 Task: Find connections with filter location Monzón with filter topic #careerswith filter profile language German with filter current company Godrej & Boyce Mfg. Co. Ltd. with filter school REVA UNIVERSITY, BANGALORE with filter industry IT System Data Services with filter service category Illustration with filter keywords title Machinery Operator
Action: Mouse moved to (273, 332)
Screenshot: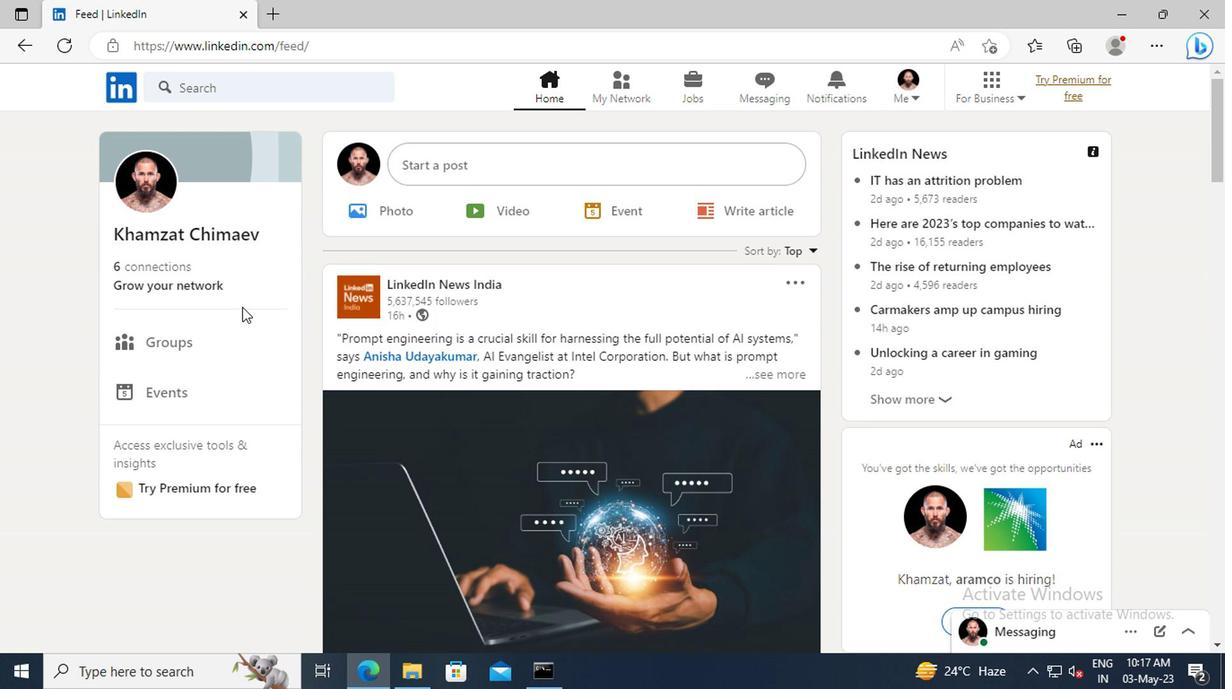 
Action: Mouse pressed left at (273, 332)
Screenshot: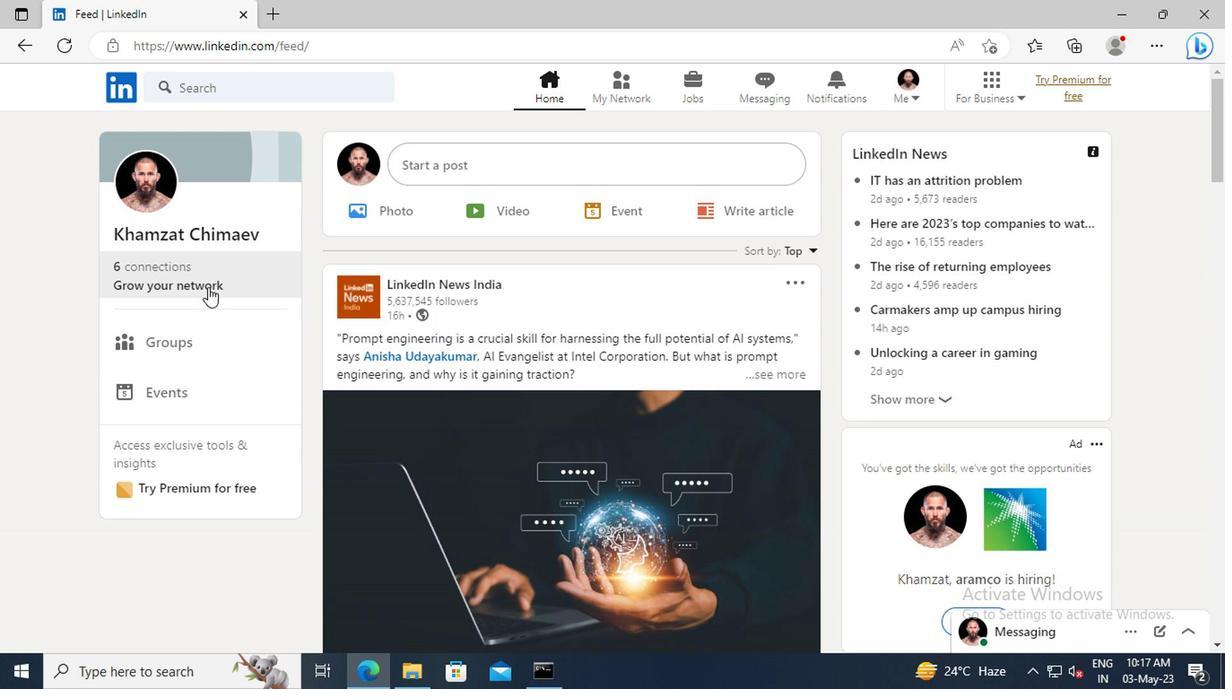 
Action: Mouse moved to (266, 264)
Screenshot: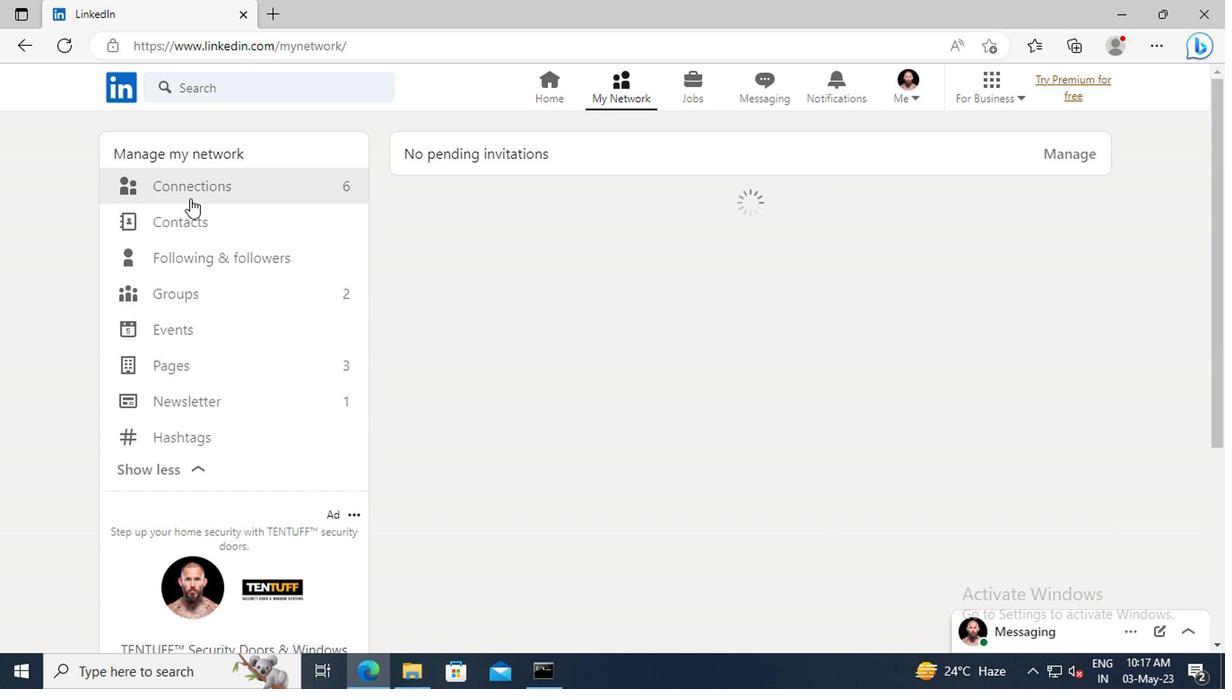 
Action: Mouse pressed left at (266, 264)
Screenshot: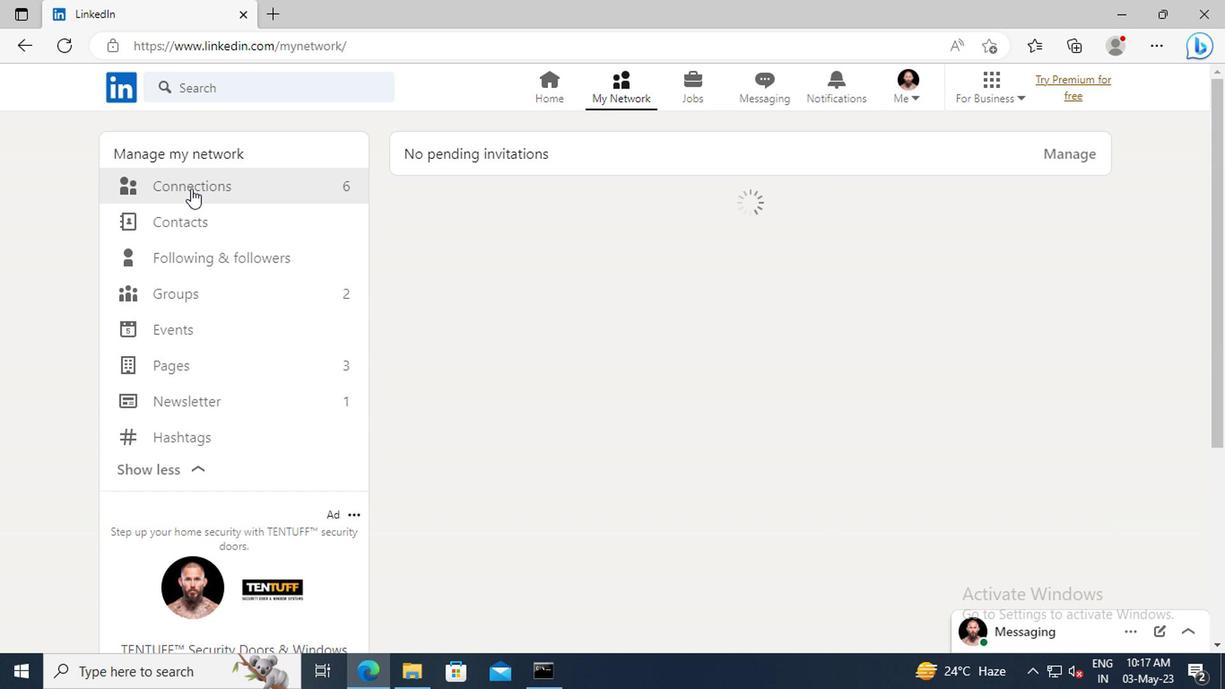 
Action: Mouse moved to (648, 266)
Screenshot: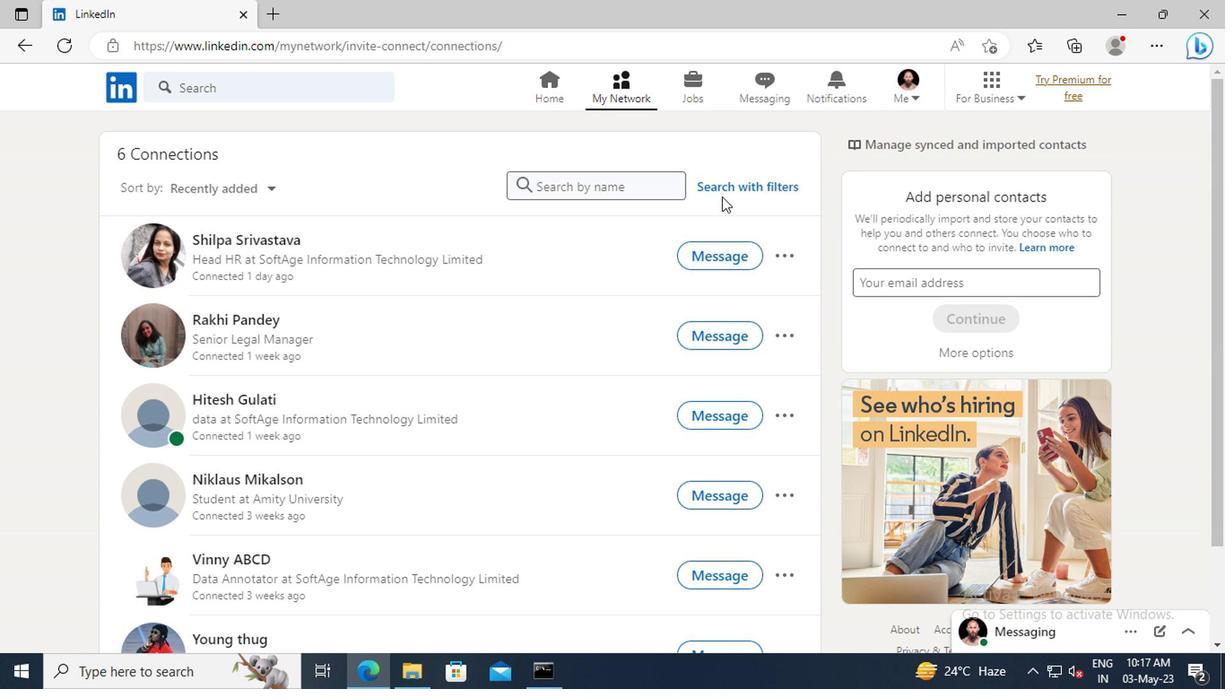 
Action: Mouse pressed left at (648, 266)
Screenshot: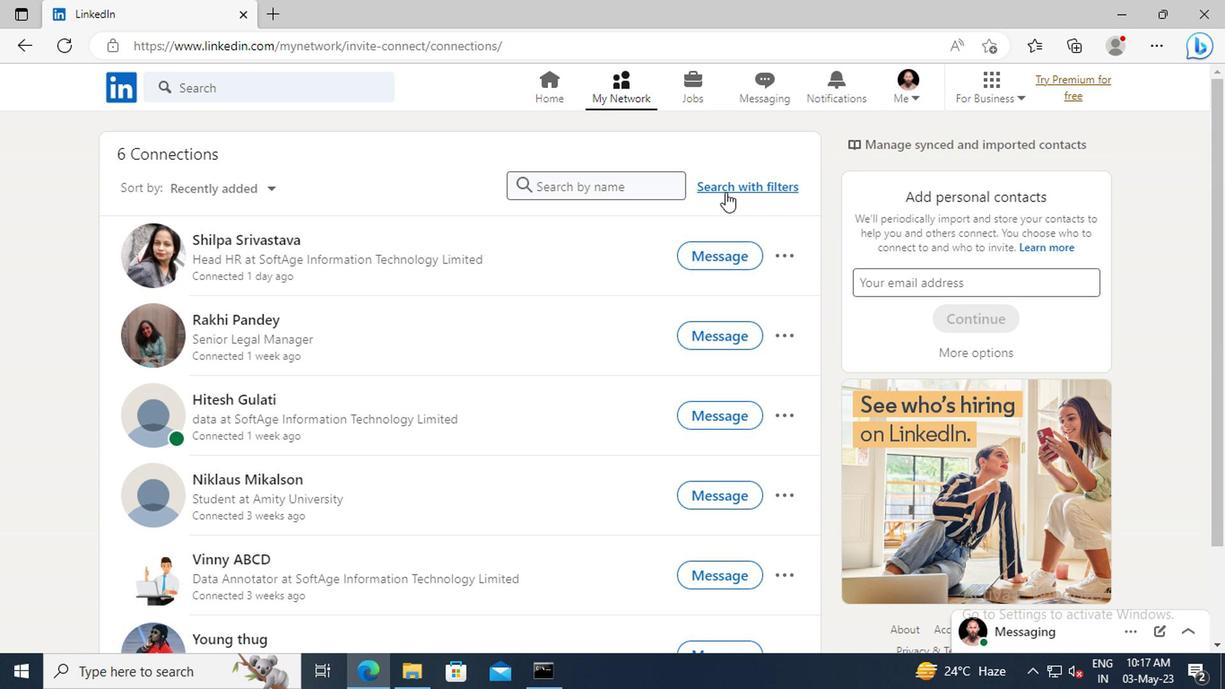 
Action: Mouse moved to (620, 230)
Screenshot: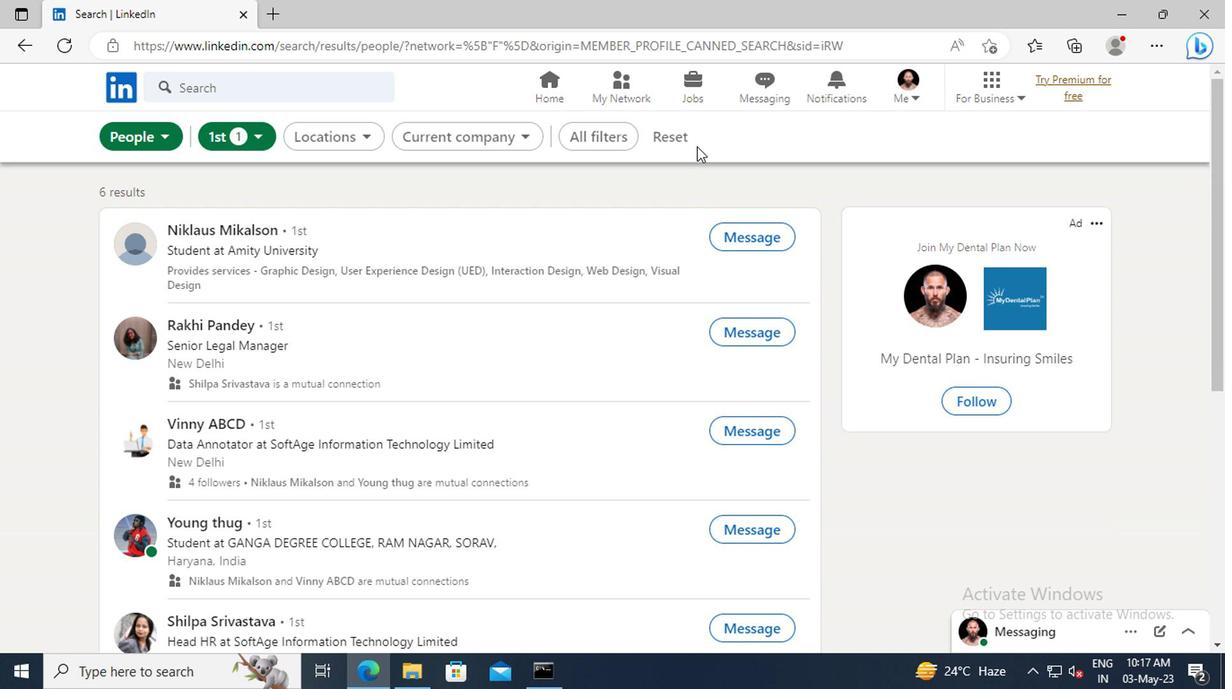 
Action: Mouse pressed left at (620, 230)
Screenshot: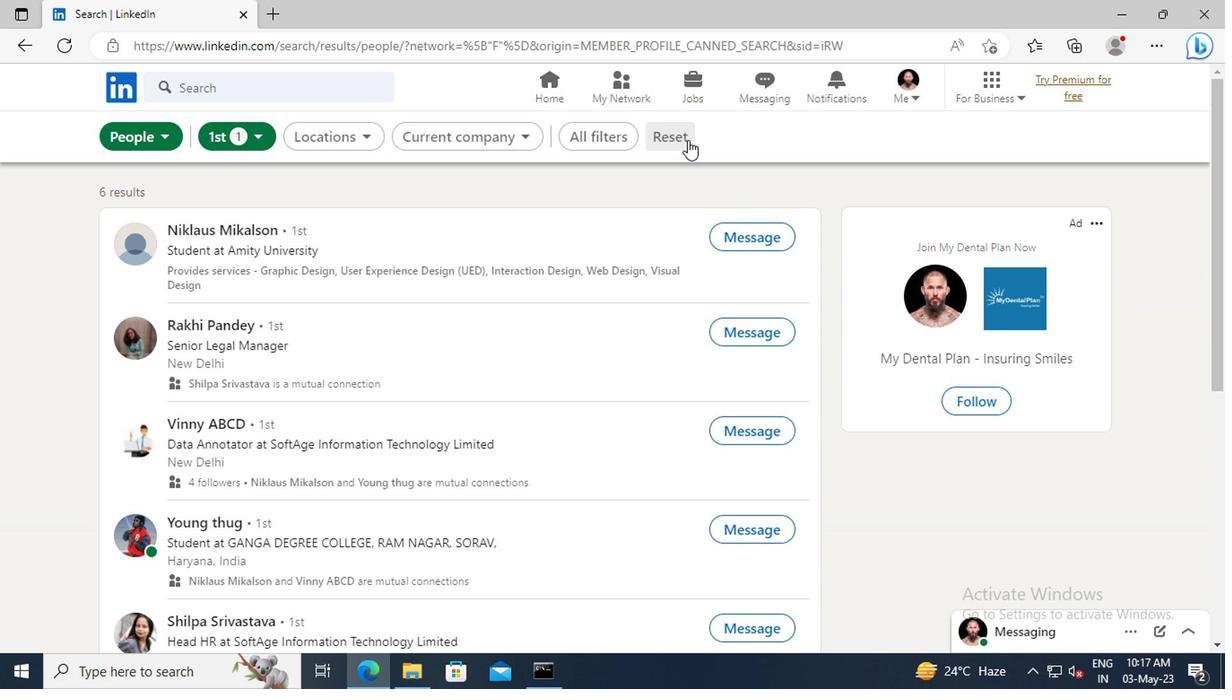 
Action: Mouse moved to (602, 227)
Screenshot: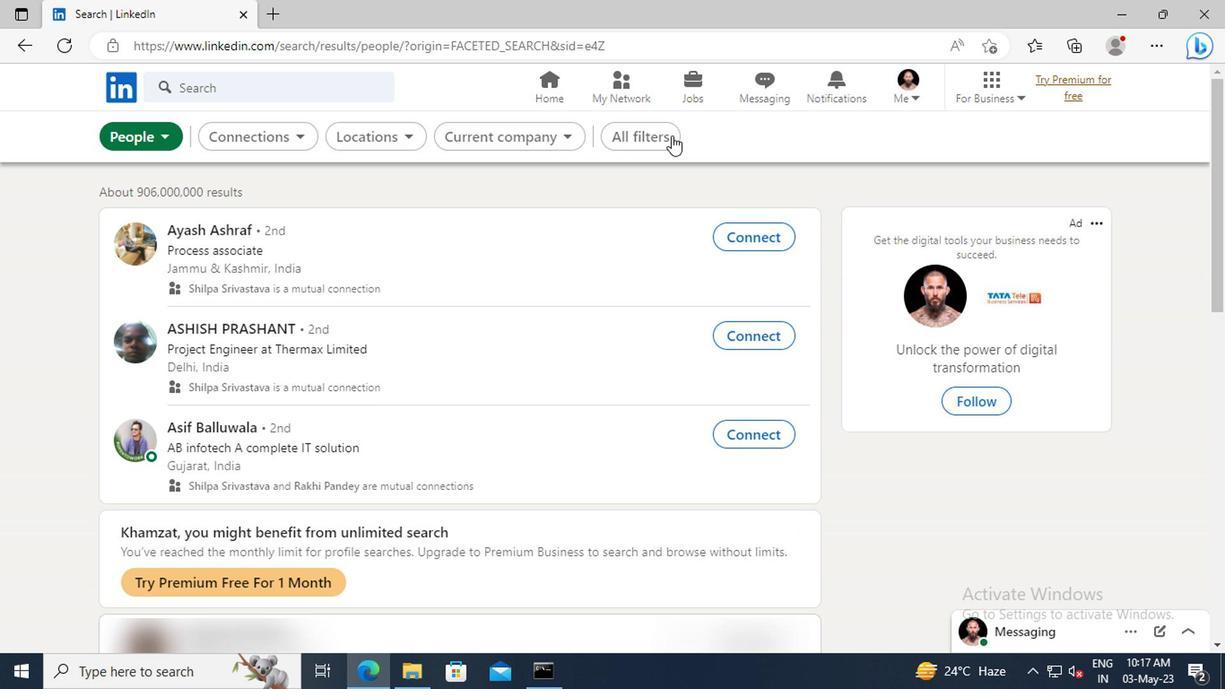 
Action: Mouse pressed left at (602, 227)
Screenshot: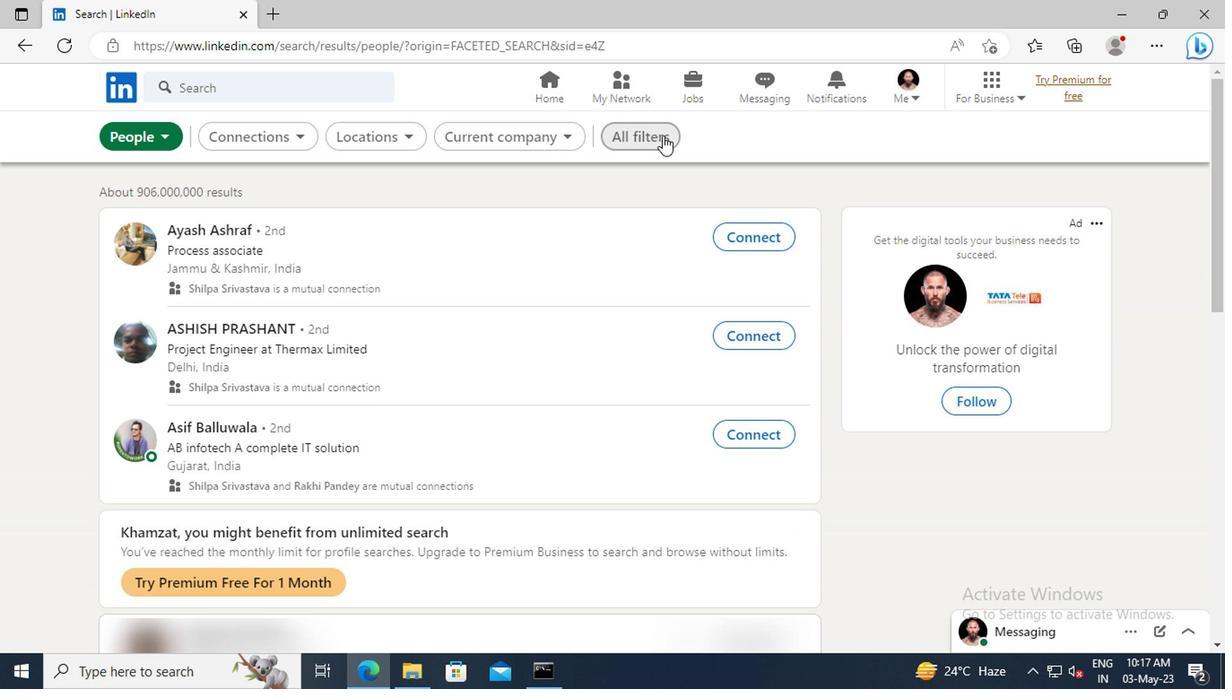 
Action: Mouse moved to (872, 361)
Screenshot: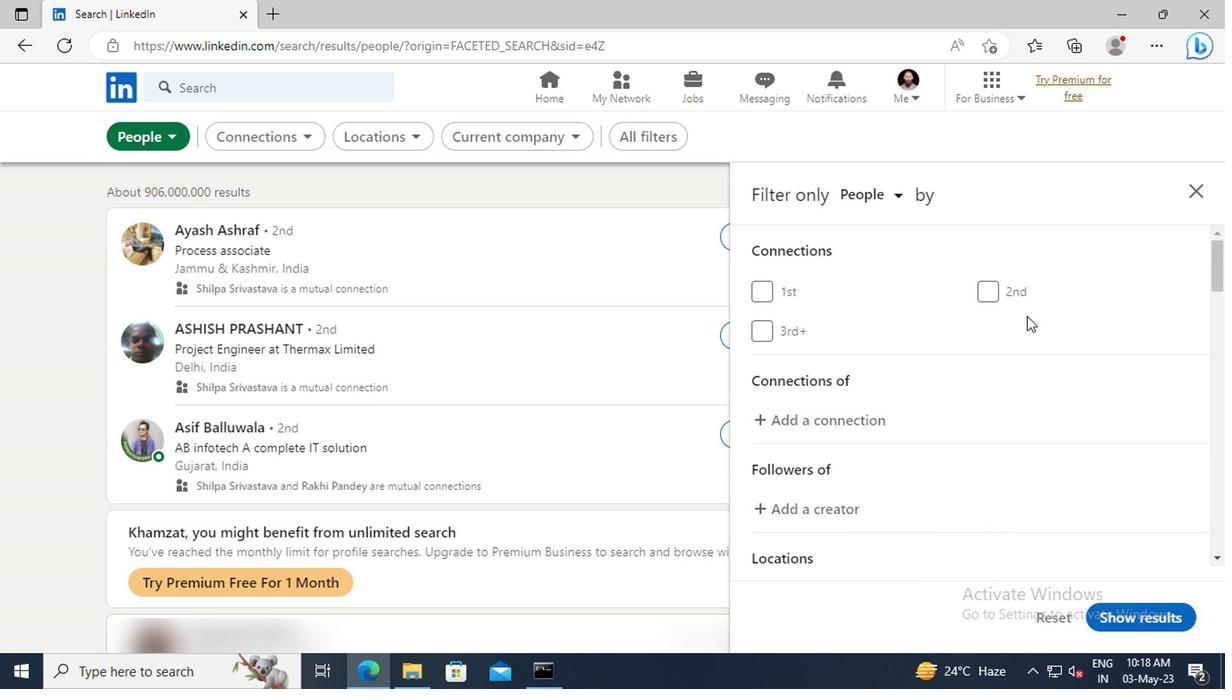 
Action: Mouse scrolled (872, 361) with delta (0, 0)
Screenshot: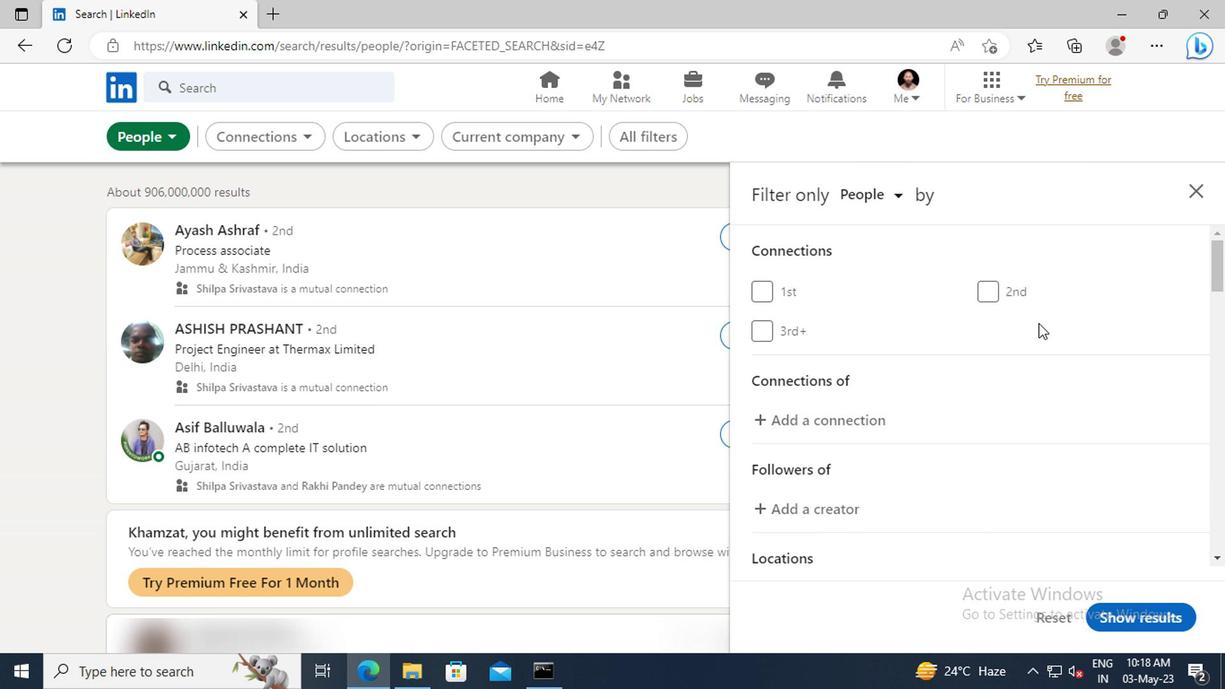 
Action: Mouse moved to (873, 364)
Screenshot: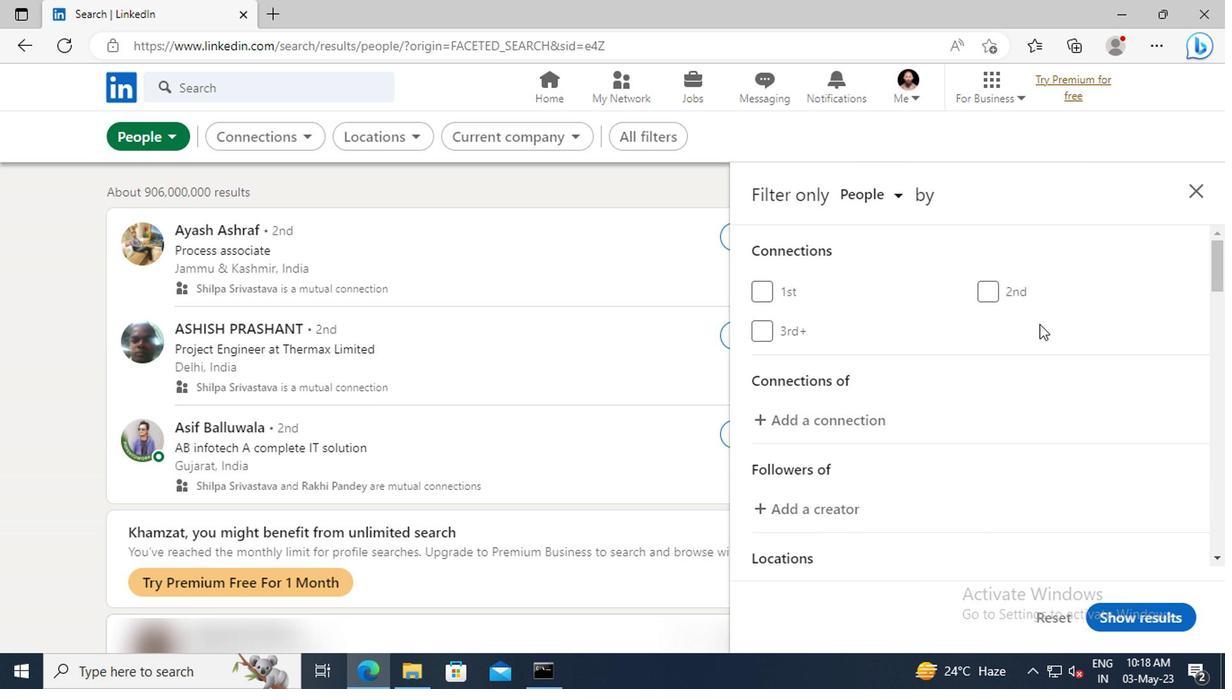 
Action: Mouse scrolled (873, 363) with delta (0, 0)
Screenshot: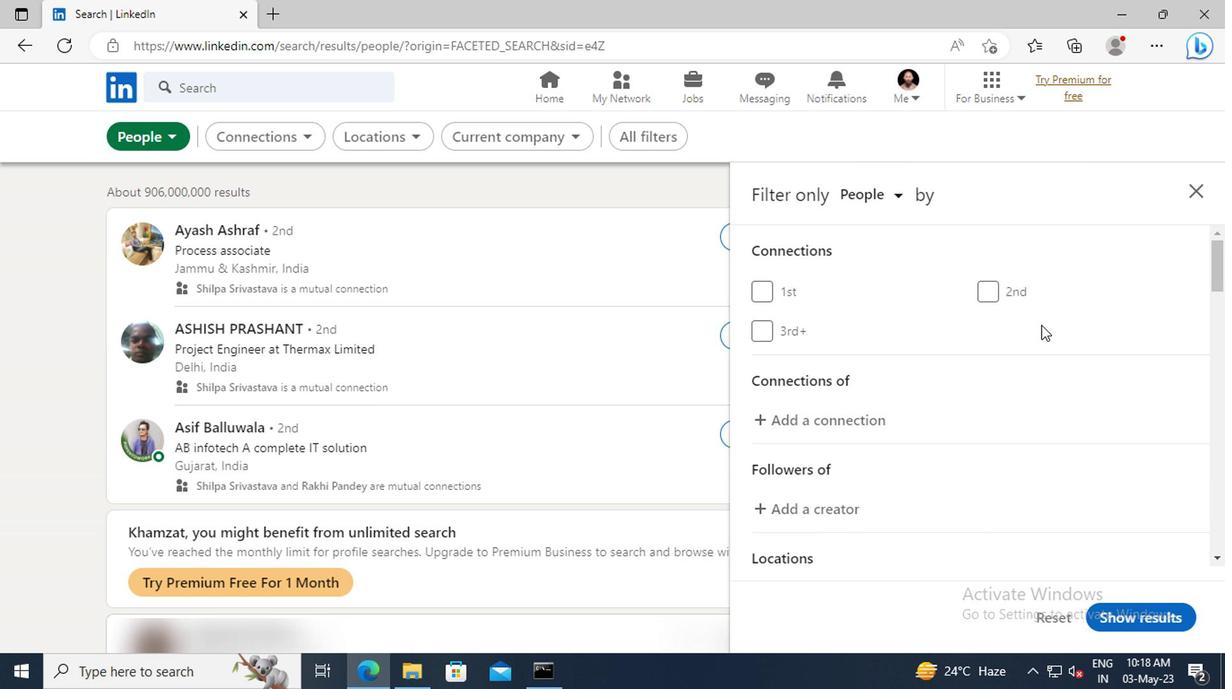 
Action: Mouse scrolled (873, 363) with delta (0, 0)
Screenshot: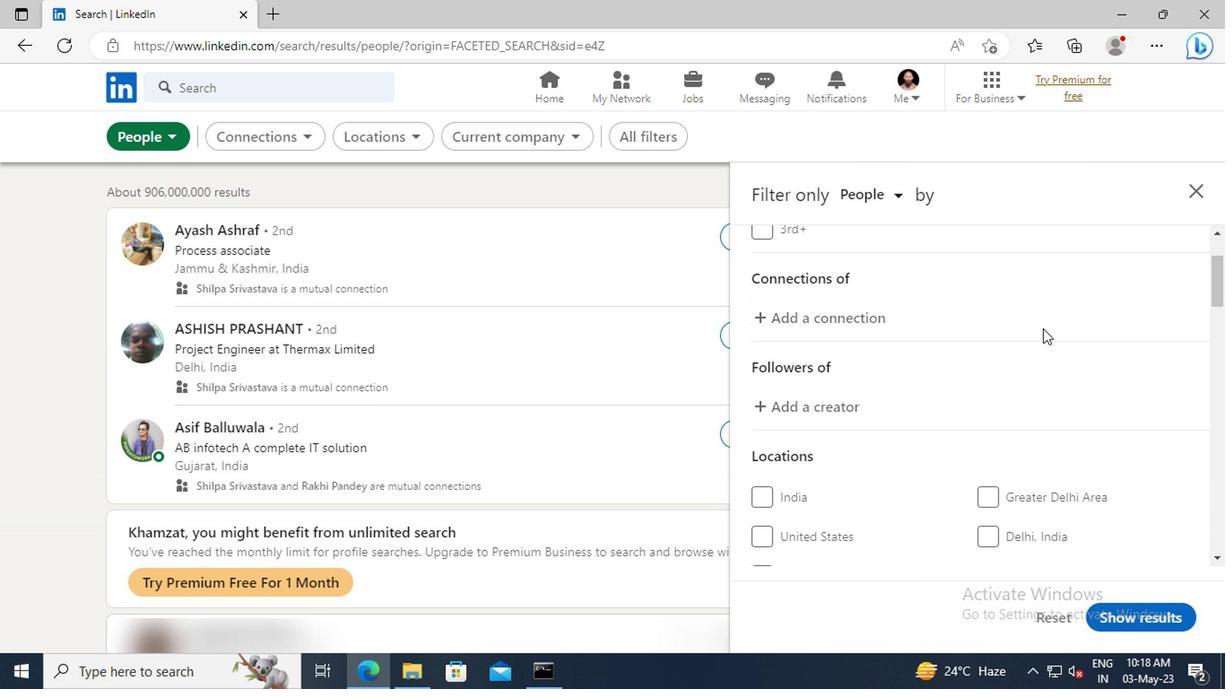 
Action: Mouse scrolled (873, 363) with delta (0, 0)
Screenshot: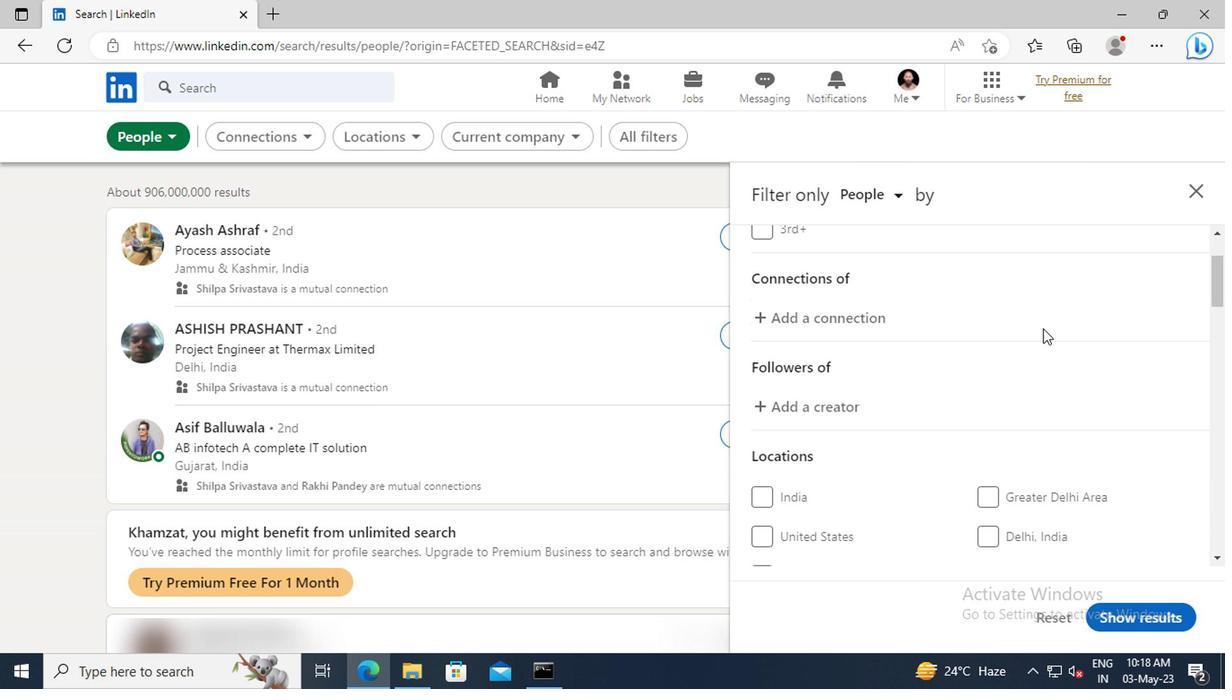 
Action: Mouse scrolled (873, 363) with delta (0, 0)
Screenshot: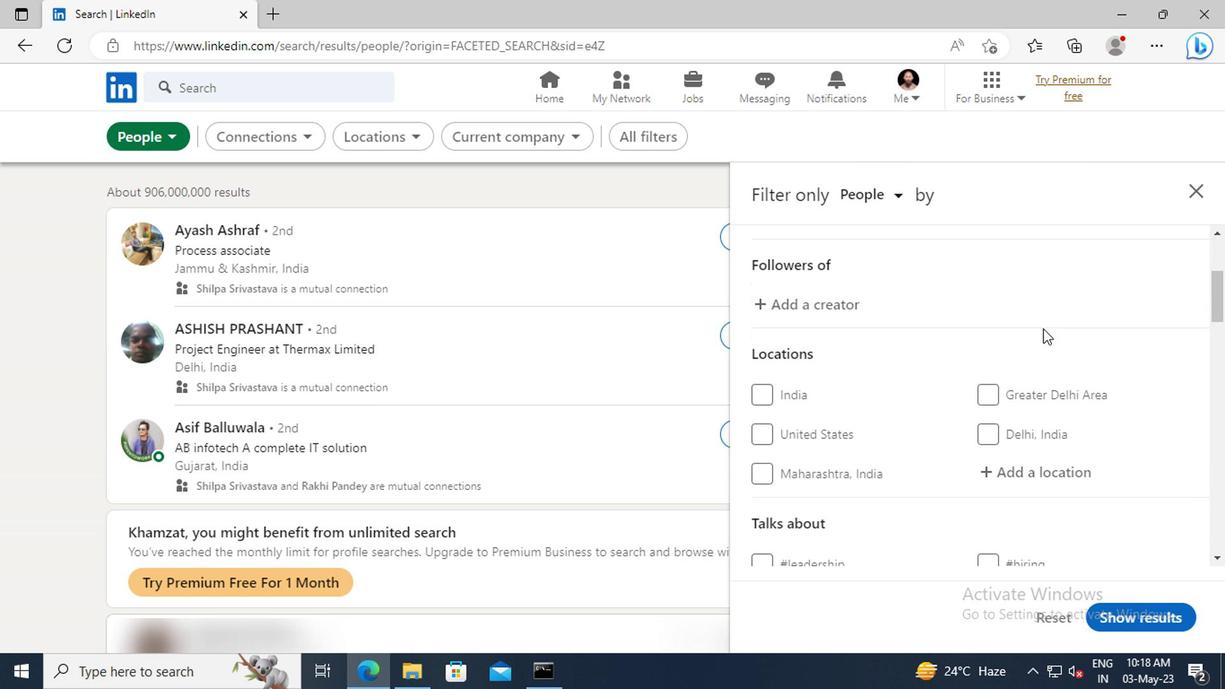 
Action: Mouse scrolled (873, 363) with delta (0, 0)
Screenshot: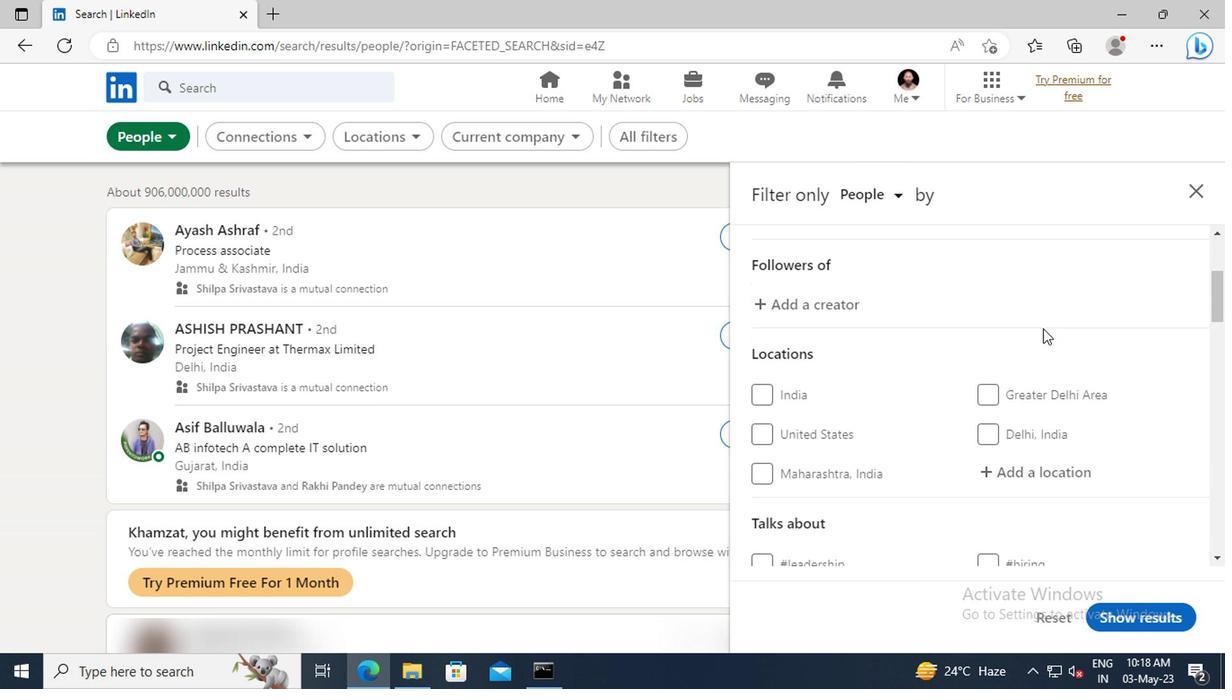 
Action: Mouse moved to (870, 393)
Screenshot: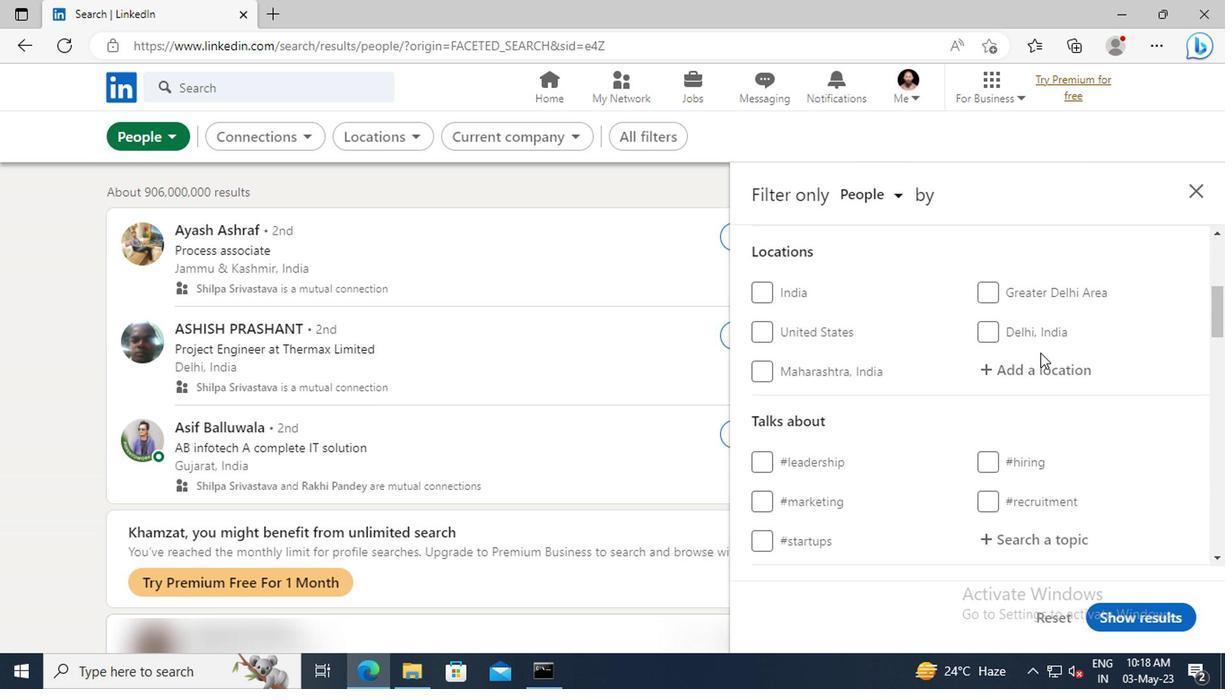 
Action: Mouse pressed left at (870, 393)
Screenshot: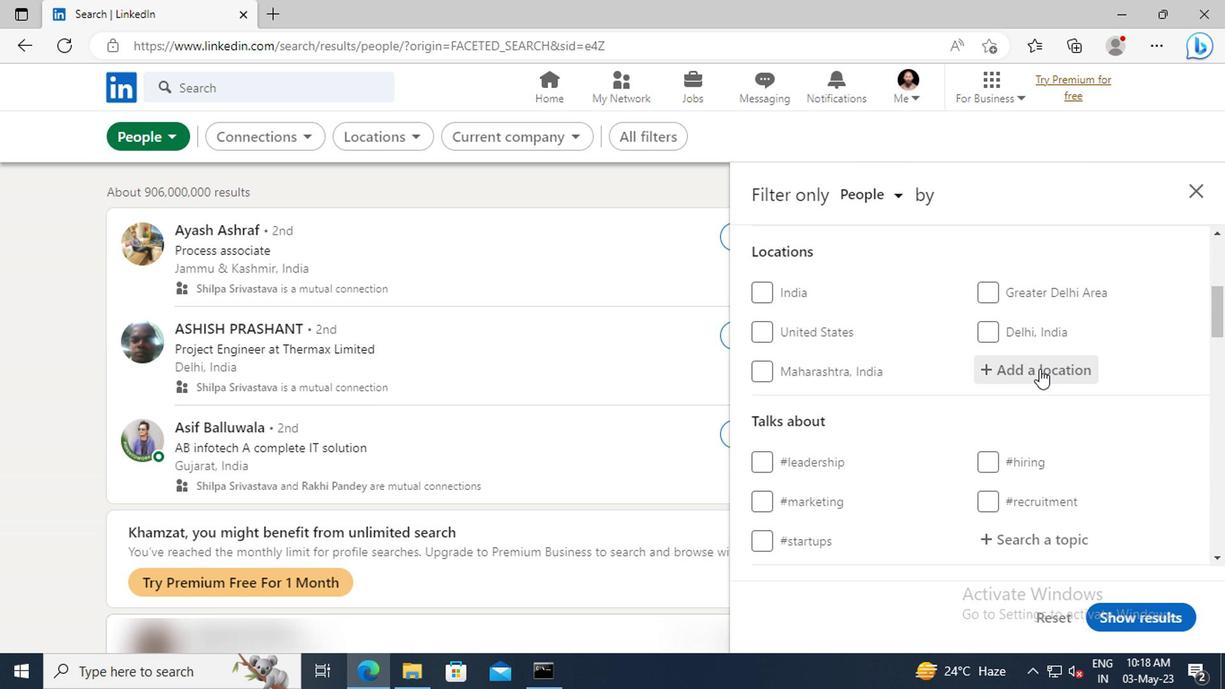 
Action: Key pressed <Key.shift>MONZON
Screenshot: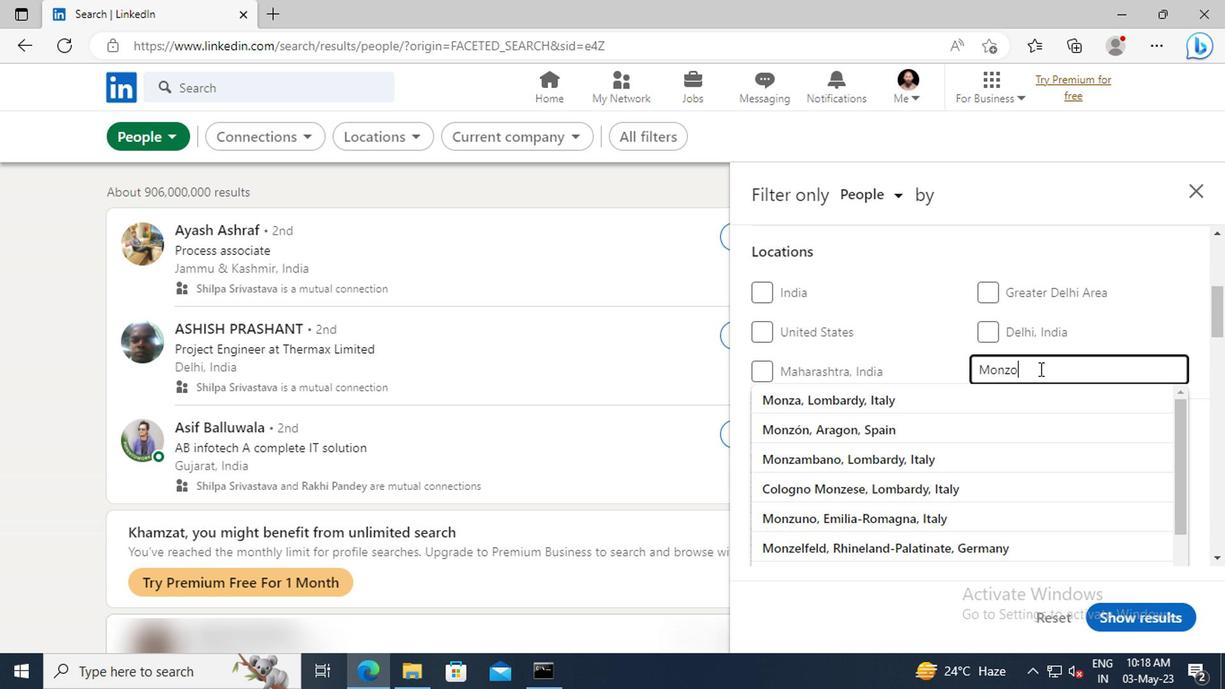 
Action: Mouse moved to (864, 411)
Screenshot: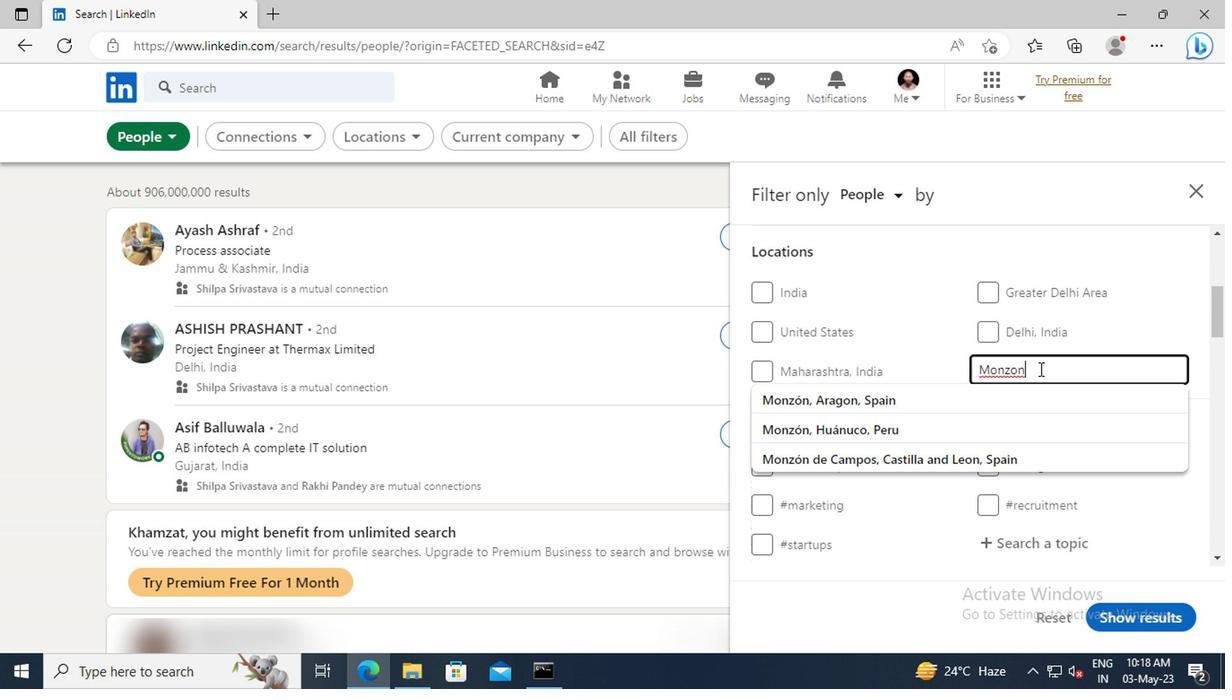 
Action: Mouse pressed left at (864, 411)
Screenshot: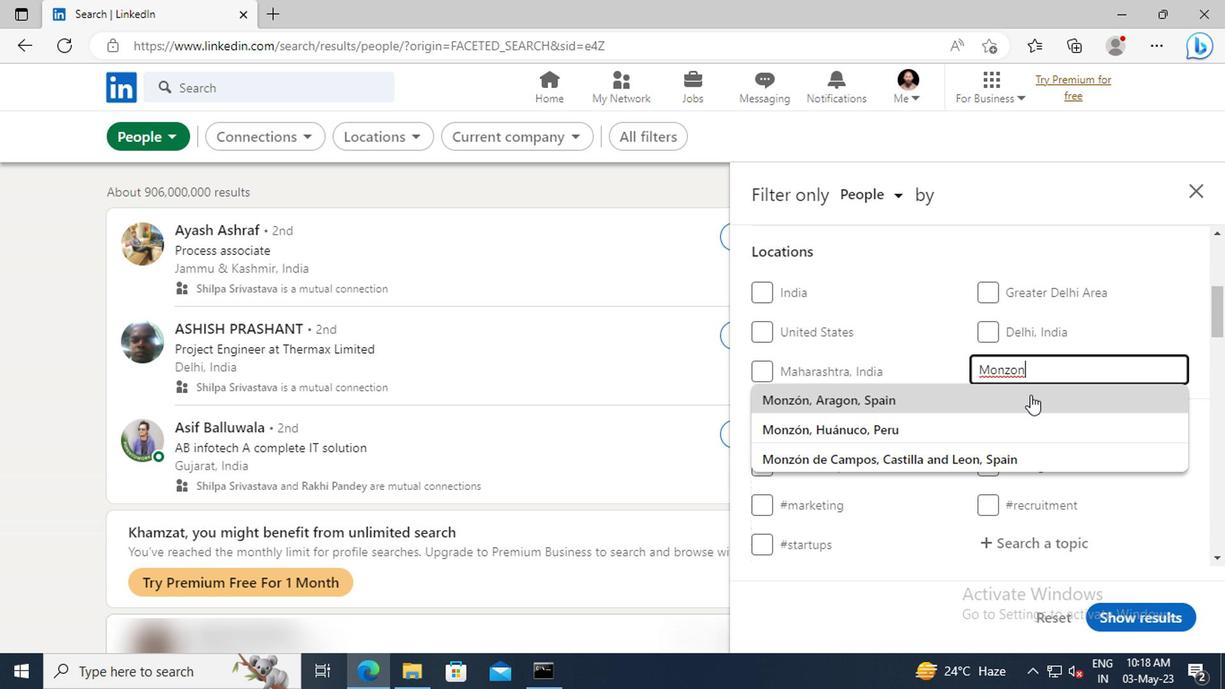 
Action: Mouse moved to (863, 412)
Screenshot: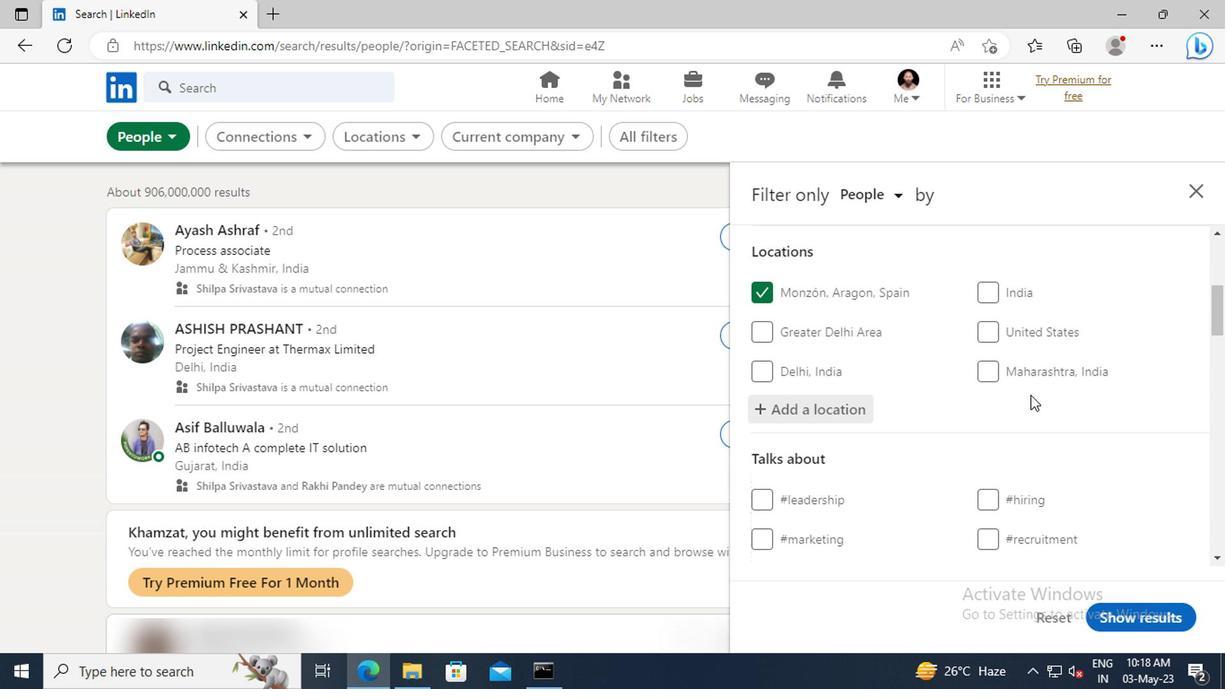 
Action: Mouse scrolled (863, 411) with delta (0, 0)
Screenshot: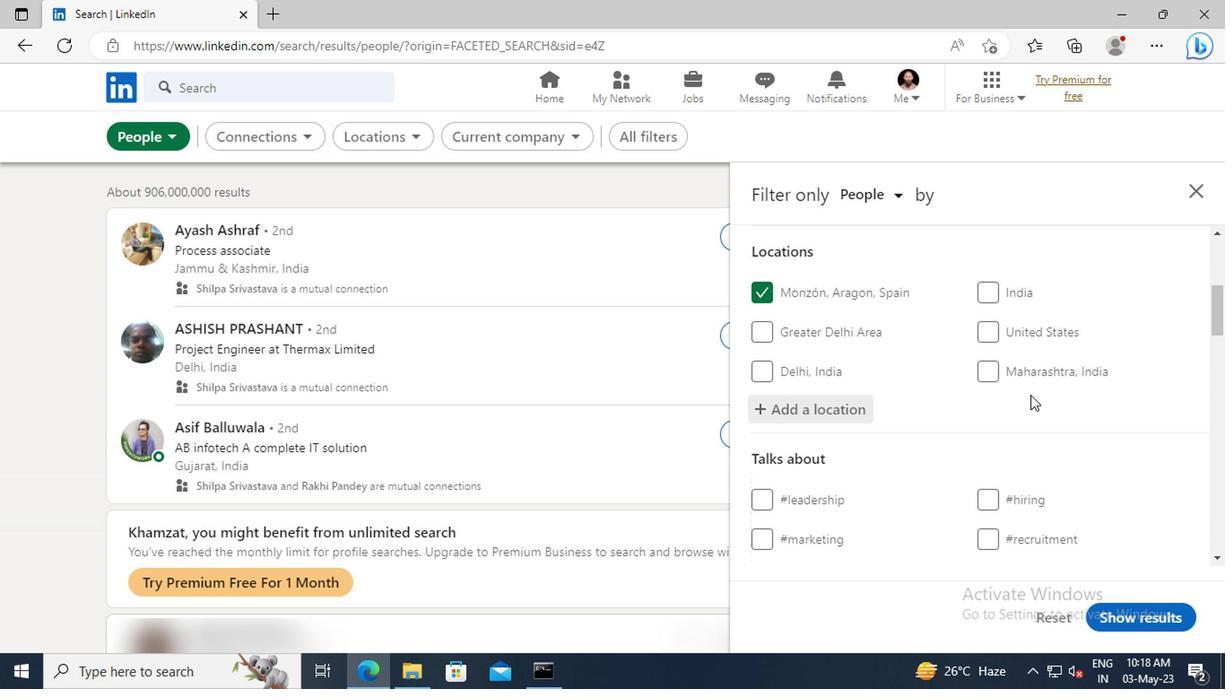 
Action: Mouse scrolled (863, 411) with delta (0, 0)
Screenshot: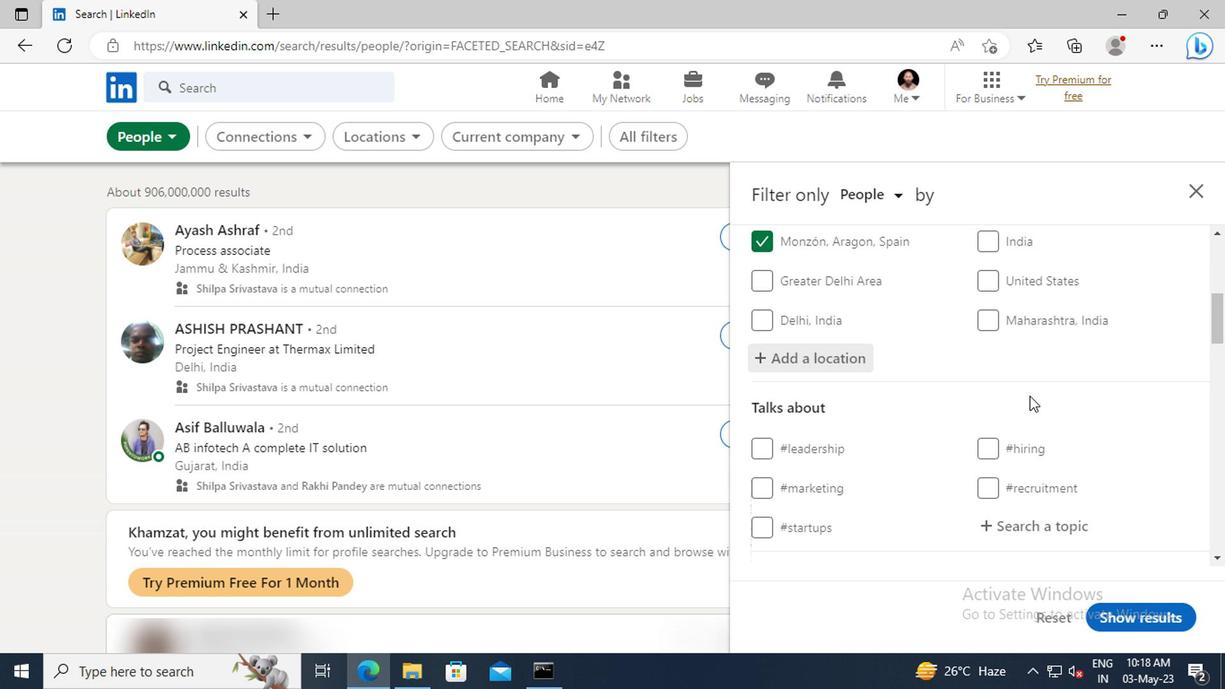 
Action: Mouse scrolled (863, 411) with delta (0, 0)
Screenshot: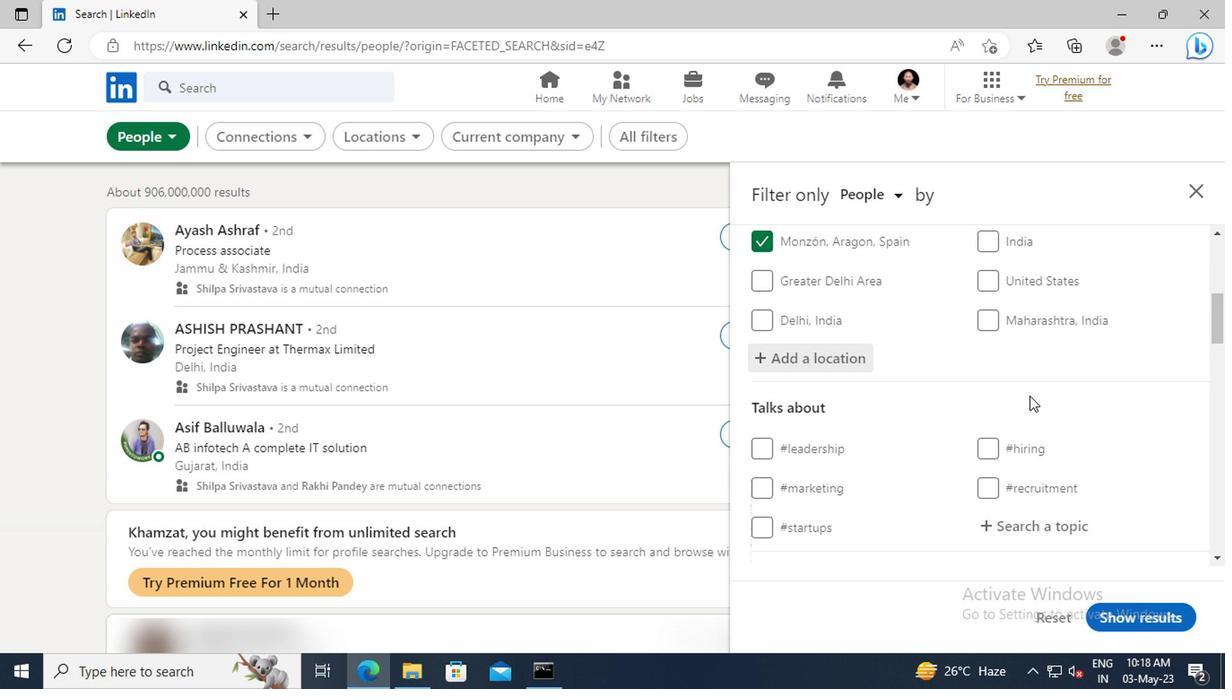 
Action: Mouse moved to (865, 429)
Screenshot: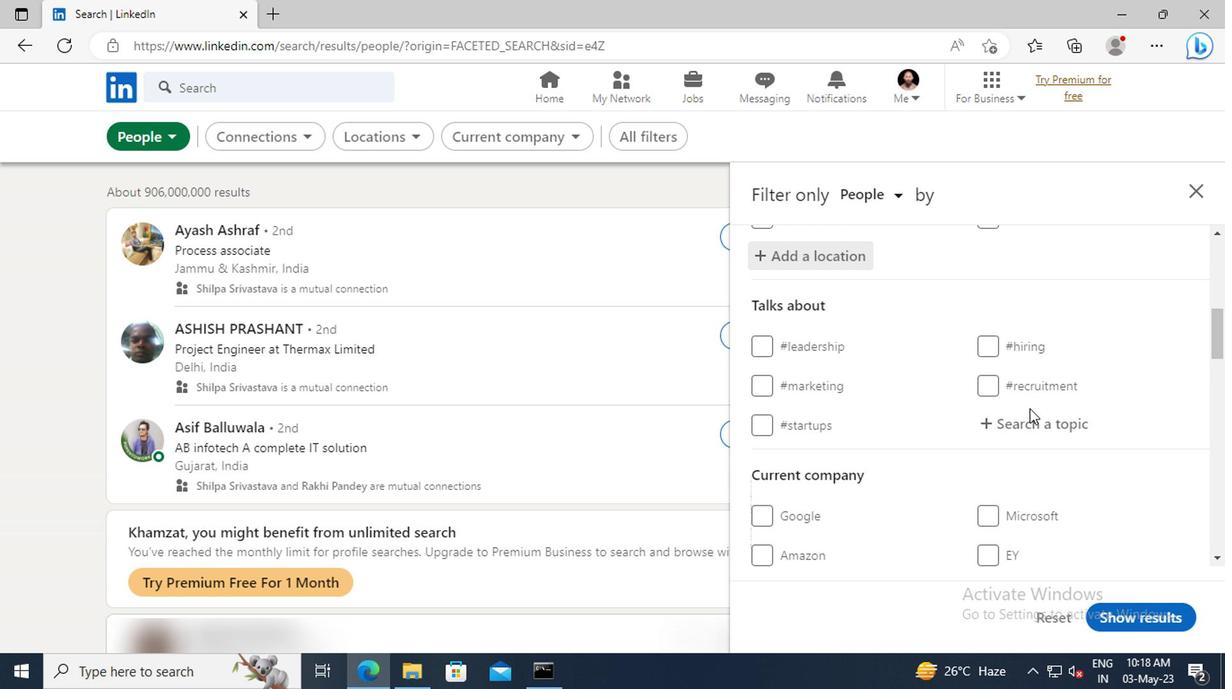 
Action: Mouse pressed left at (865, 429)
Screenshot: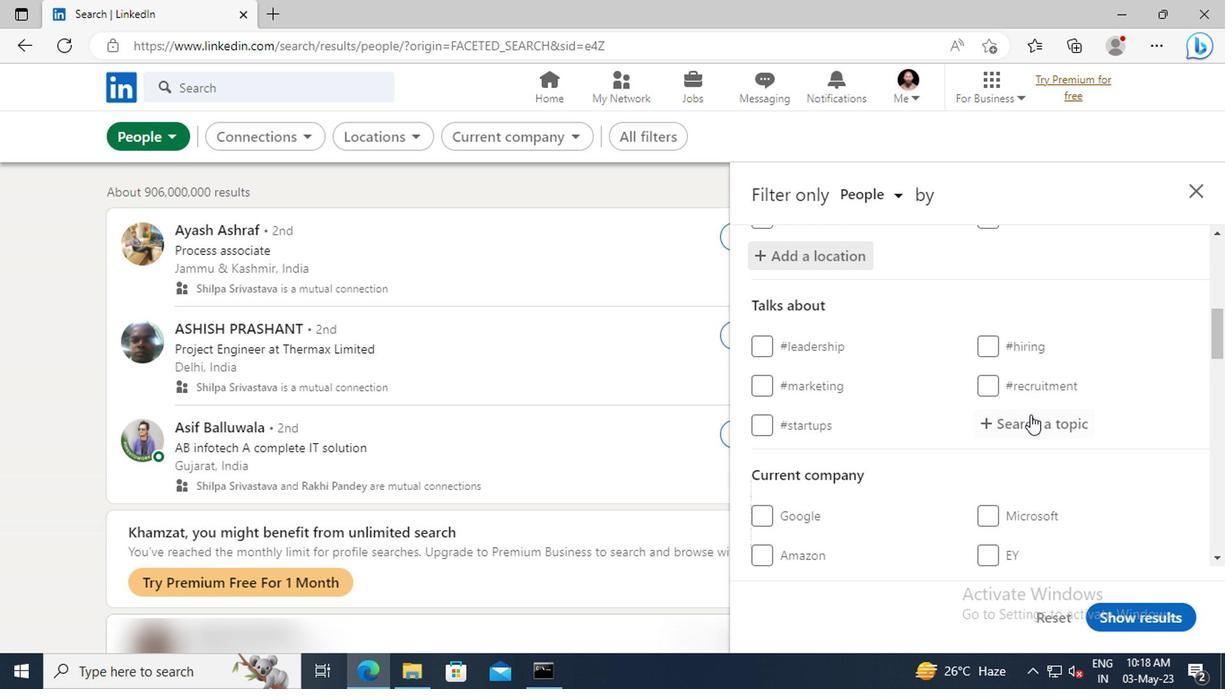 
Action: Key pressed CAREERS
Screenshot: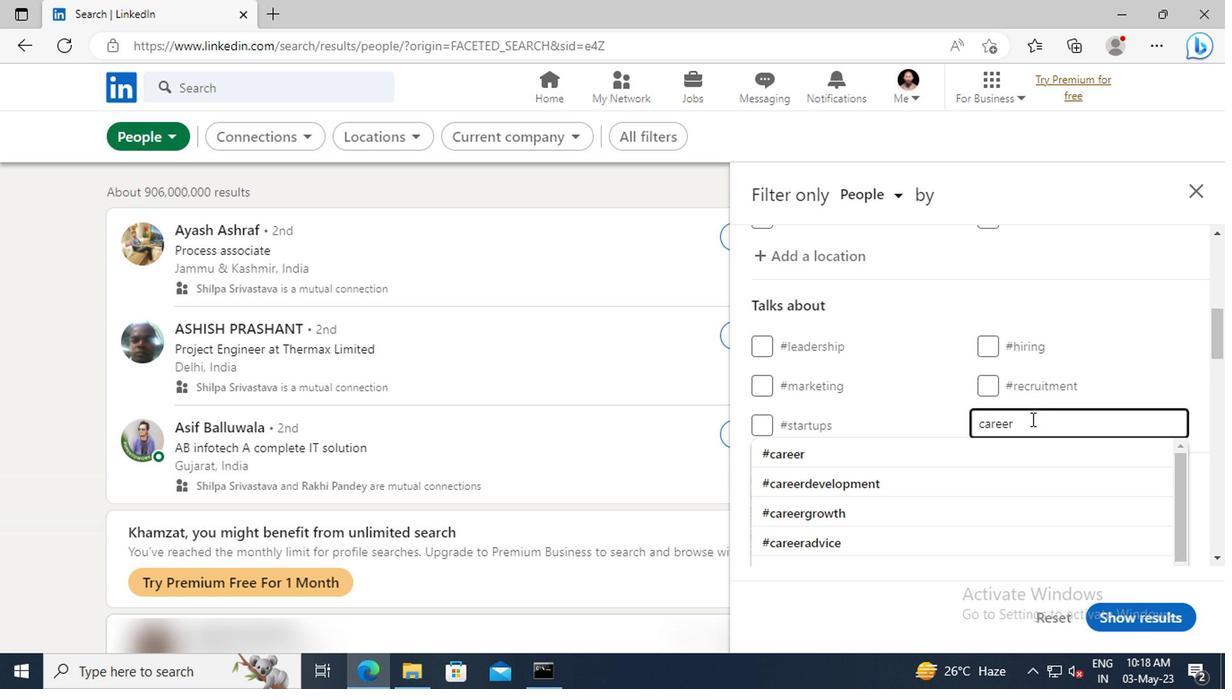 
Action: Mouse moved to (866, 449)
Screenshot: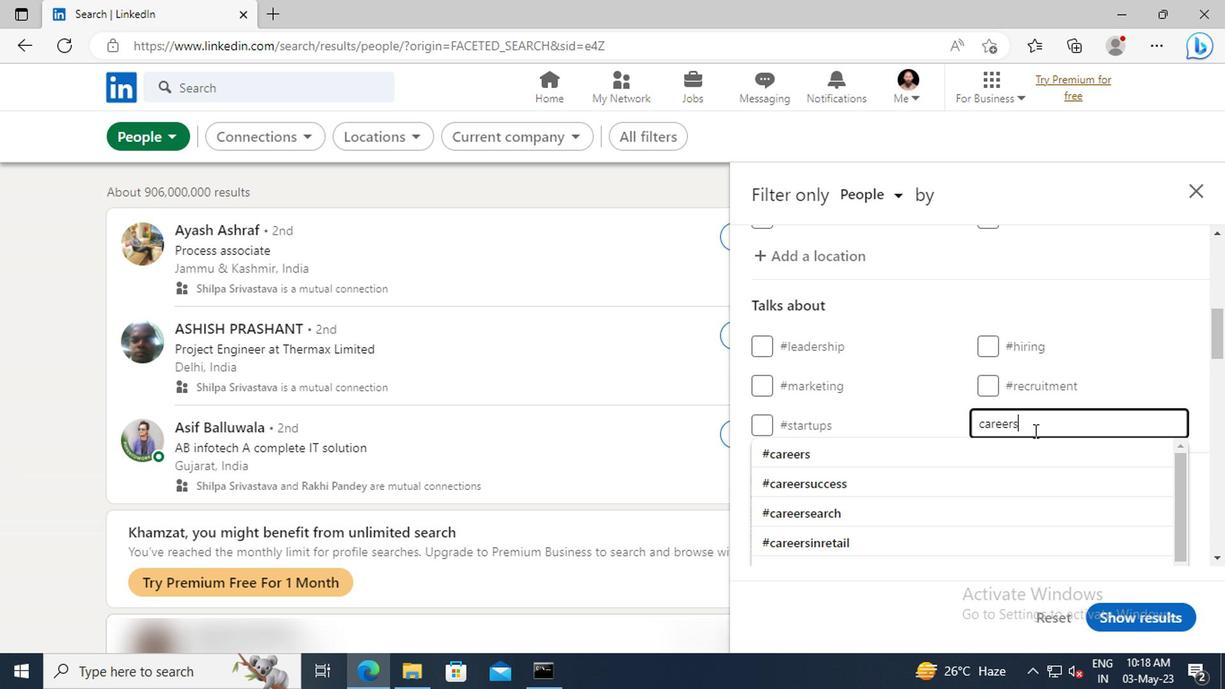 
Action: Mouse pressed left at (866, 449)
Screenshot: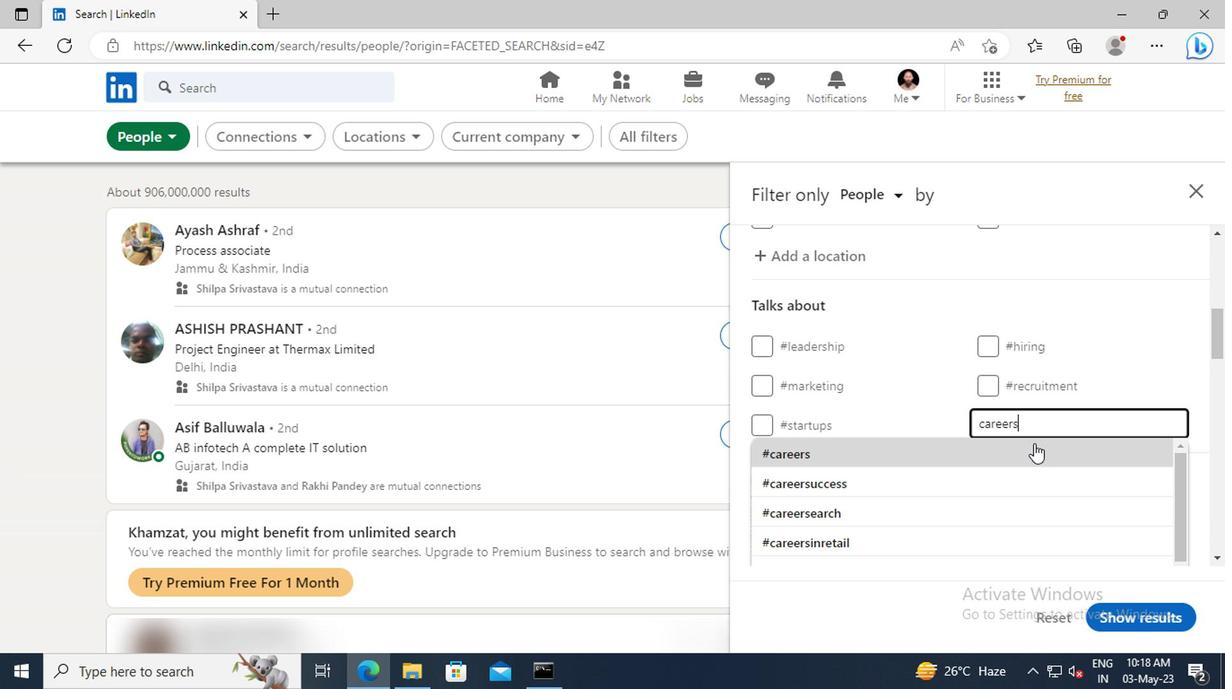 
Action: Mouse scrolled (866, 448) with delta (0, 0)
Screenshot: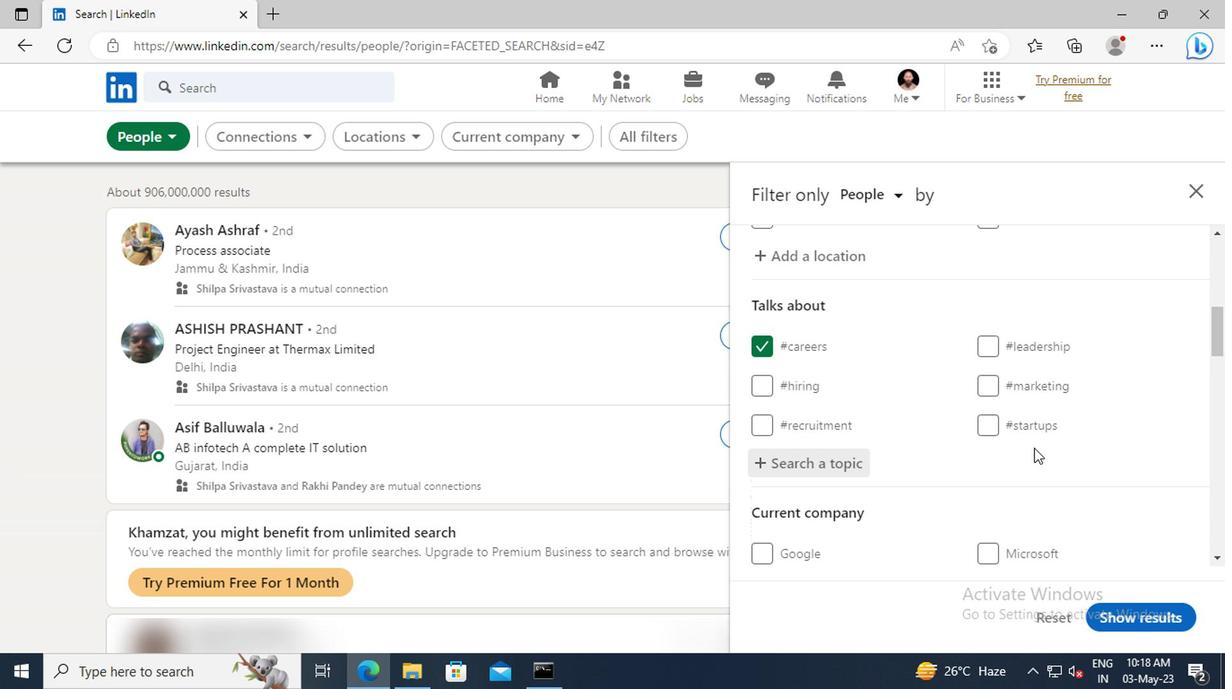 
Action: Mouse moved to (863, 440)
Screenshot: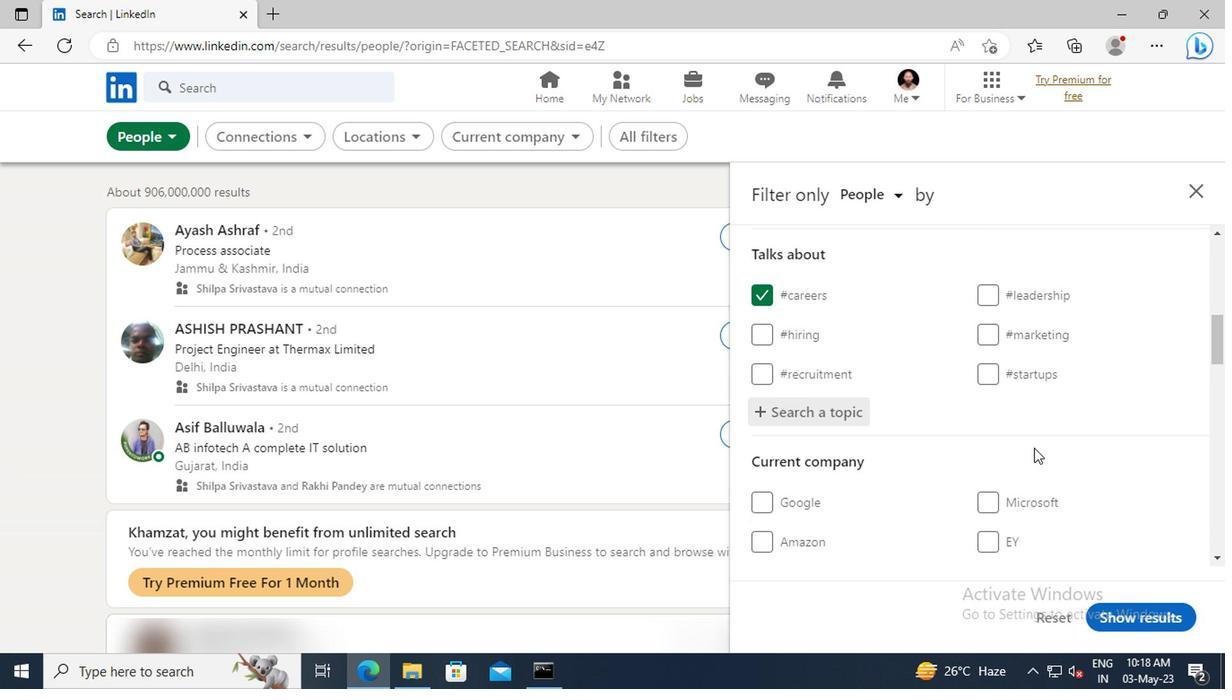 
Action: Mouse scrolled (863, 439) with delta (0, 0)
Screenshot: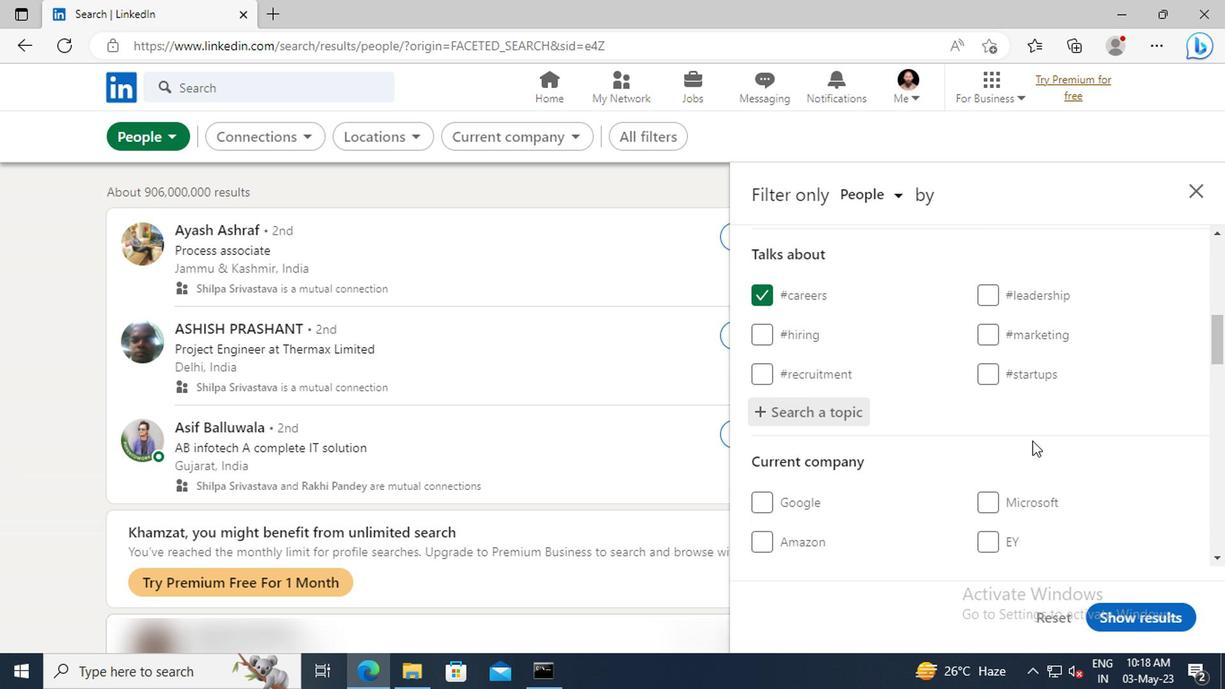 
Action: Mouse scrolled (863, 439) with delta (0, 0)
Screenshot: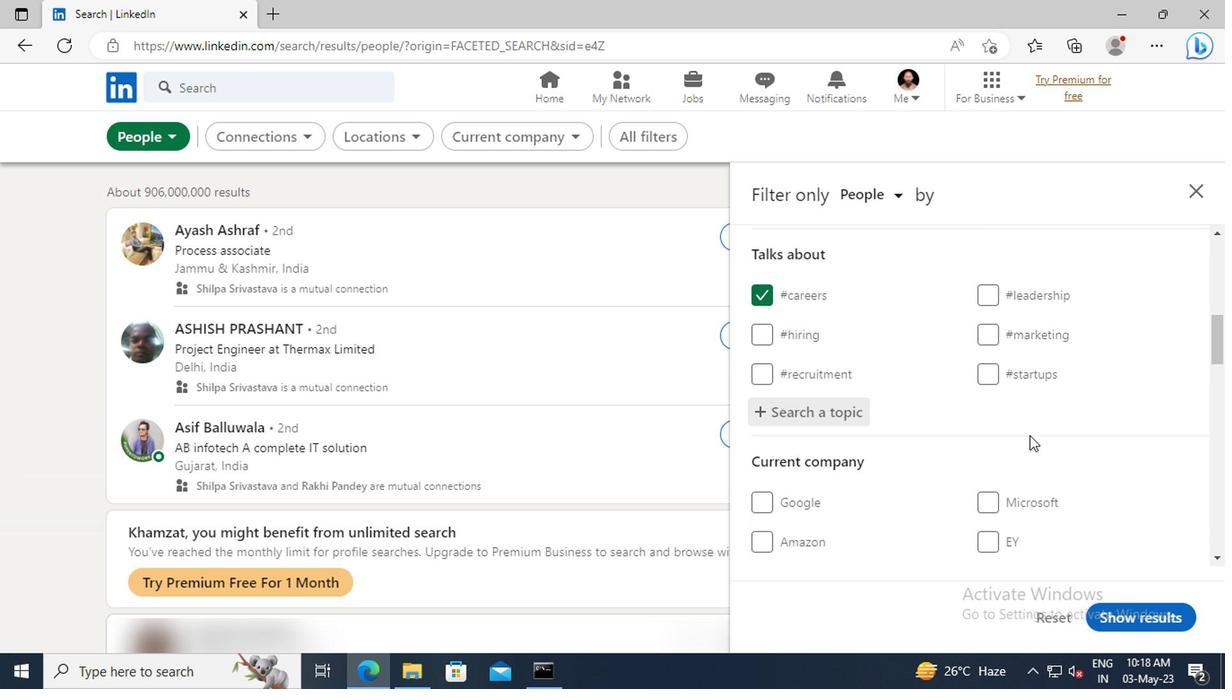 
Action: Mouse scrolled (863, 439) with delta (0, 0)
Screenshot: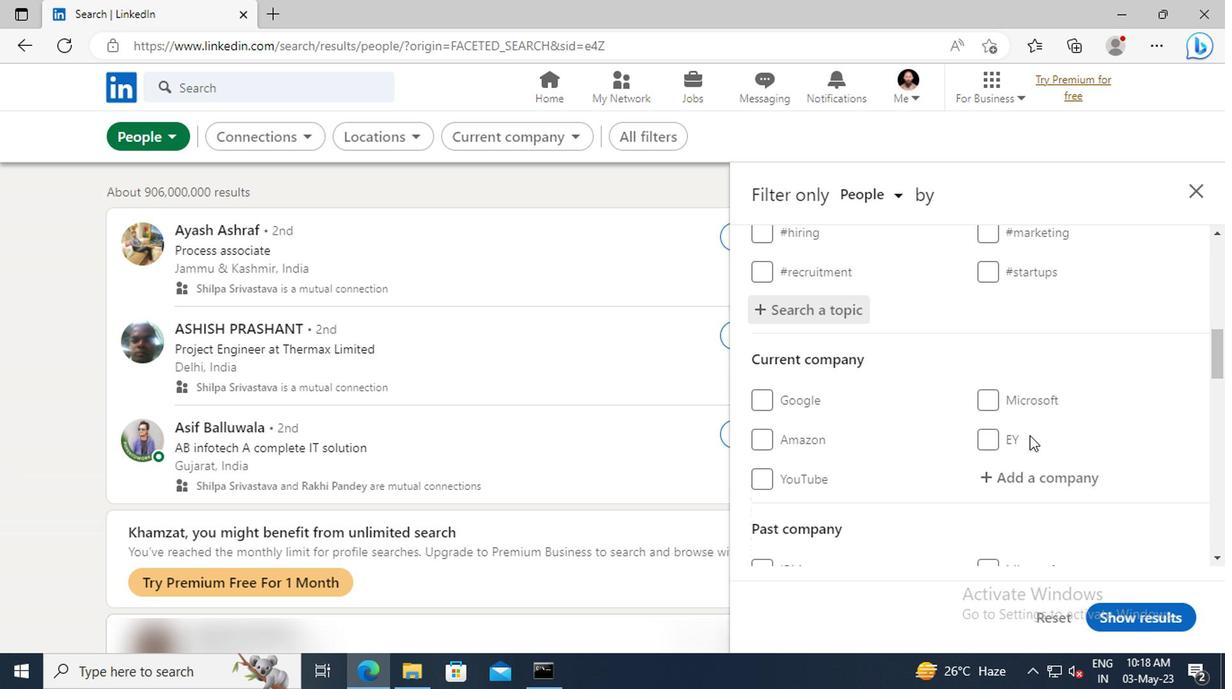 
Action: Mouse scrolled (863, 439) with delta (0, 0)
Screenshot: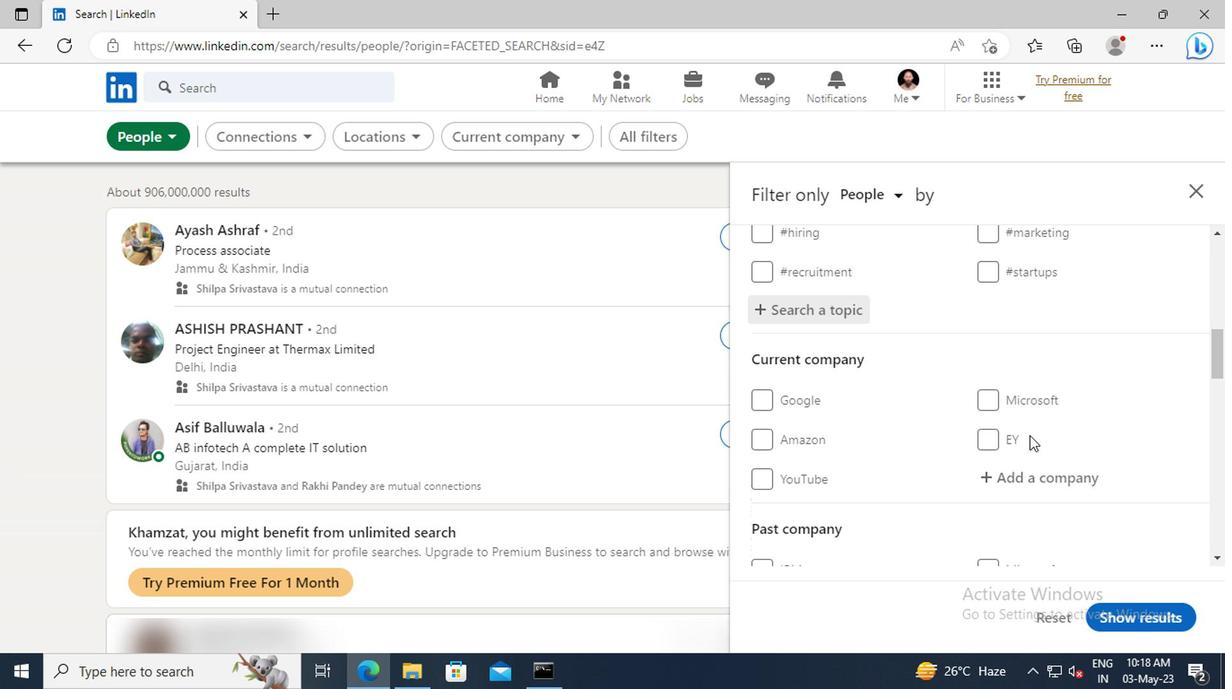 
Action: Mouse scrolled (863, 439) with delta (0, 0)
Screenshot: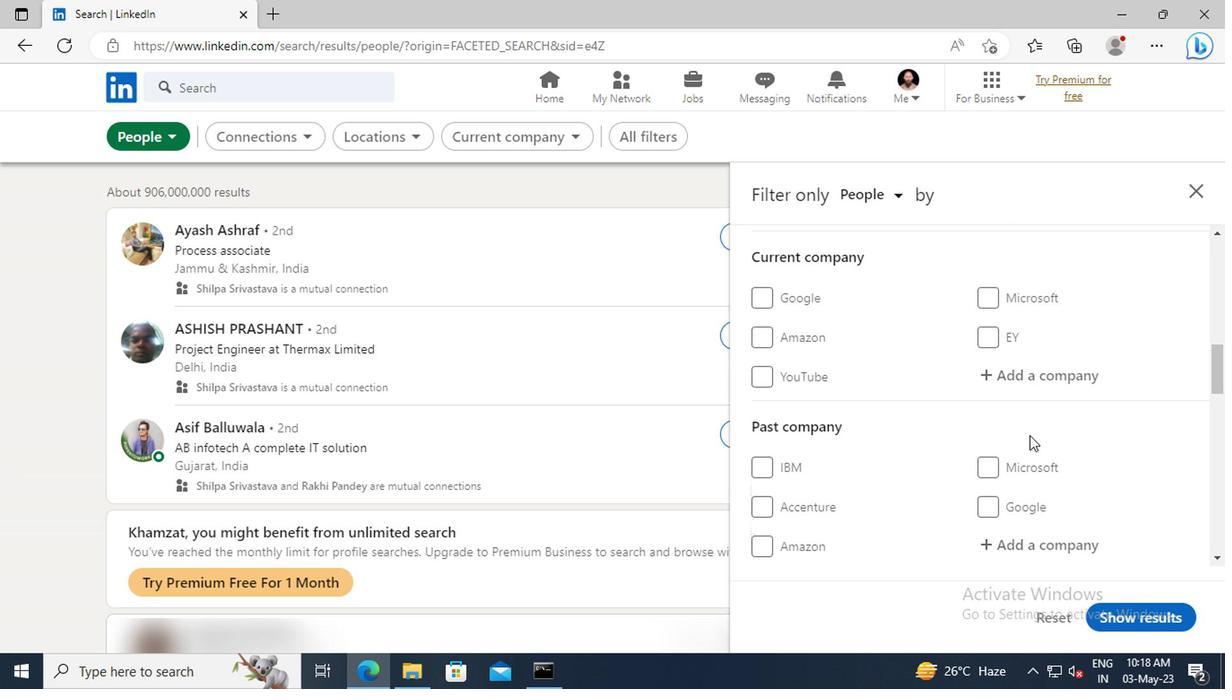 
Action: Mouse scrolled (863, 439) with delta (0, 0)
Screenshot: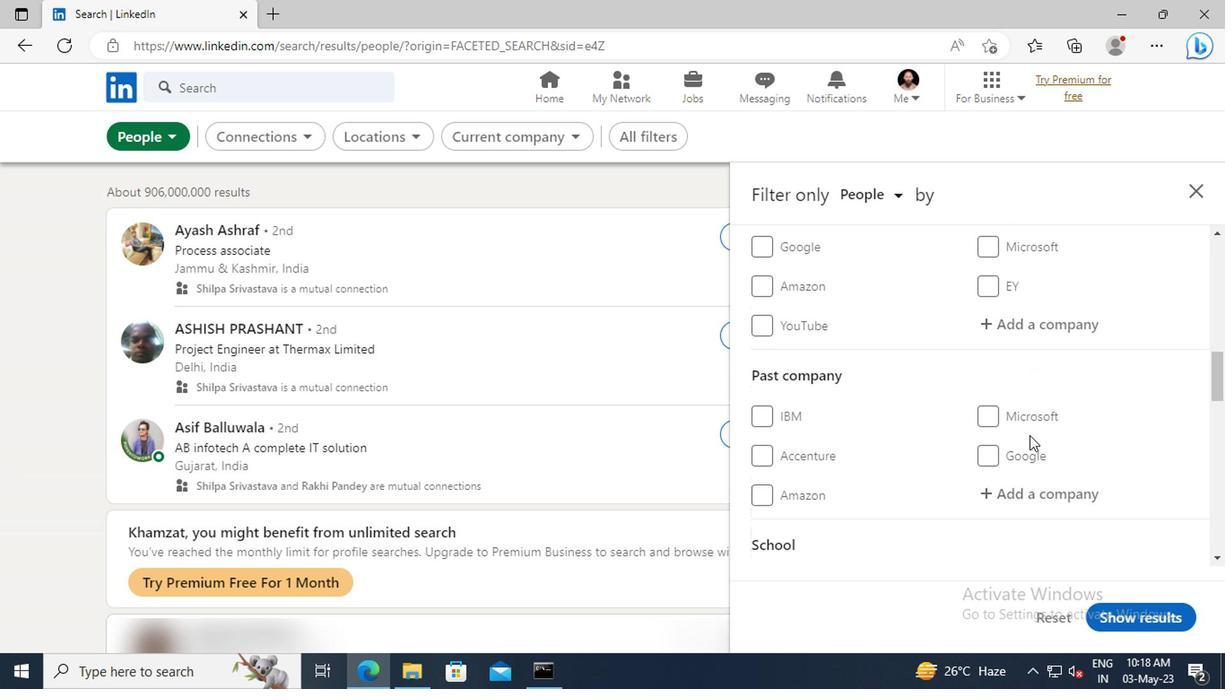 
Action: Mouse scrolled (863, 439) with delta (0, 0)
Screenshot: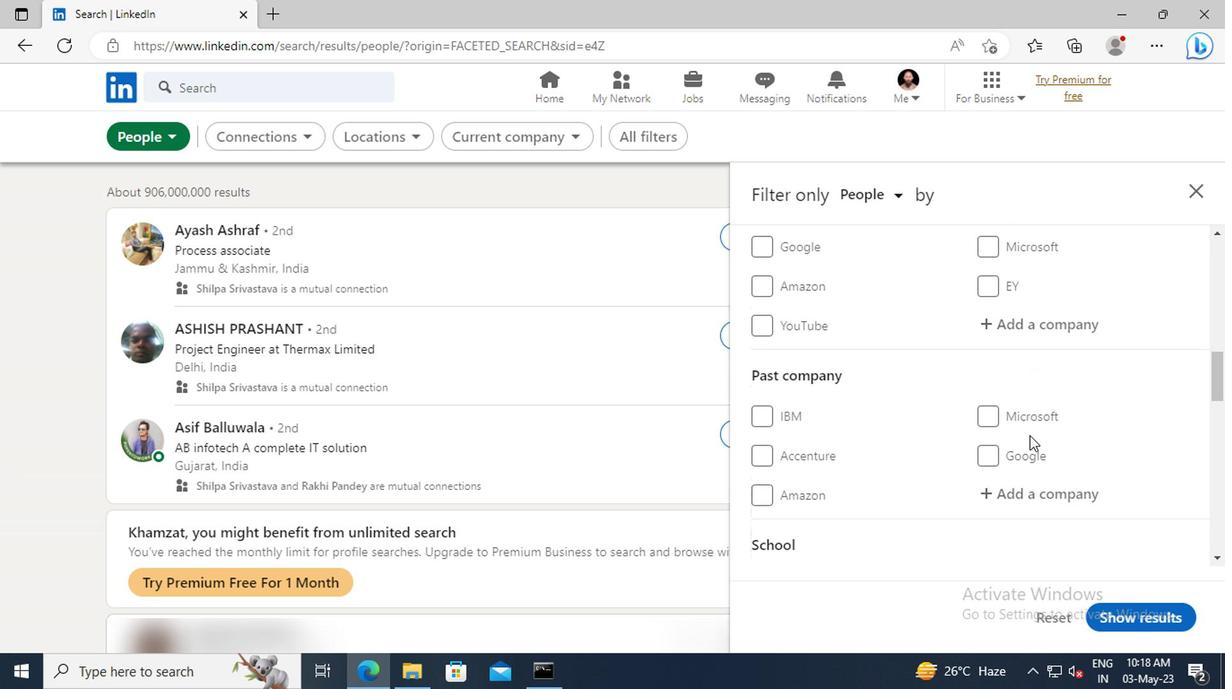 
Action: Mouse scrolled (863, 439) with delta (0, 0)
Screenshot: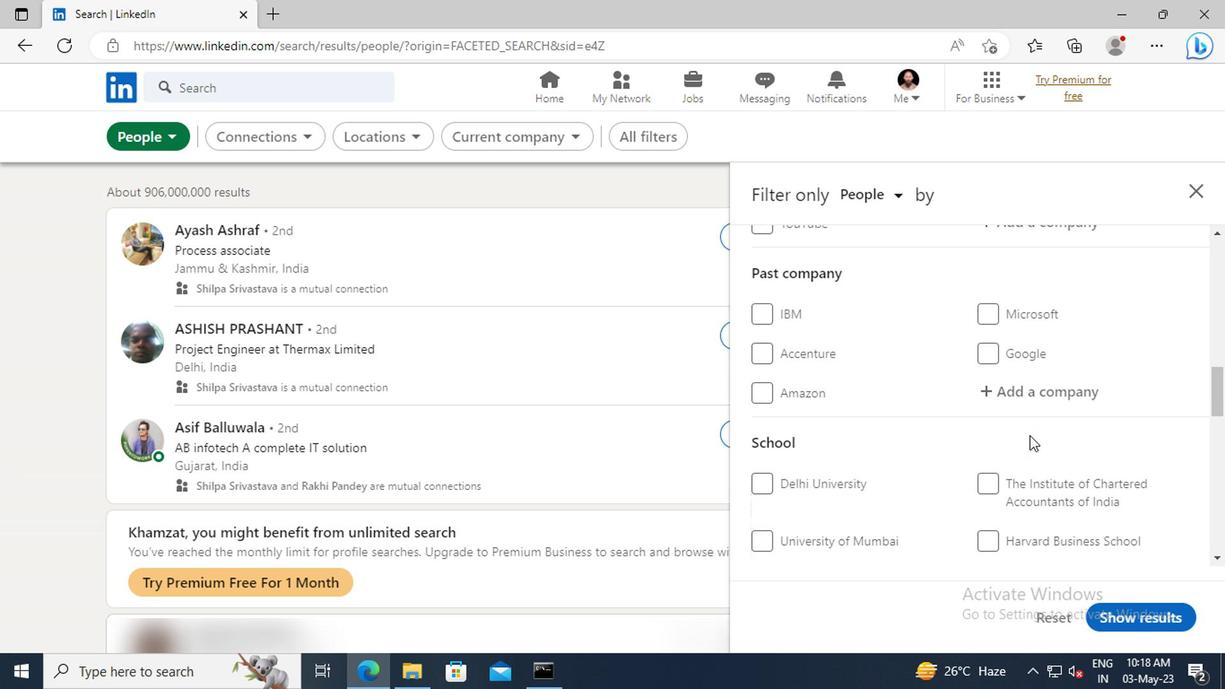 
Action: Mouse scrolled (863, 439) with delta (0, 0)
Screenshot: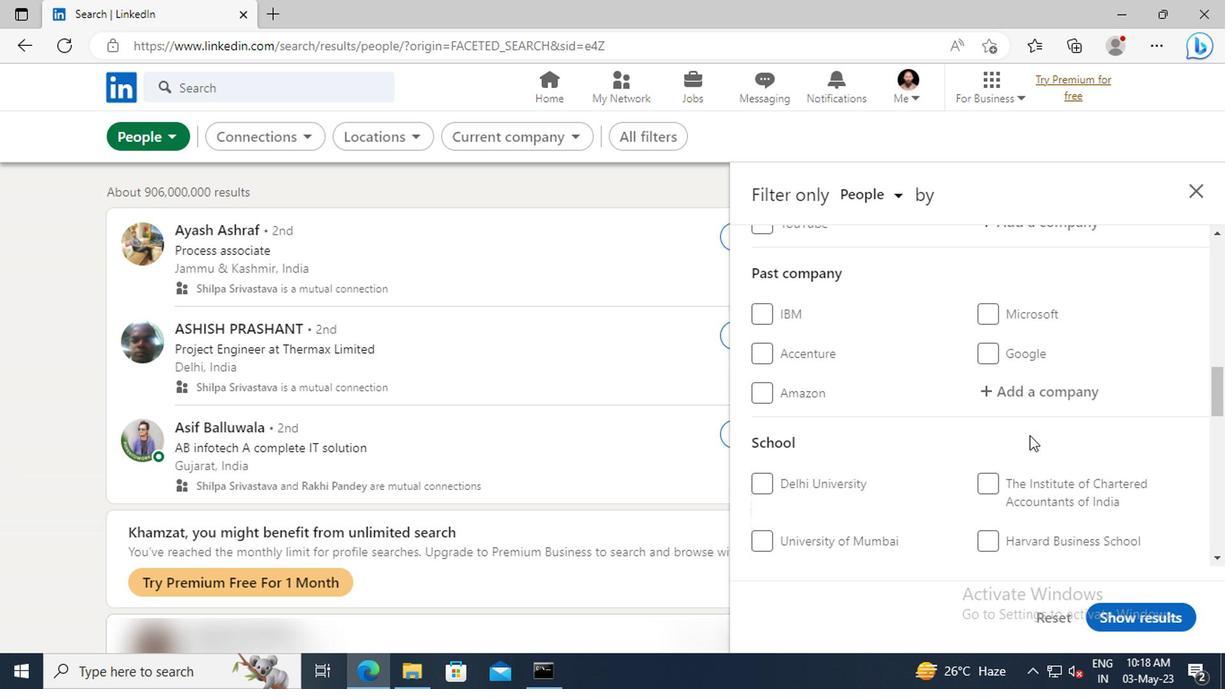
Action: Mouse scrolled (863, 439) with delta (0, 0)
Screenshot: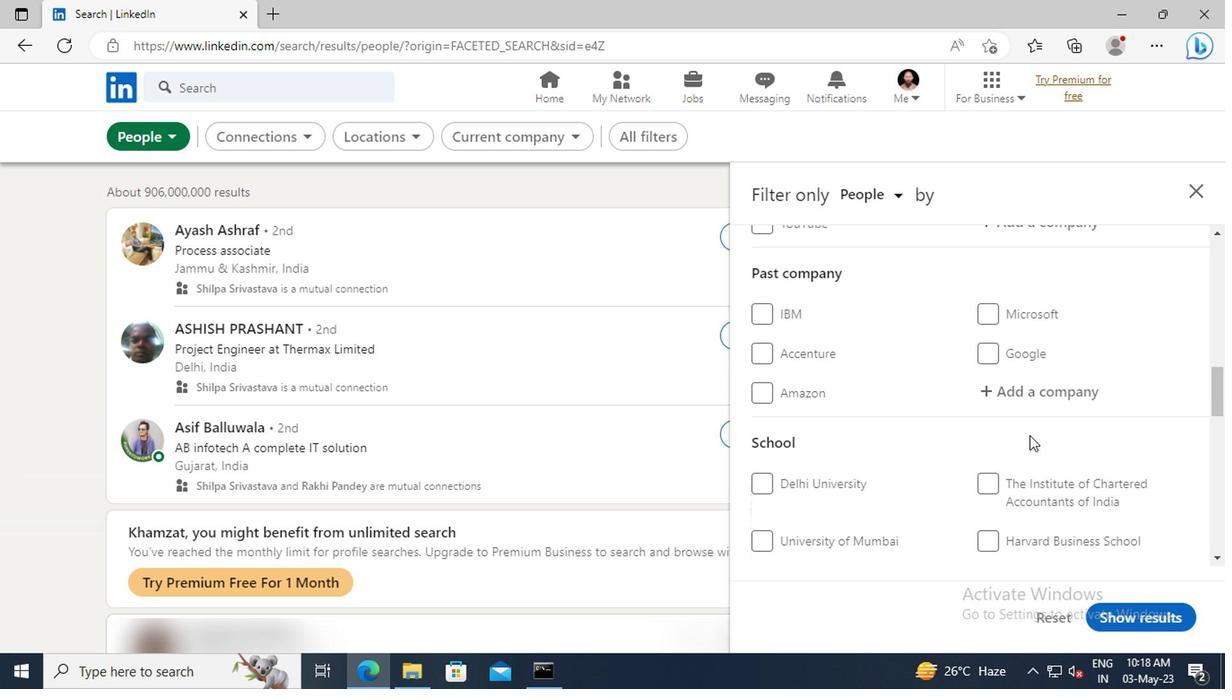 
Action: Mouse scrolled (863, 439) with delta (0, 0)
Screenshot: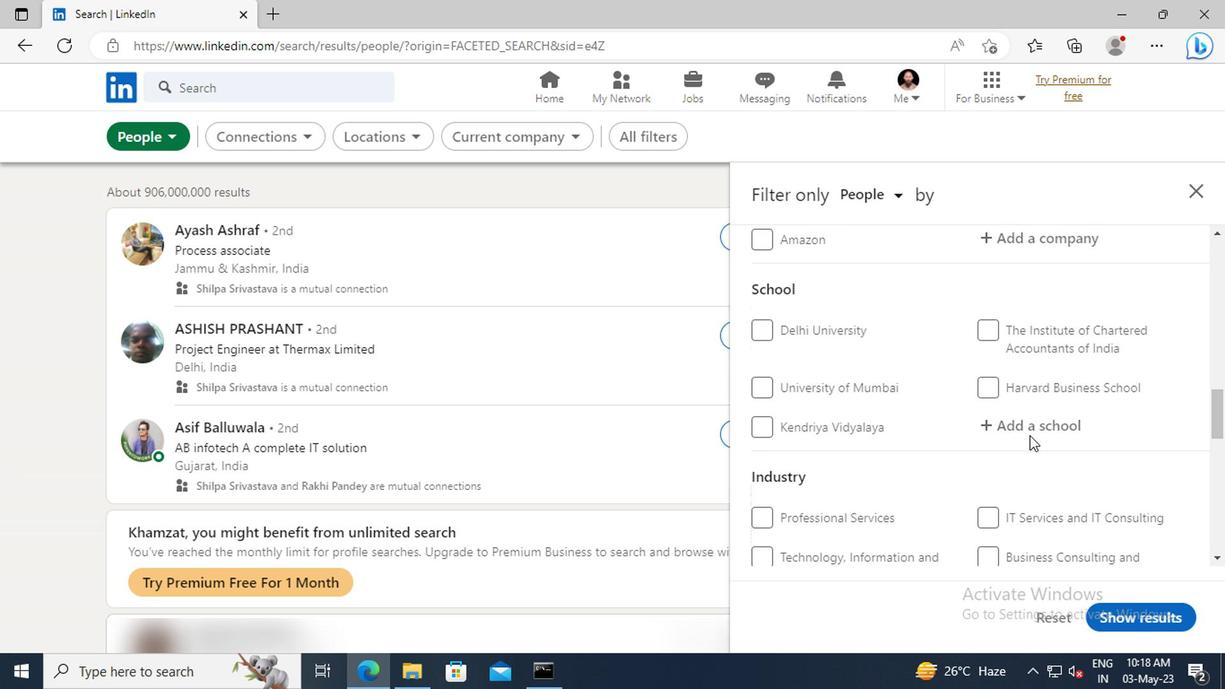 
Action: Mouse scrolled (863, 439) with delta (0, 0)
Screenshot: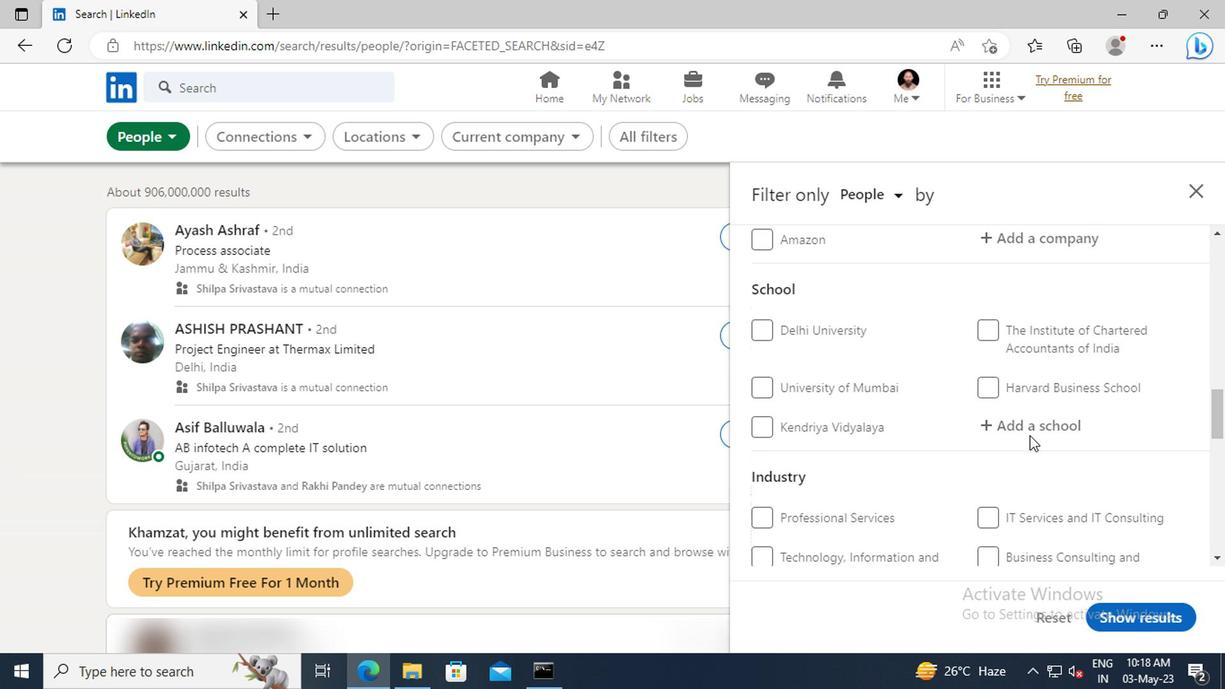 
Action: Mouse scrolled (863, 439) with delta (0, 0)
Screenshot: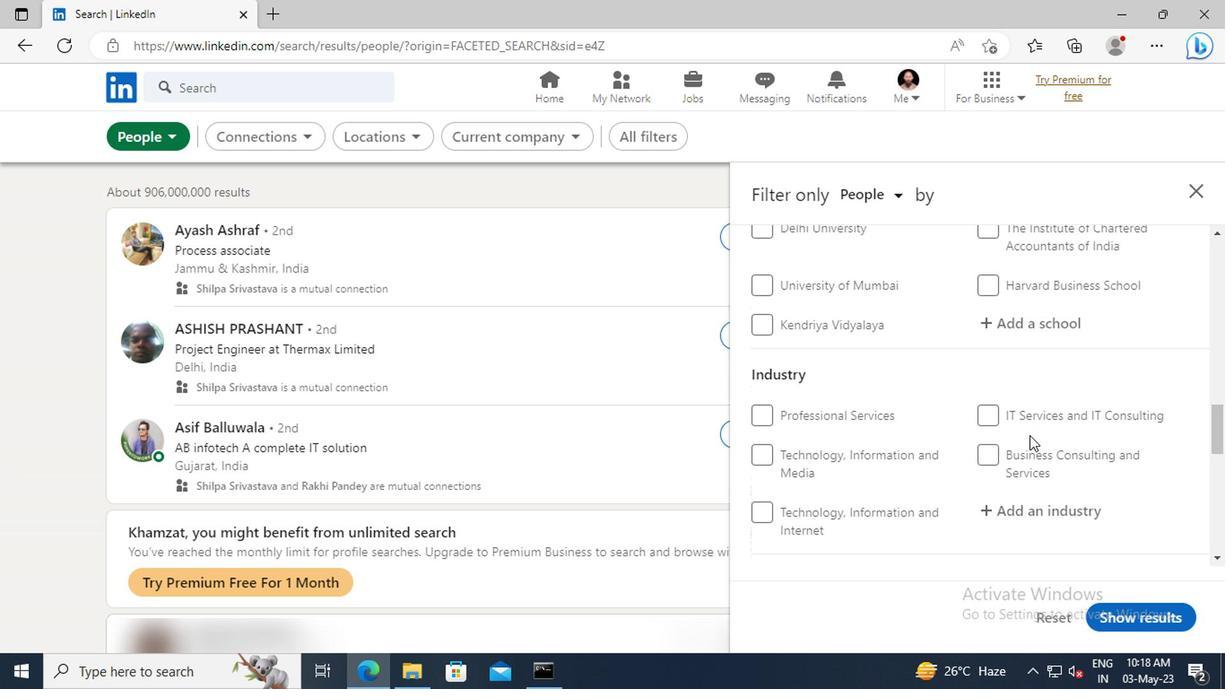 
Action: Mouse scrolled (863, 439) with delta (0, 0)
Screenshot: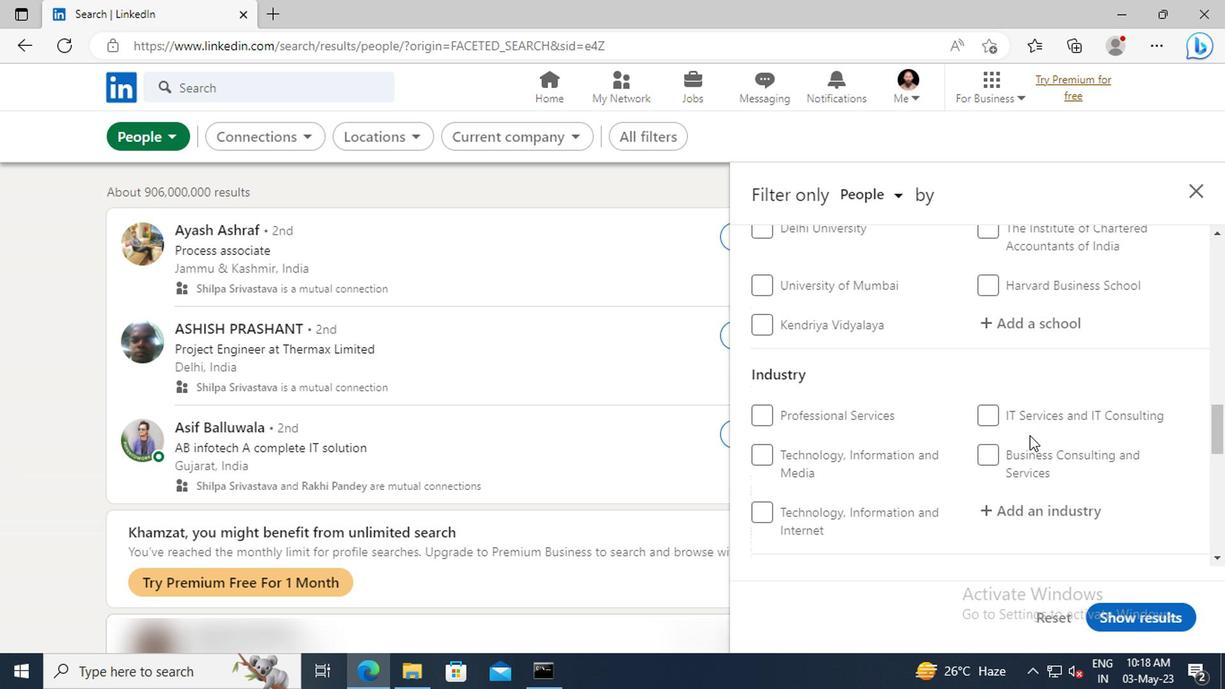 
Action: Mouse scrolled (863, 439) with delta (0, 0)
Screenshot: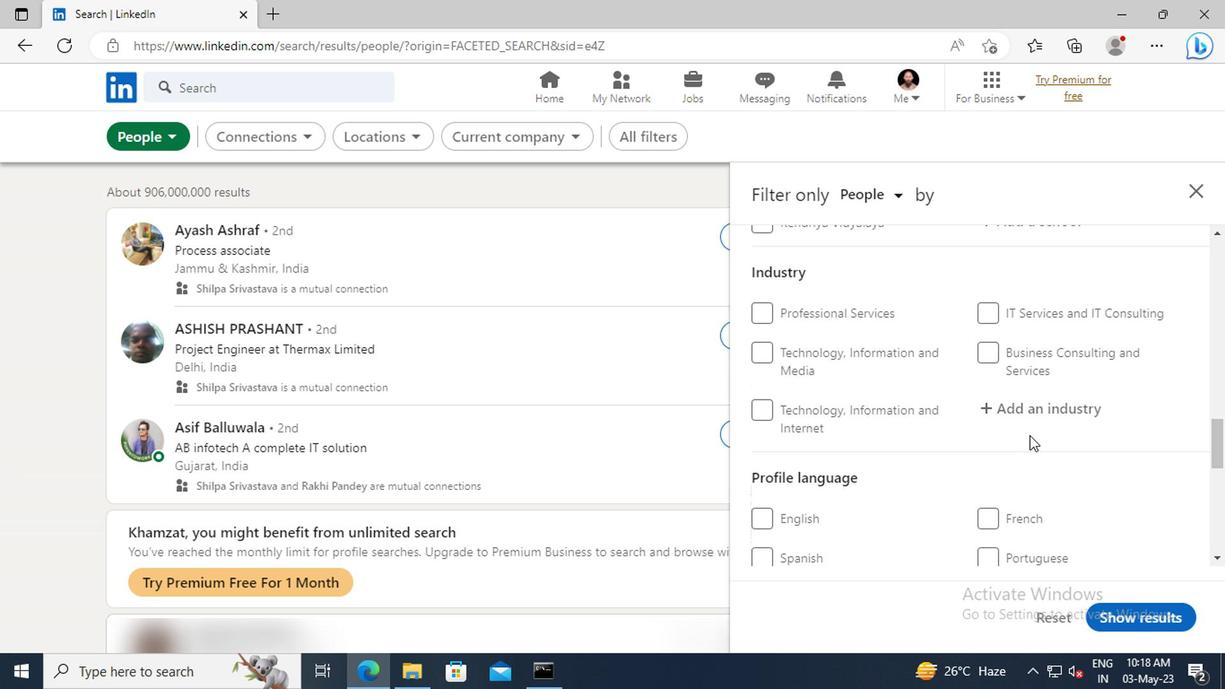 
Action: Mouse scrolled (863, 439) with delta (0, 0)
Screenshot: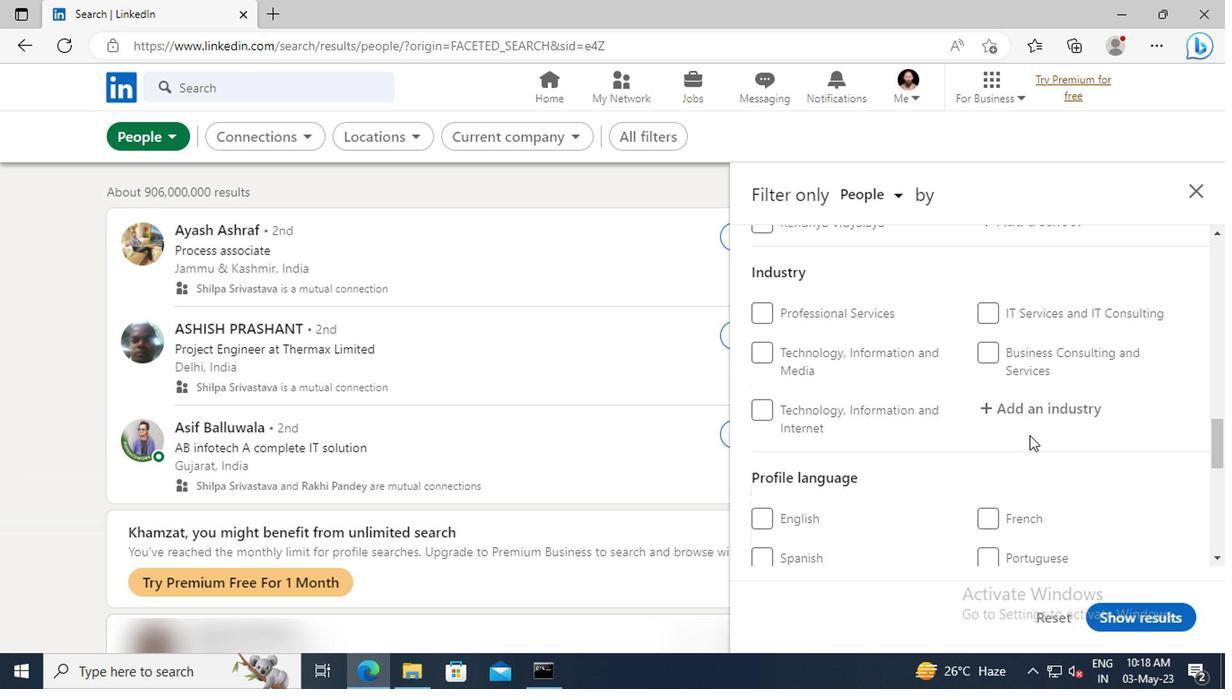 
Action: Mouse moved to (669, 485)
Screenshot: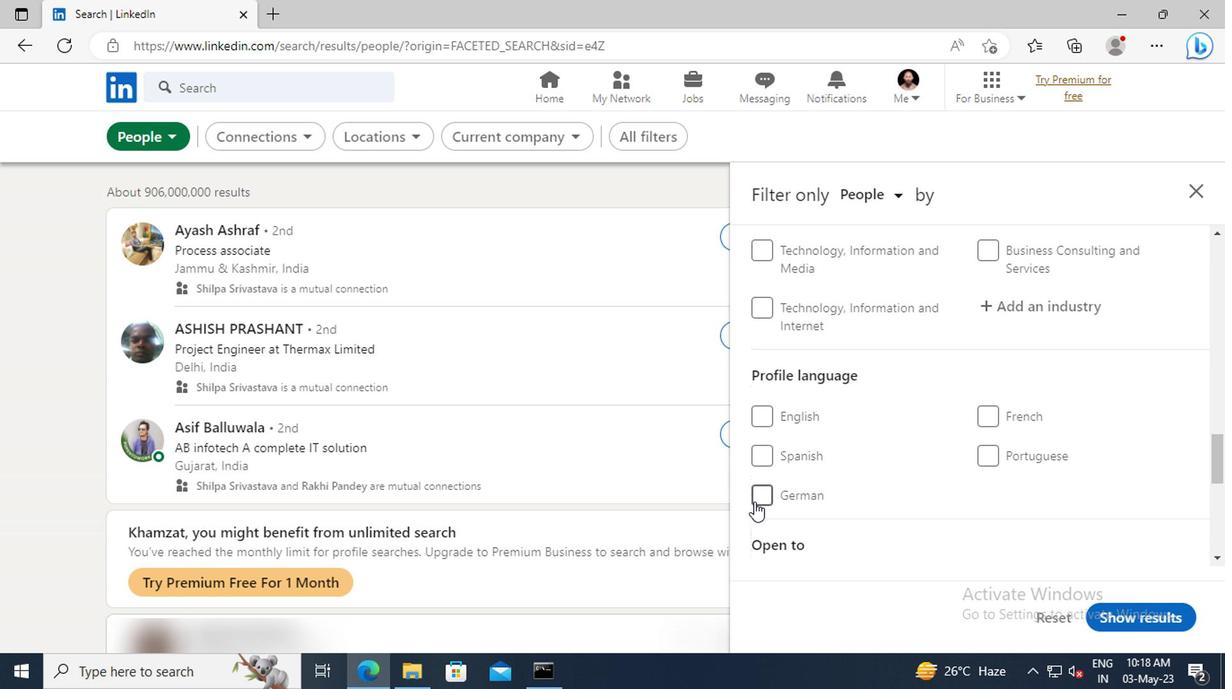 
Action: Mouse pressed left at (669, 485)
Screenshot: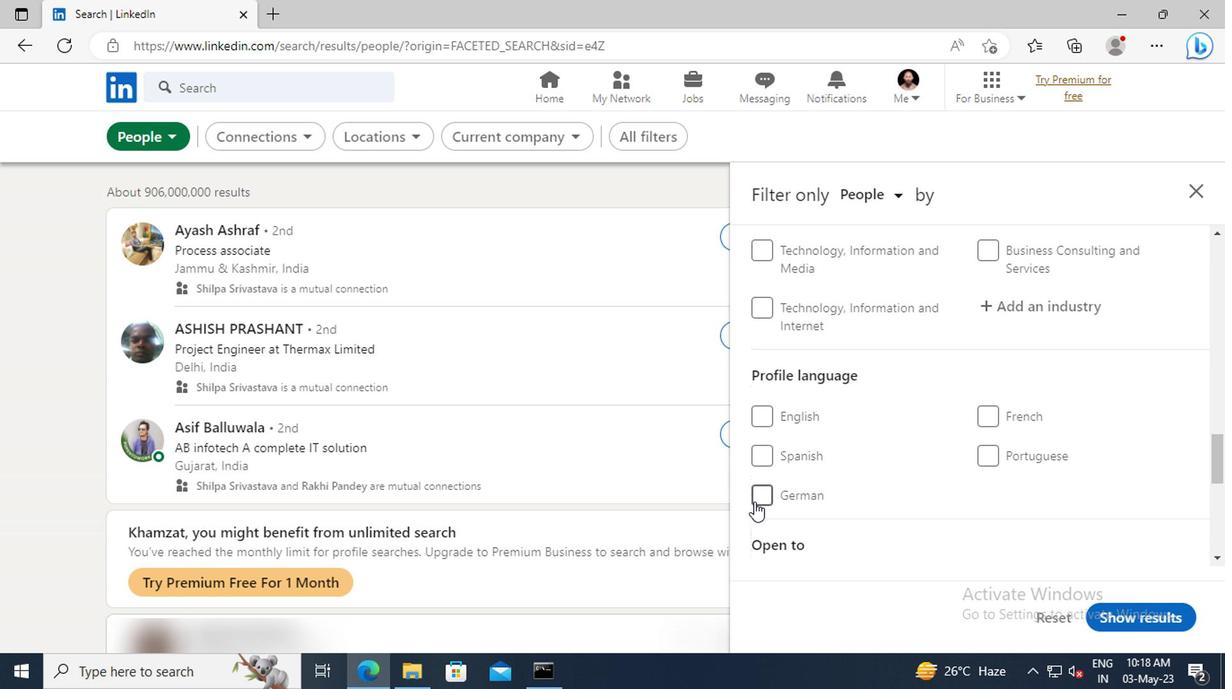 
Action: Mouse moved to (831, 465)
Screenshot: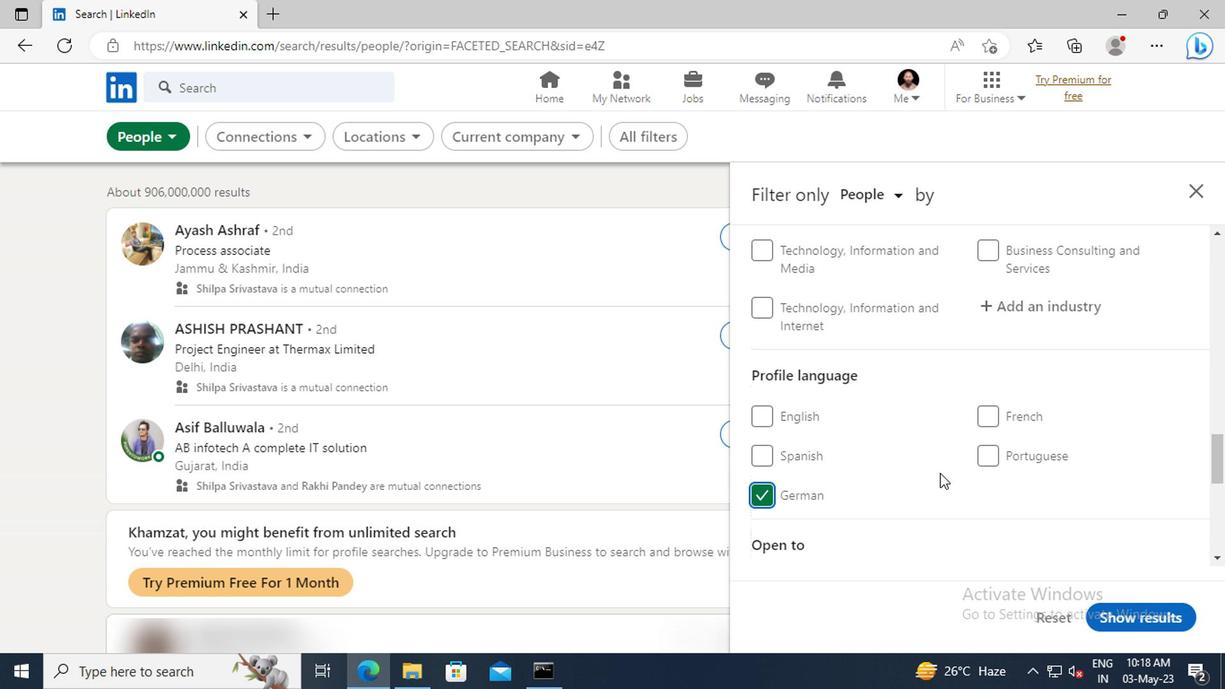 
Action: Mouse scrolled (831, 466) with delta (0, 0)
Screenshot: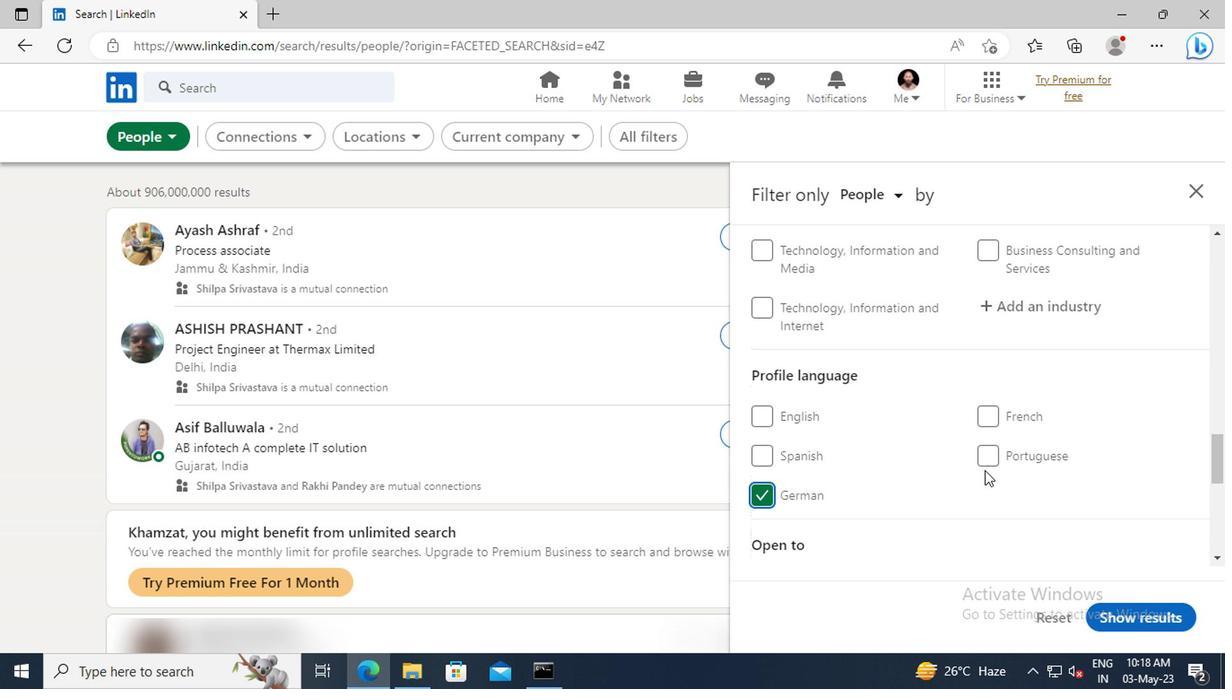 
Action: Mouse scrolled (831, 466) with delta (0, 0)
Screenshot: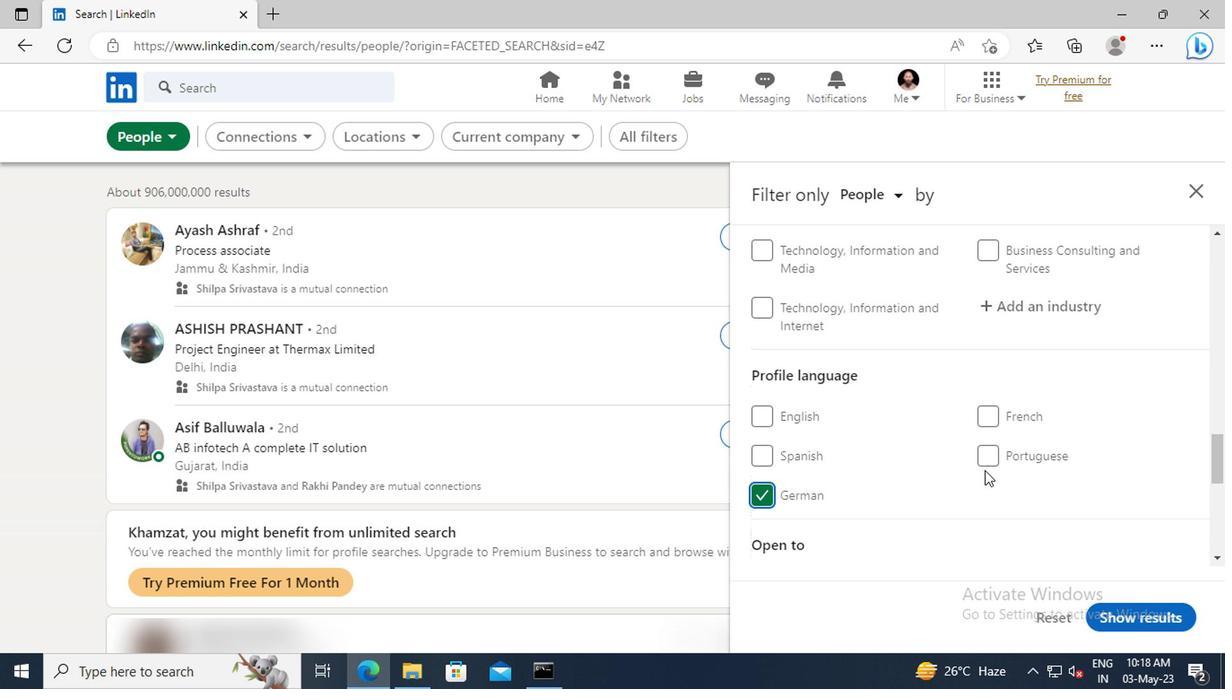 
Action: Mouse scrolled (831, 466) with delta (0, 0)
Screenshot: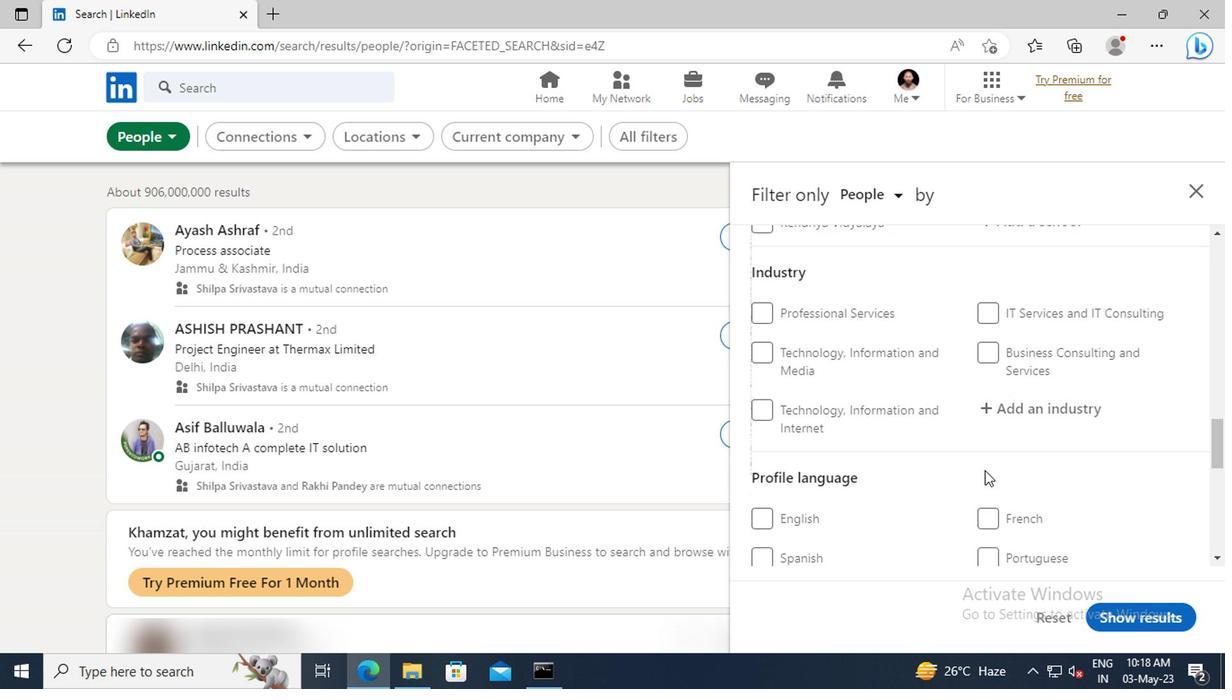 
Action: Mouse scrolled (831, 466) with delta (0, 0)
Screenshot: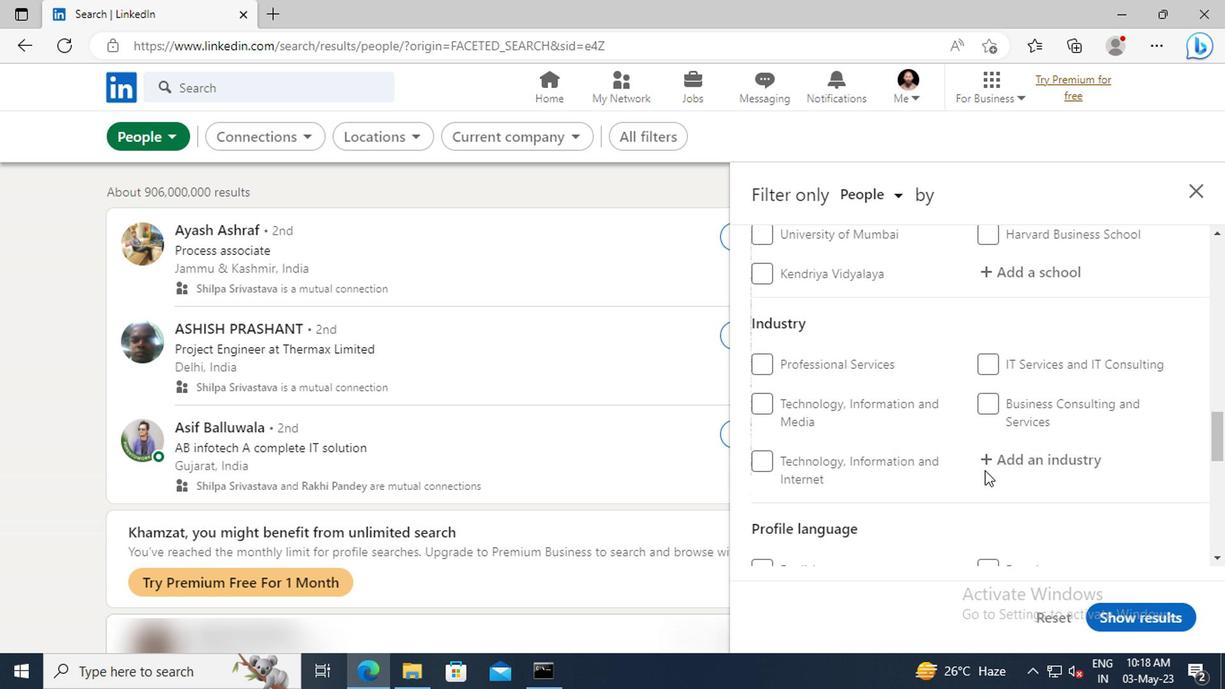 
Action: Mouse scrolled (831, 466) with delta (0, 0)
Screenshot: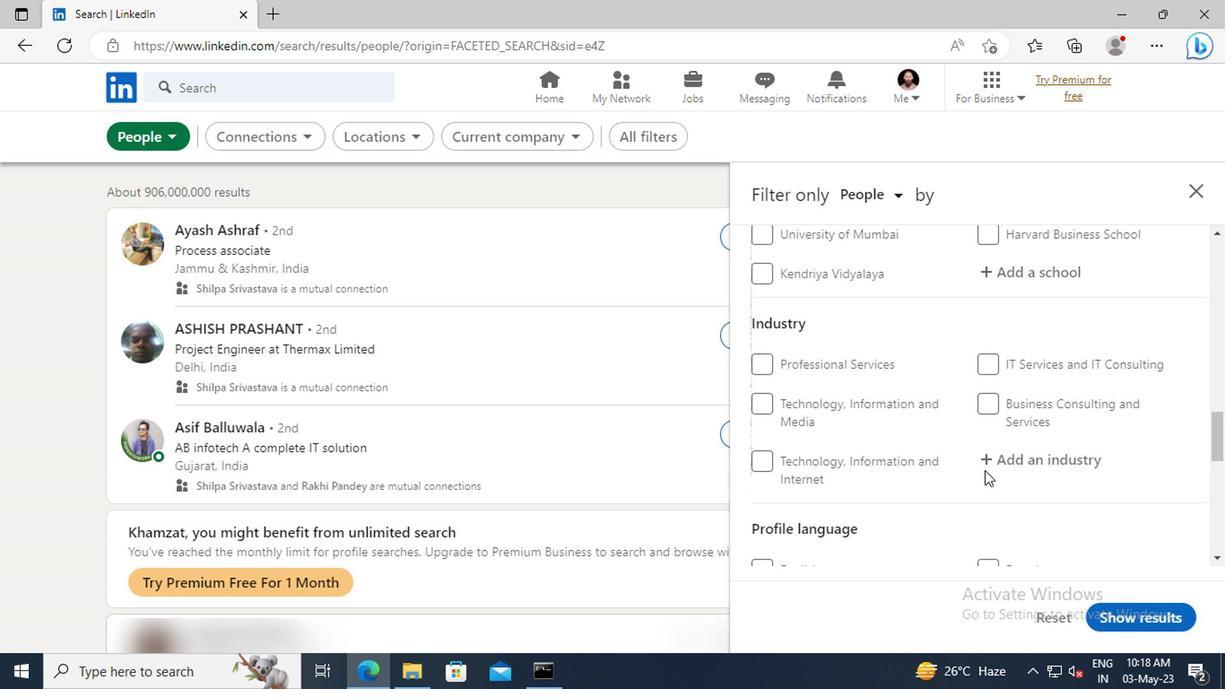 
Action: Mouse scrolled (831, 466) with delta (0, 0)
Screenshot: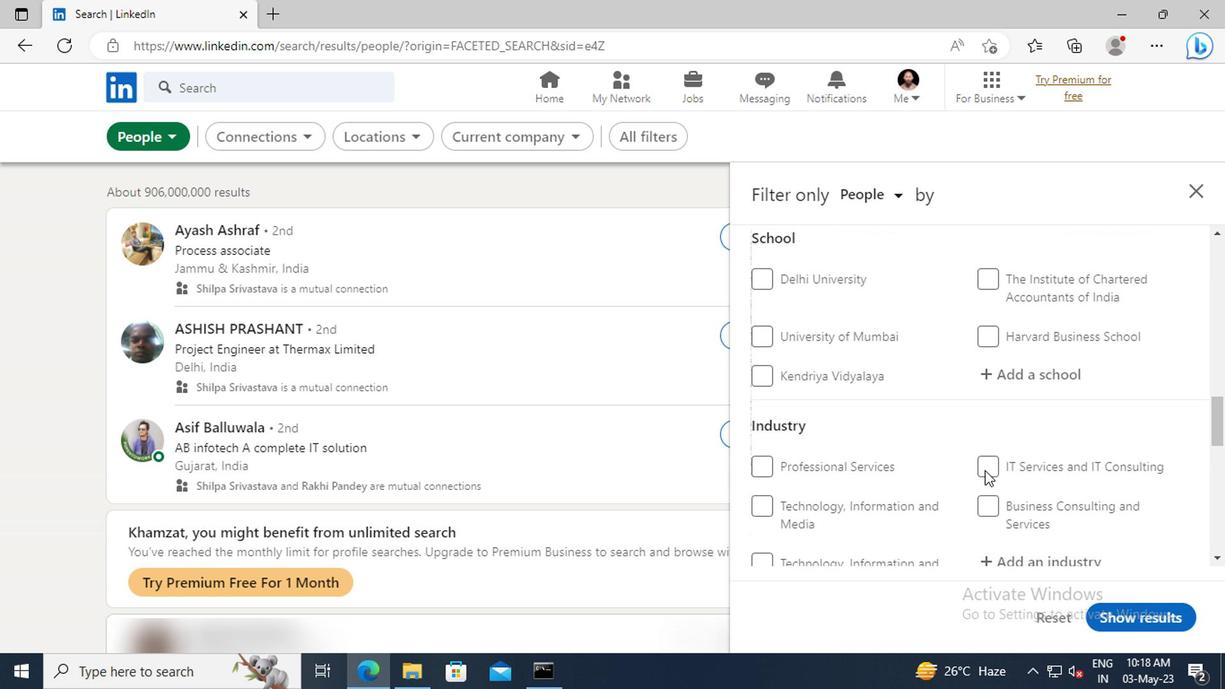 
Action: Mouse scrolled (831, 466) with delta (0, 0)
Screenshot: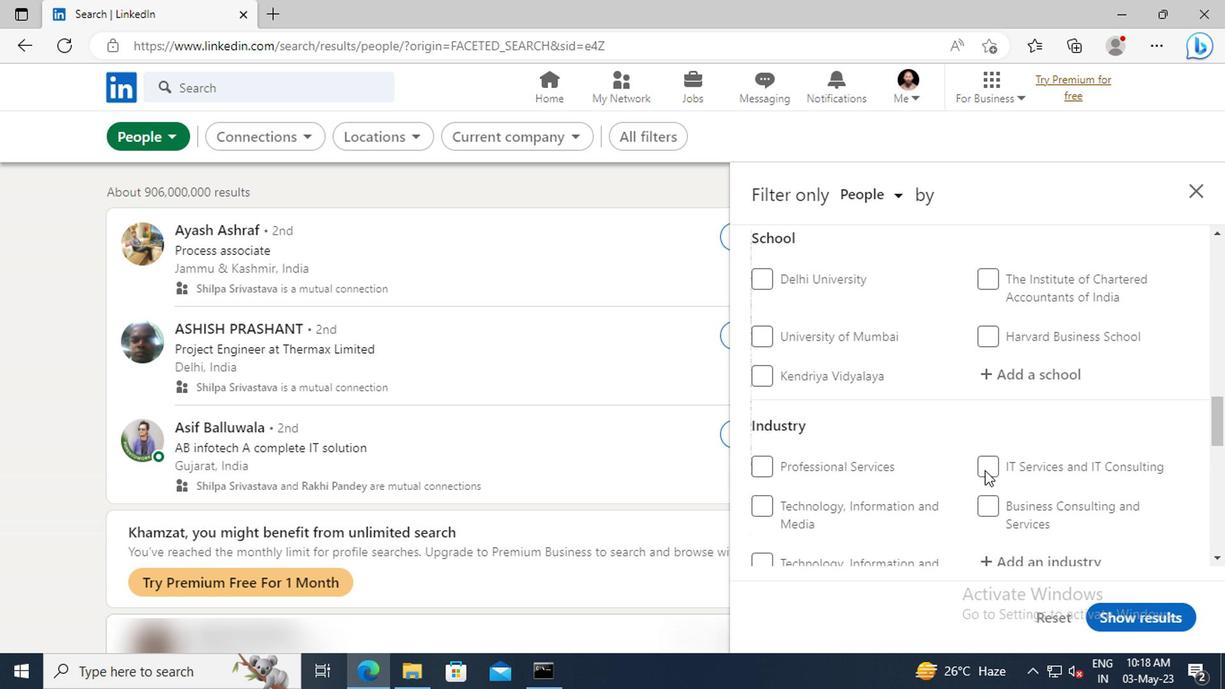 
Action: Mouse scrolled (831, 466) with delta (0, 0)
Screenshot: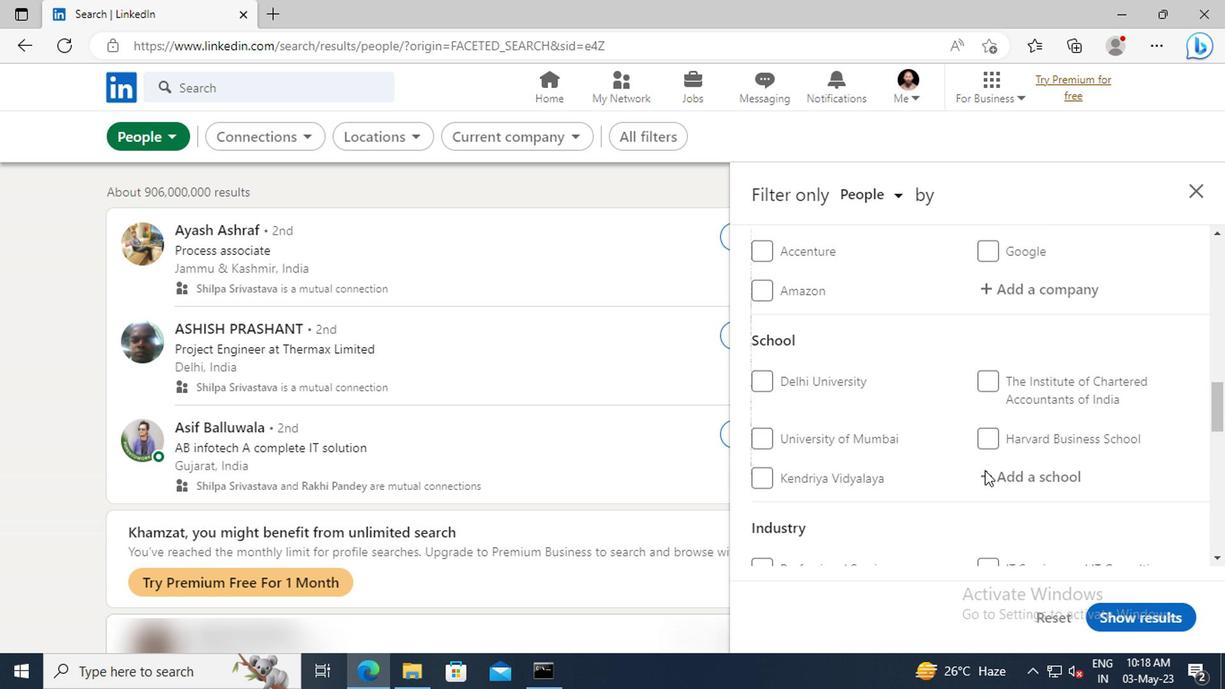 
Action: Mouse scrolled (831, 466) with delta (0, 0)
Screenshot: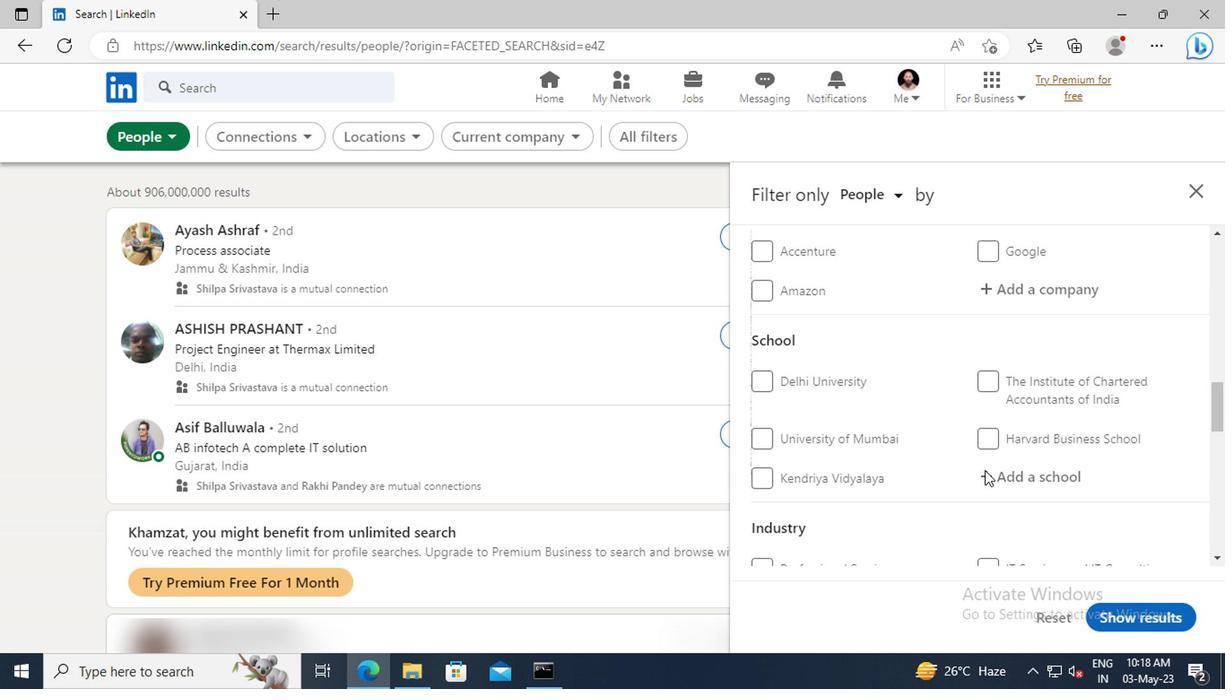 
Action: Mouse moved to (832, 464)
Screenshot: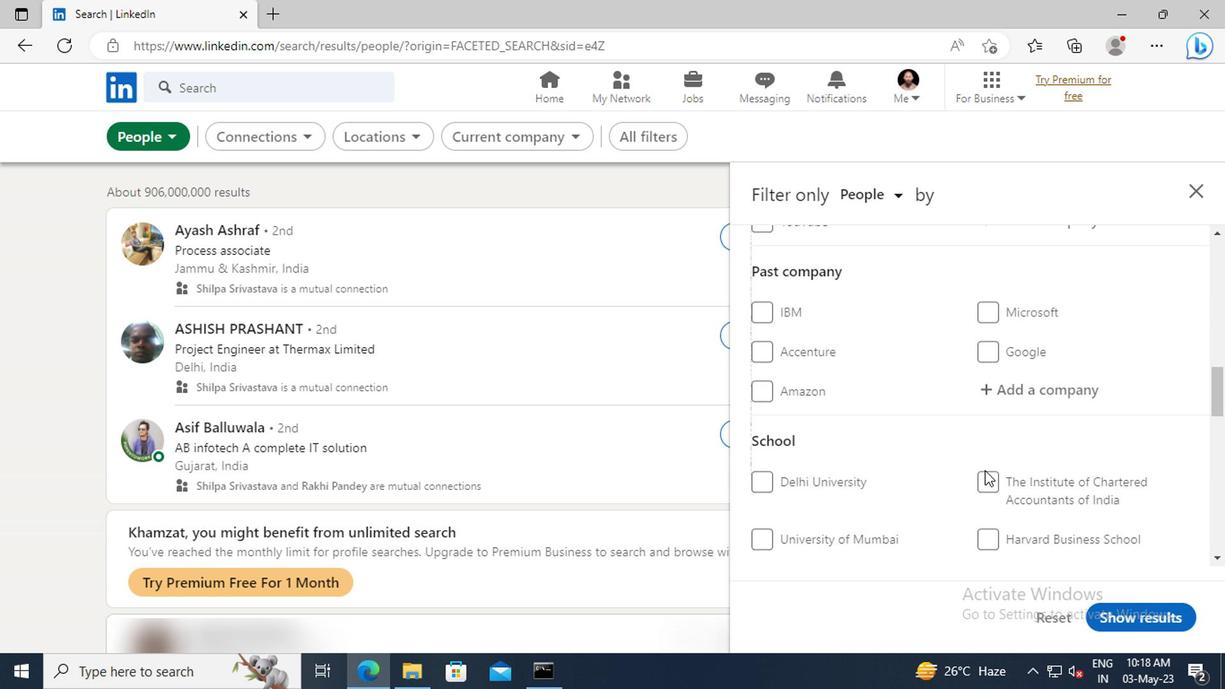
Action: Mouse scrolled (832, 465) with delta (0, 0)
Screenshot: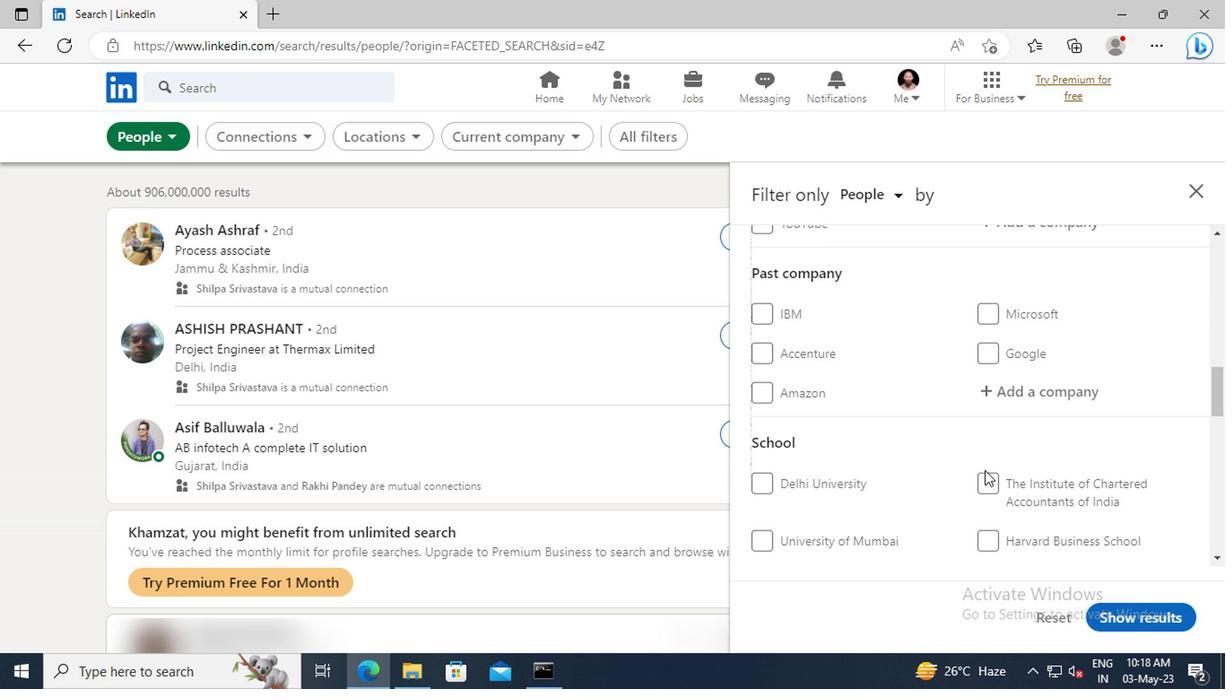 
Action: Mouse scrolled (832, 465) with delta (0, 0)
Screenshot: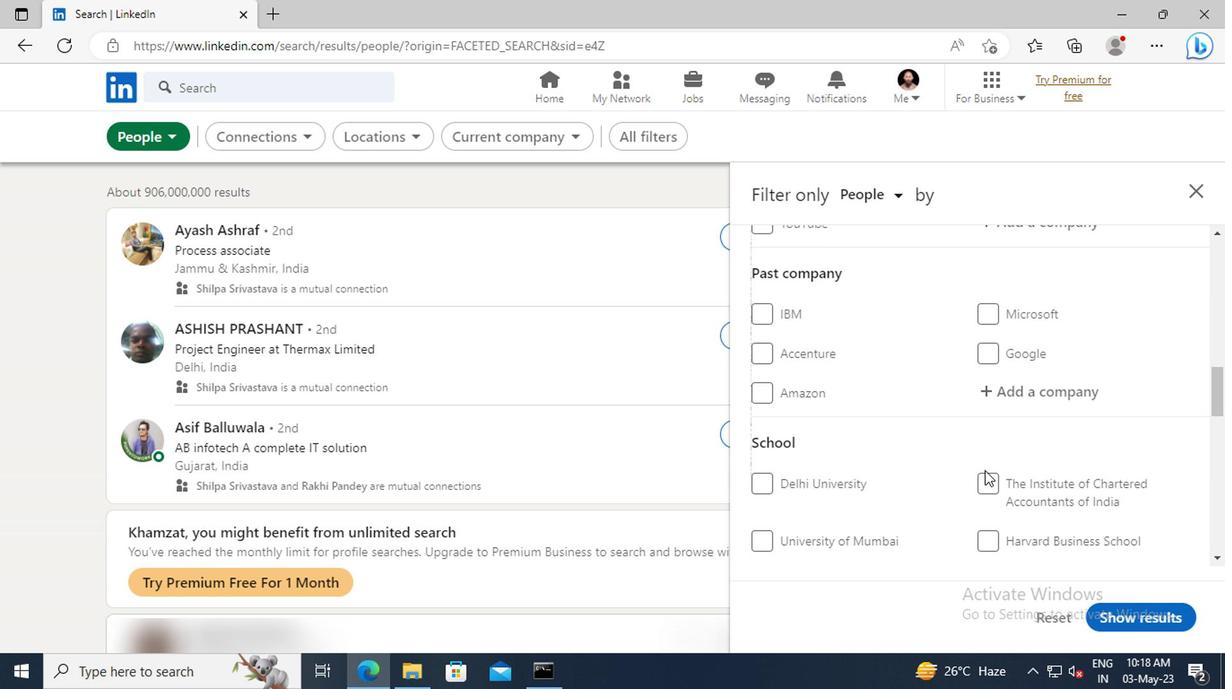 
Action: Mouse scrolled (832, 465) with delta (0, 0)
Screenshot: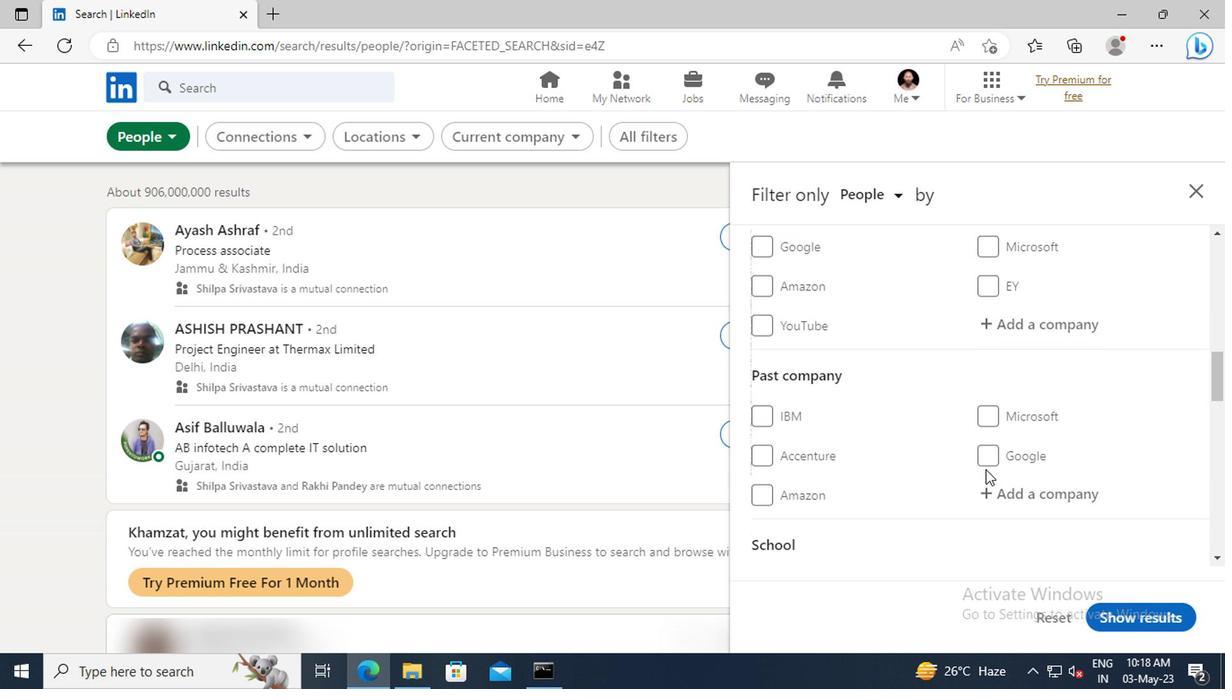 
Action: Mouse scrolled (832, 465) with delta (0, 0)
Screenshot: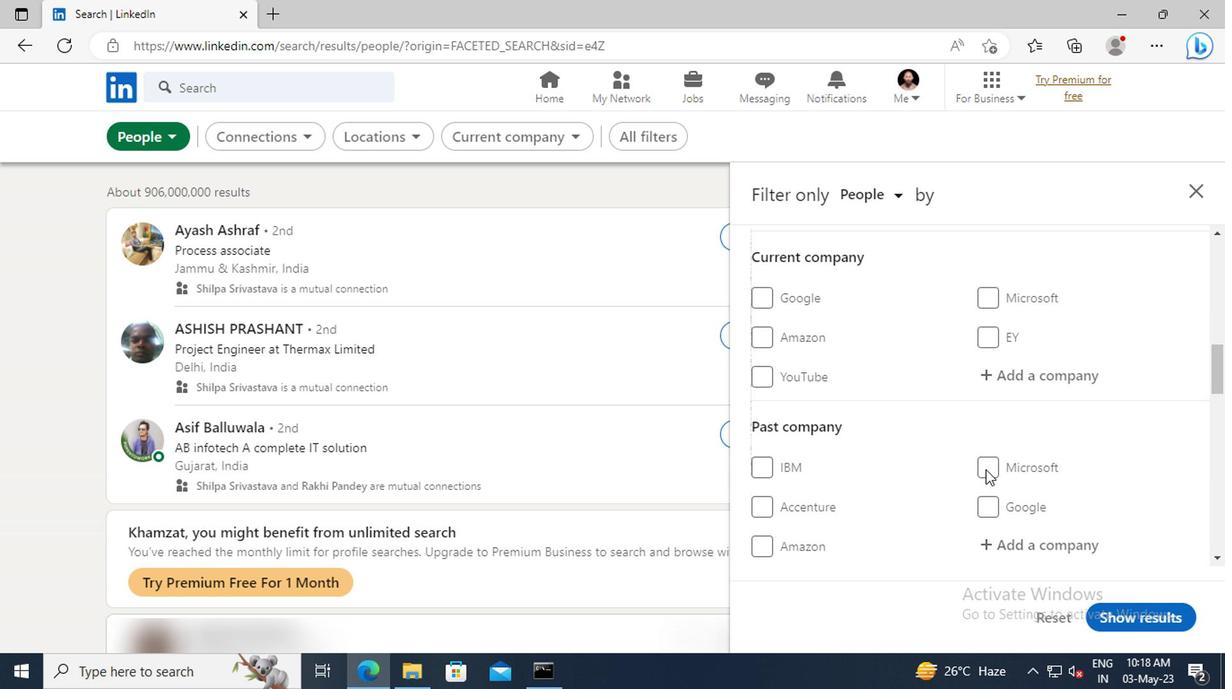 
Action: Mouse moved to (840, 437)
Screenshot: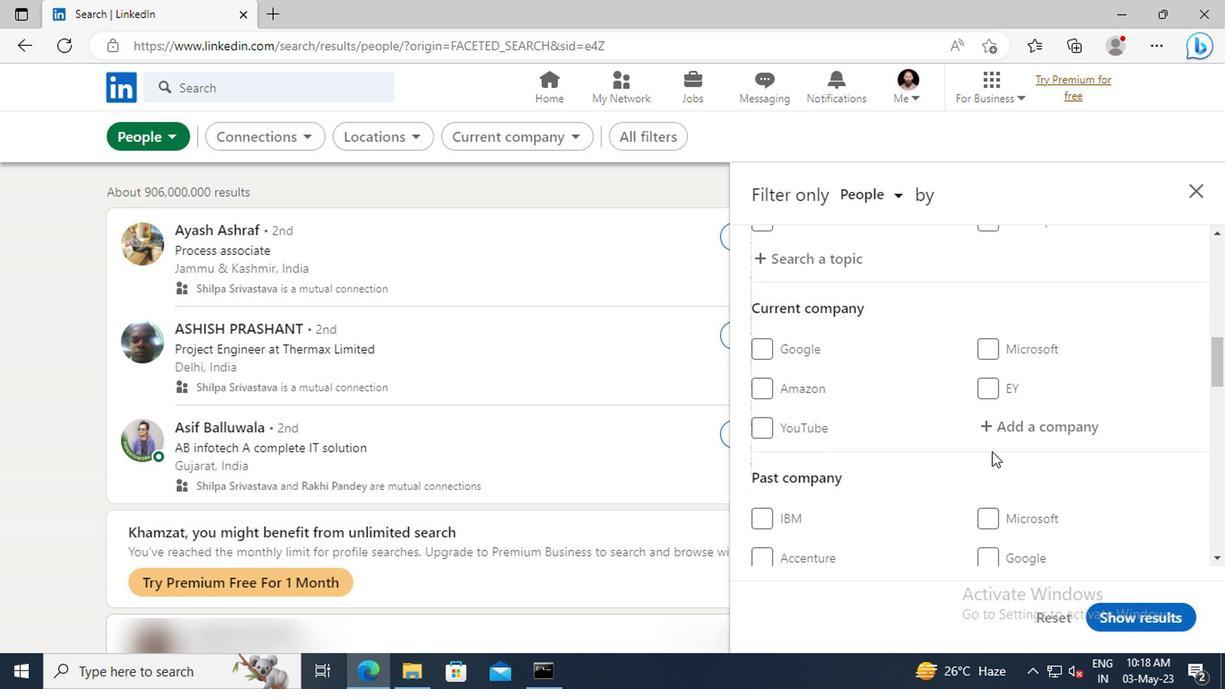 
Action: Mouse pressed left at (840, 437)
Screenshot: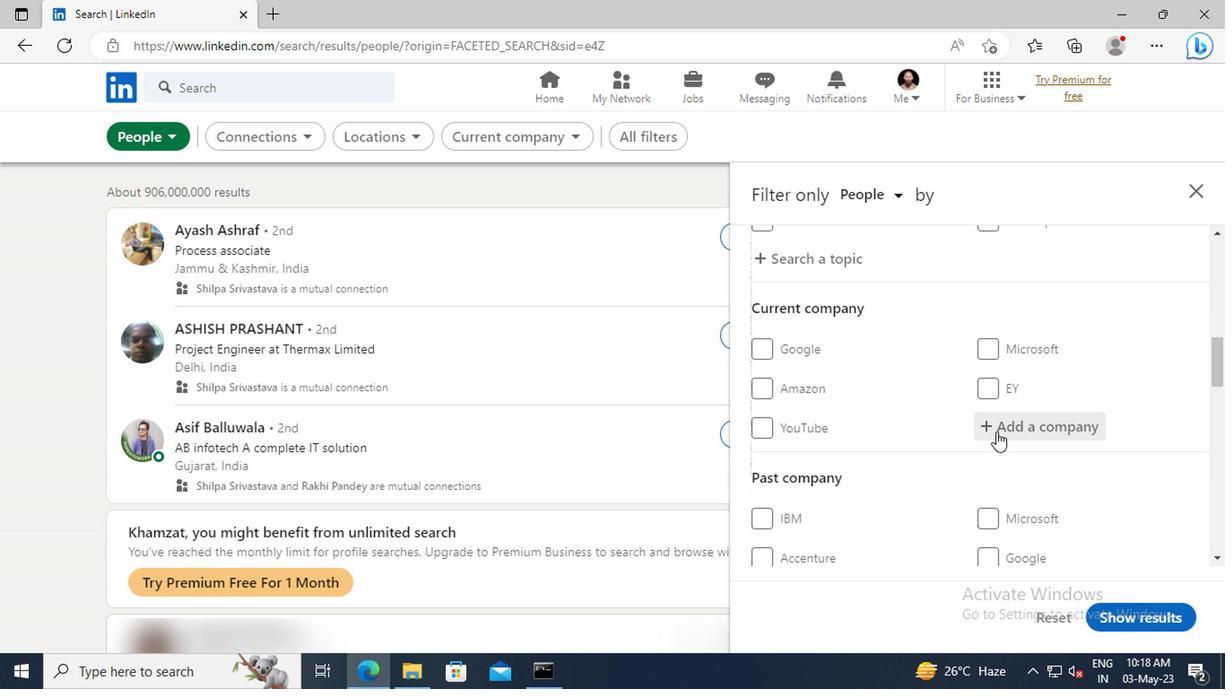 
Action: Key pressed <Key.shift>GODREJ<Key.space><Key.shift>&<Key.space><Key.shift>BOYCE
Screenshot: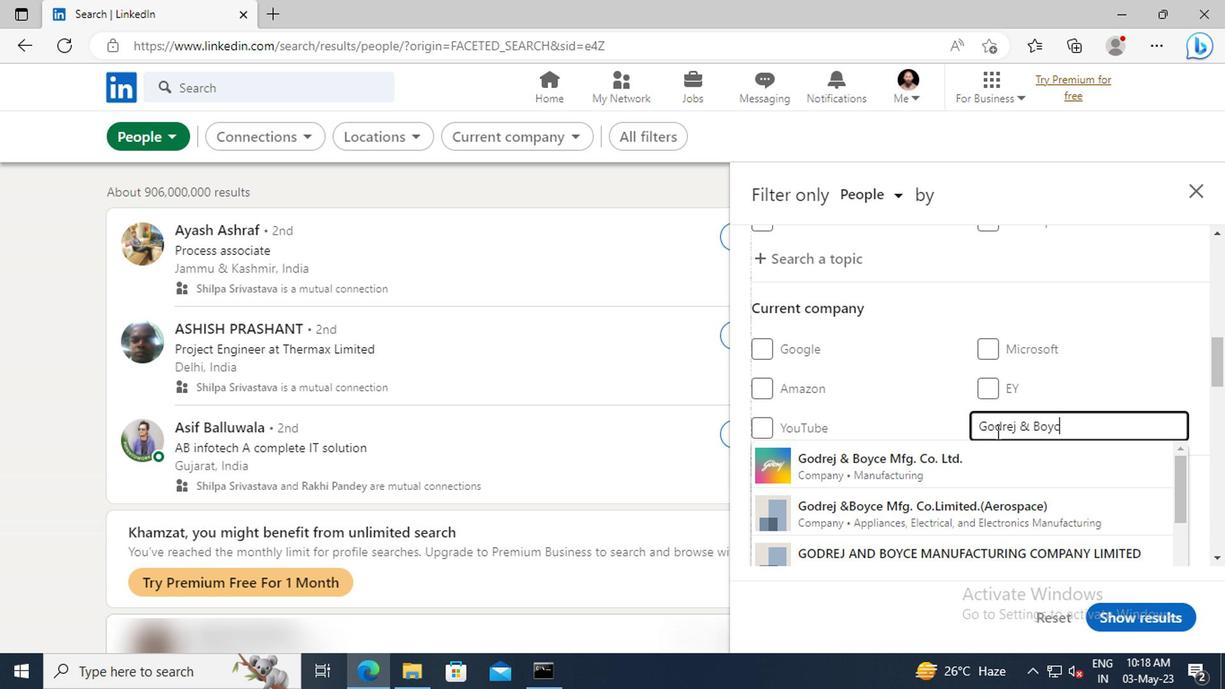 
Action: Mouse moved to (838, 454)
Screenshot: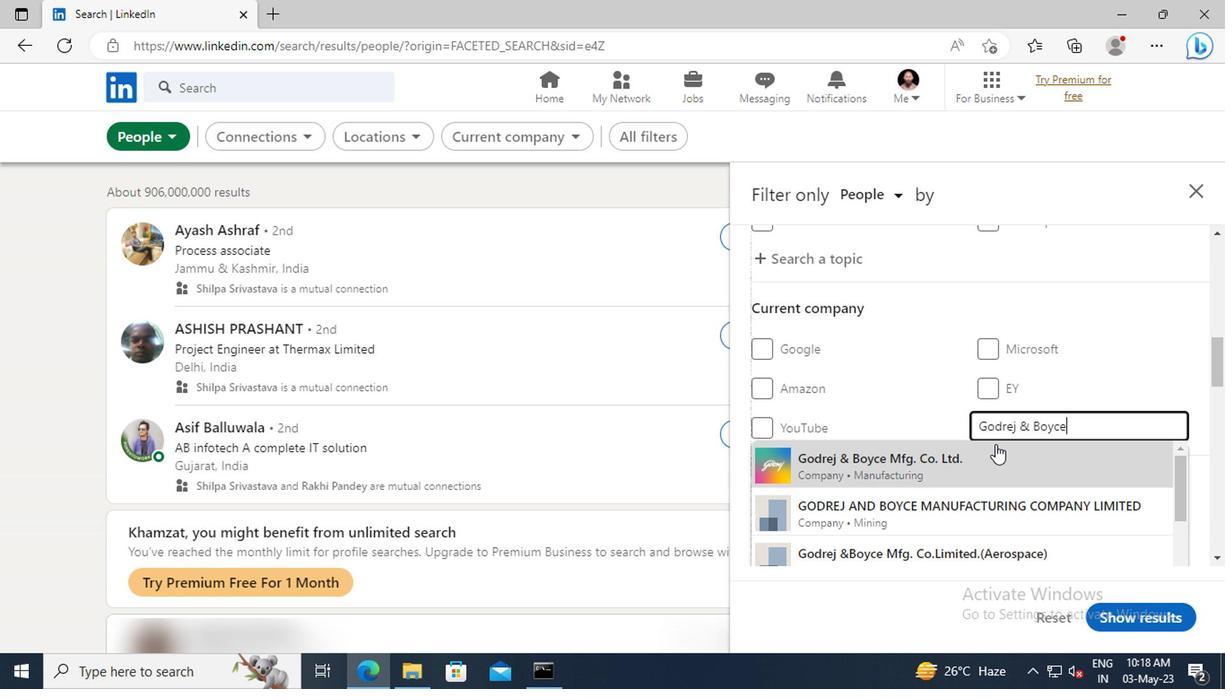 
Action: Mouse pressed left at (838, 454)
Screenshot: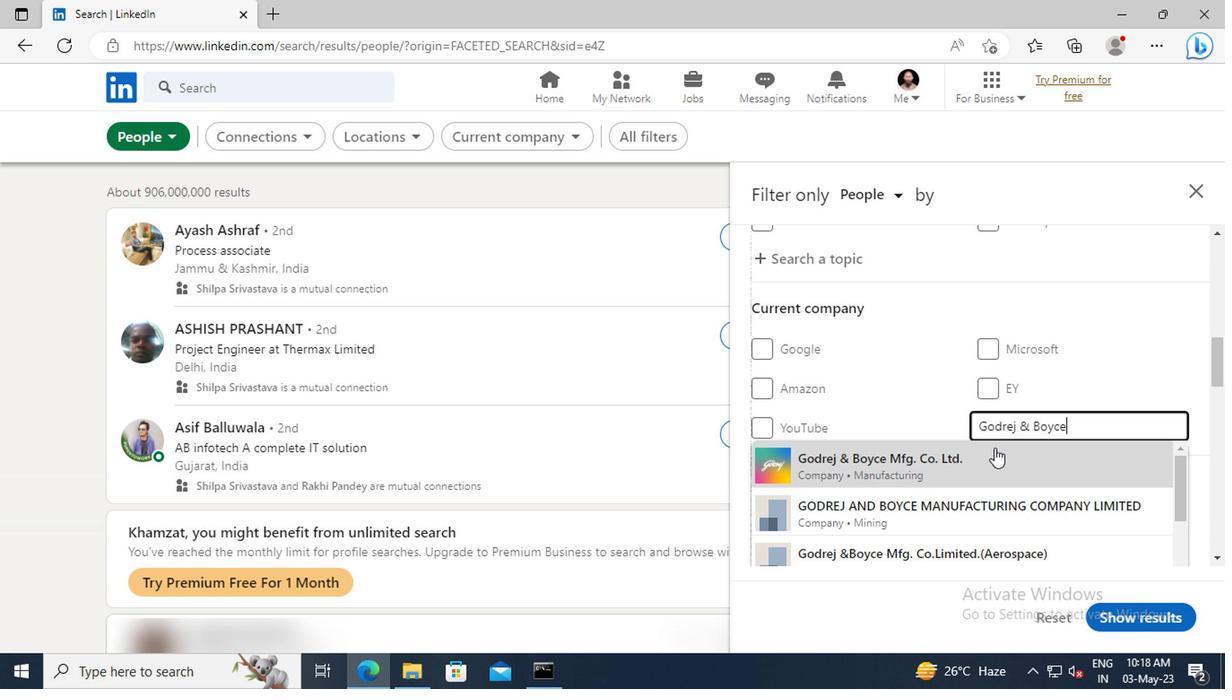 
Action: Mouse scrolled (838, 453) with delta (0, 0)
Screenshot: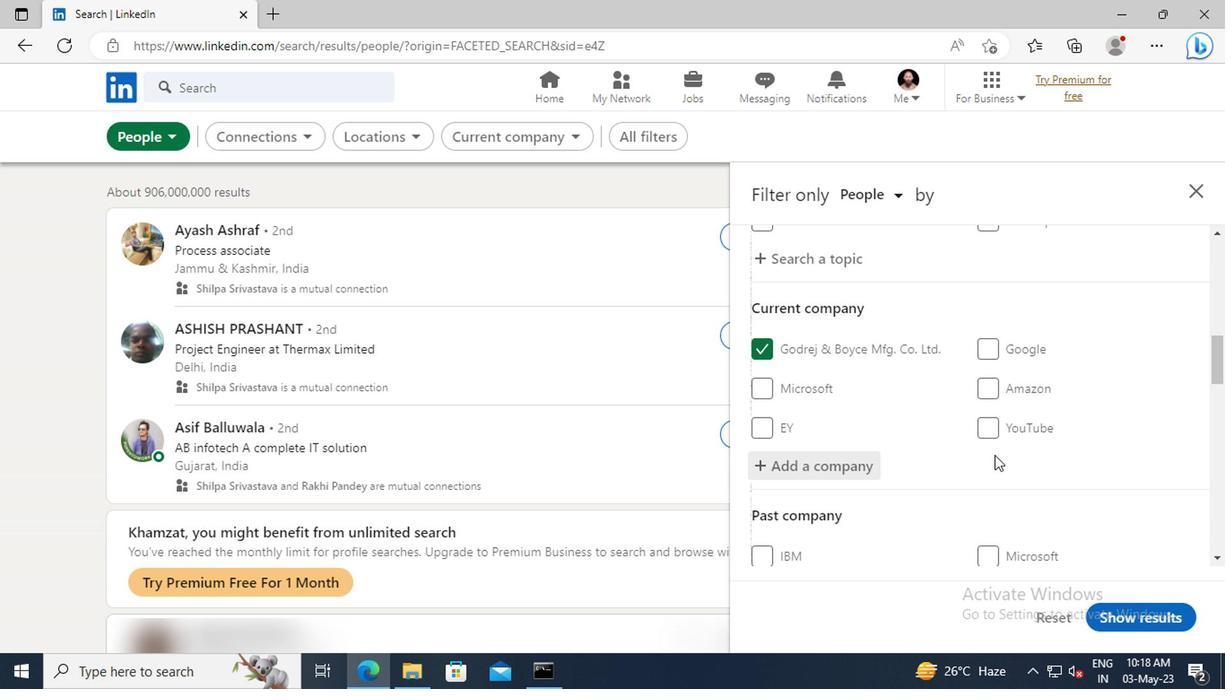 
Action: Mouse scrolled (838, 453) with delta (0, 0)
Screenshot: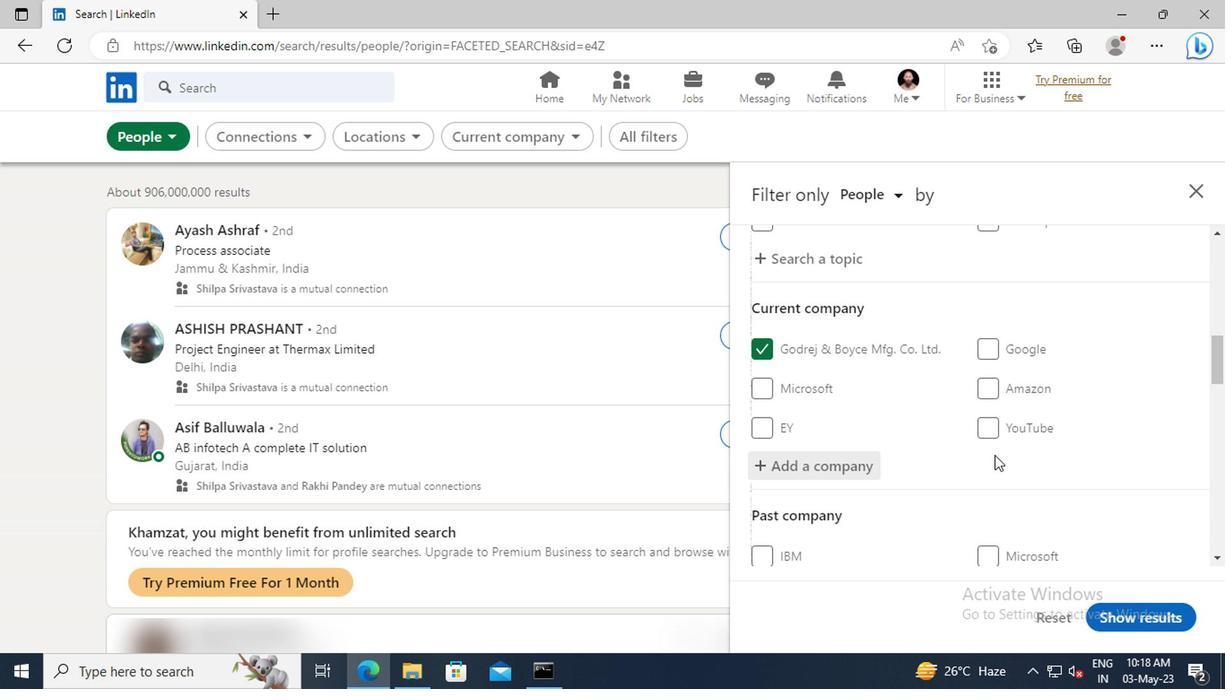 
Action: Mouse moved to (836, 438)
Screenshot: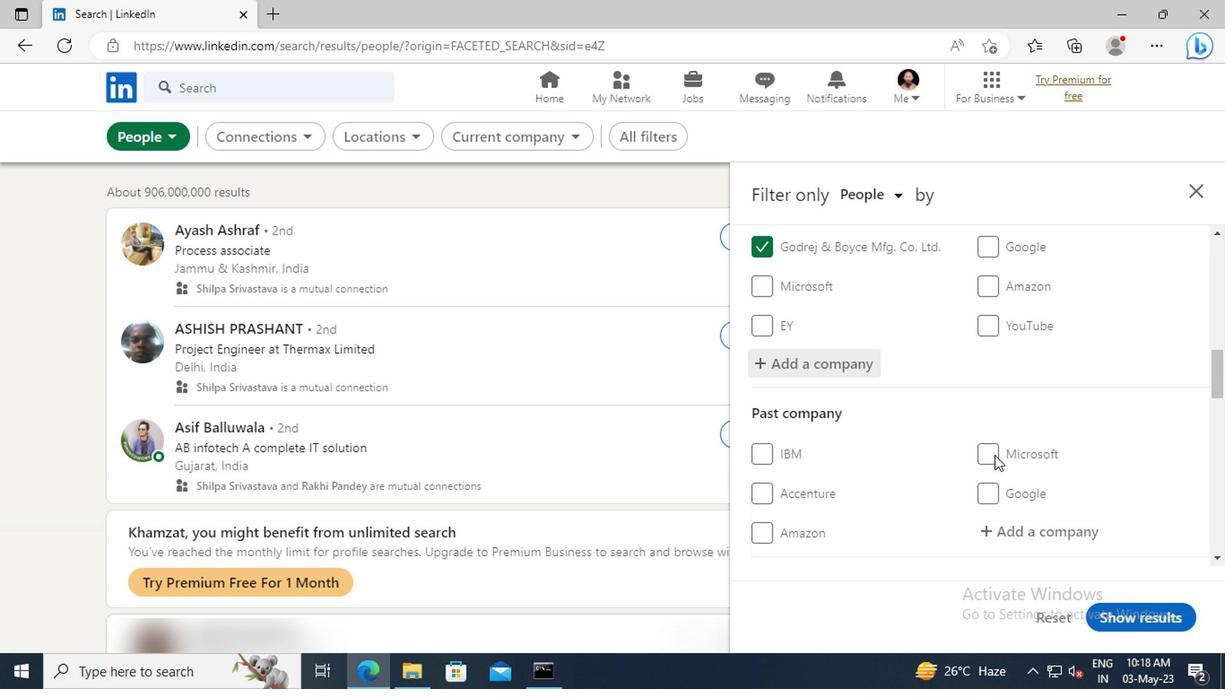 
Action: Mouse scrolled (836, 437) with delta (0, 0)
Screenshot: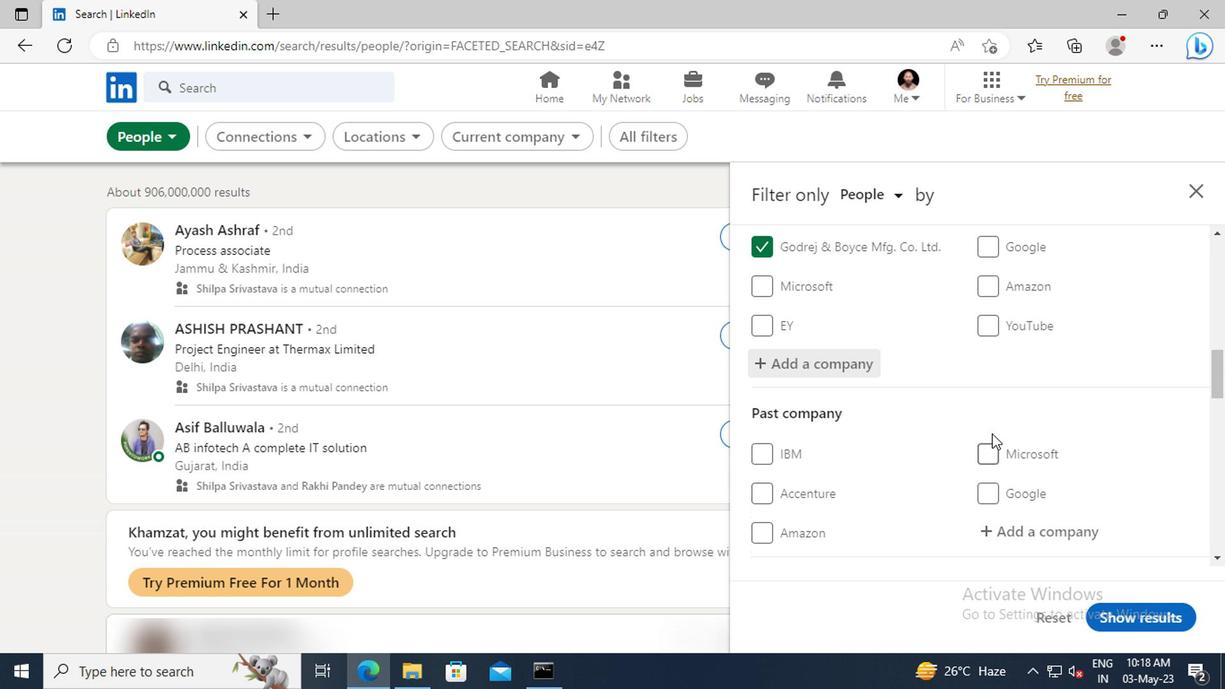 
Action: Mouse scrolled (836, 437) with delta (0, 0)
Screenshot: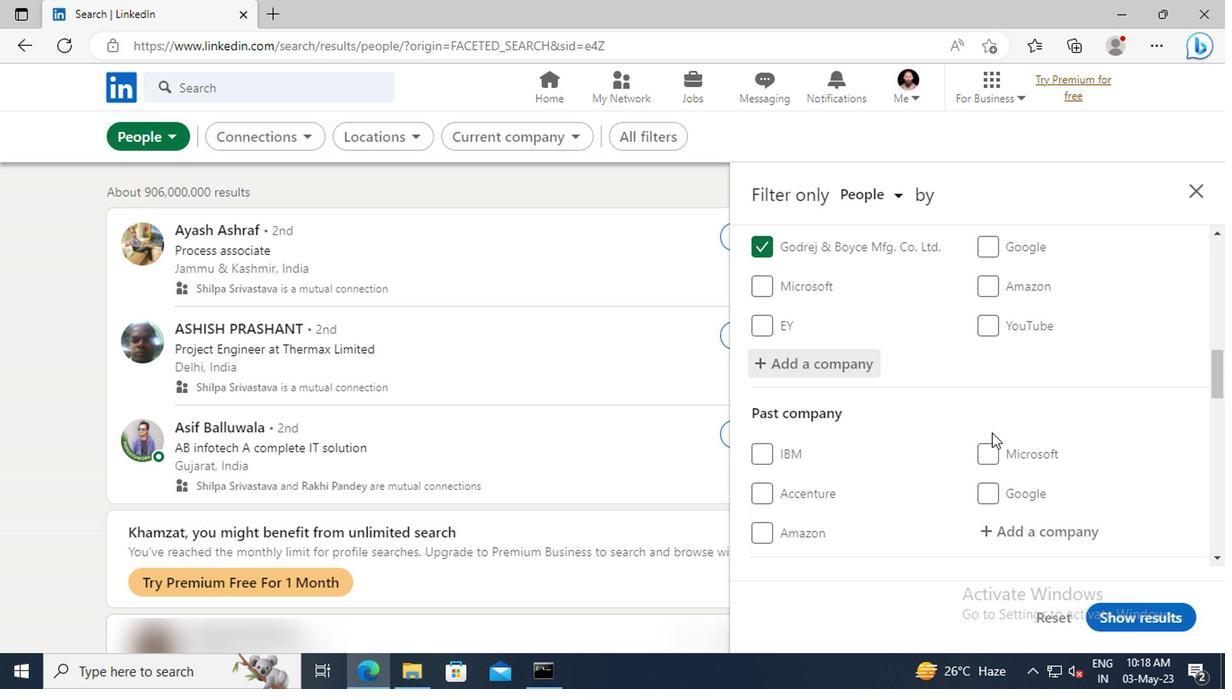 
Action: Mouse scrolled (836, 437) with delta (0, 0)
Screenshot: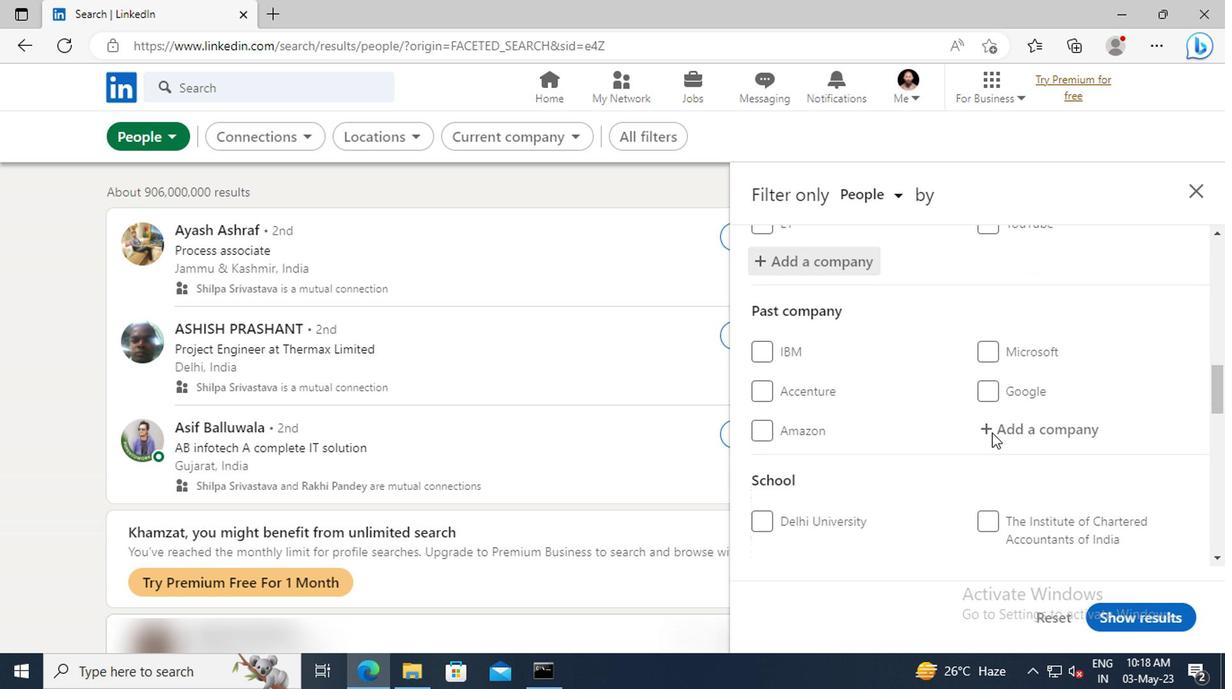 
Action: Mouse scrolled (836, 437) with delta (0, 0)
Screenshot: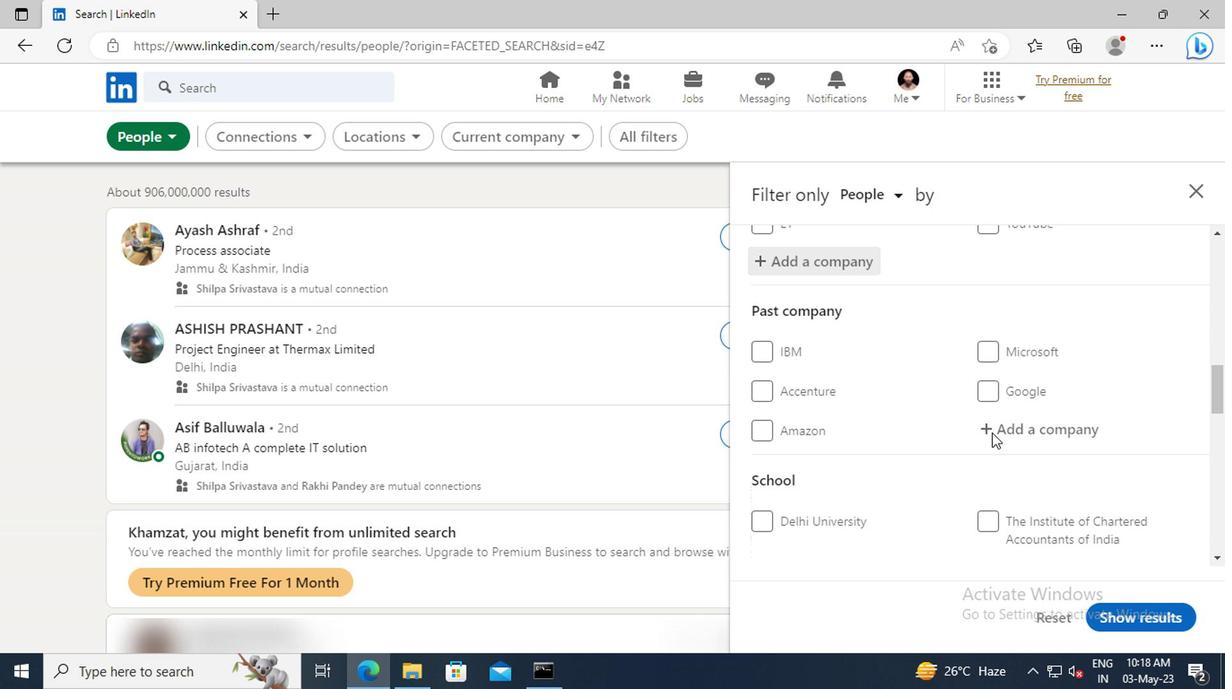 
Action: Mouse scrolled (836, 437) with delta (0, 0)
Screenshot: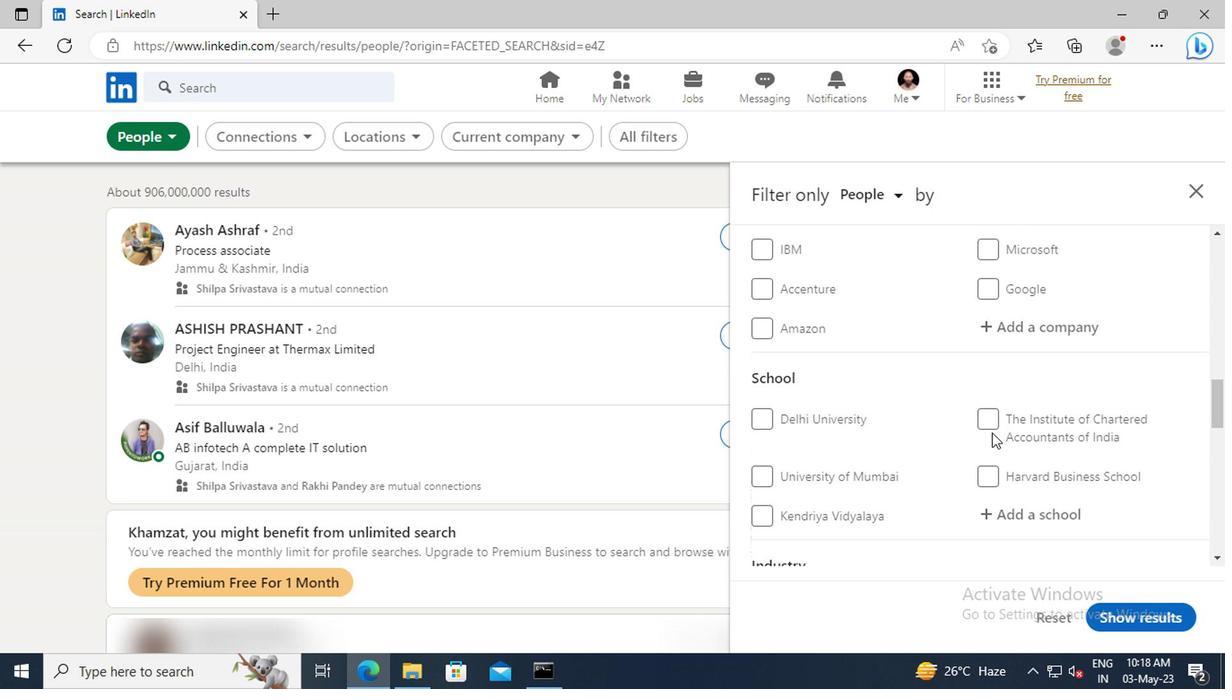 
Action: Mouse moved to (840, 456)
Screenshot: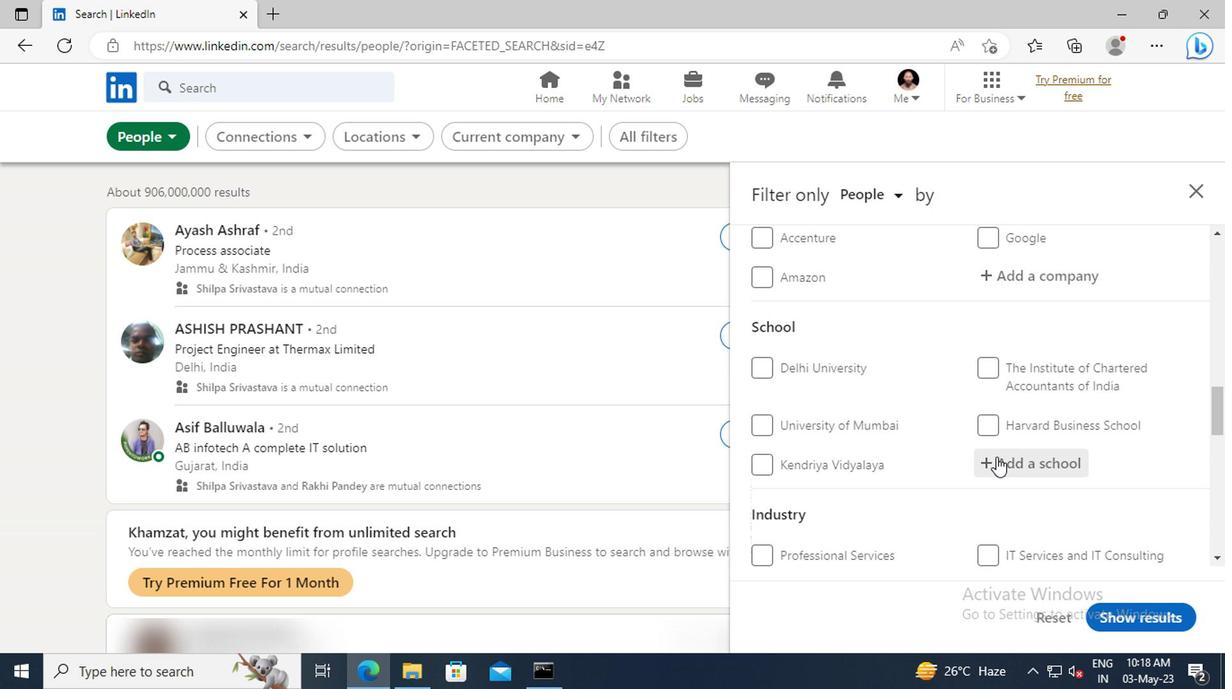 
Action: Mouse pressed left at (840, 456)
Screenshot: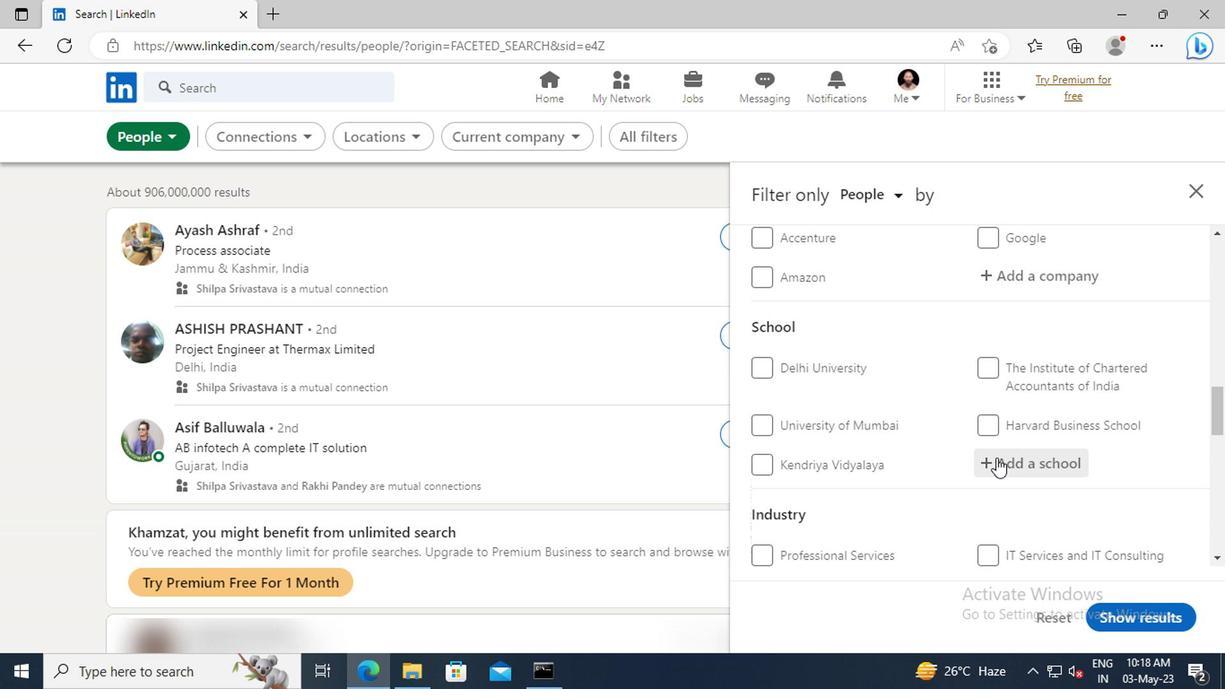 
Action: Key pressed <Key.shift>REVA<Key.space><Key.shift>UNIVER
Screenshot: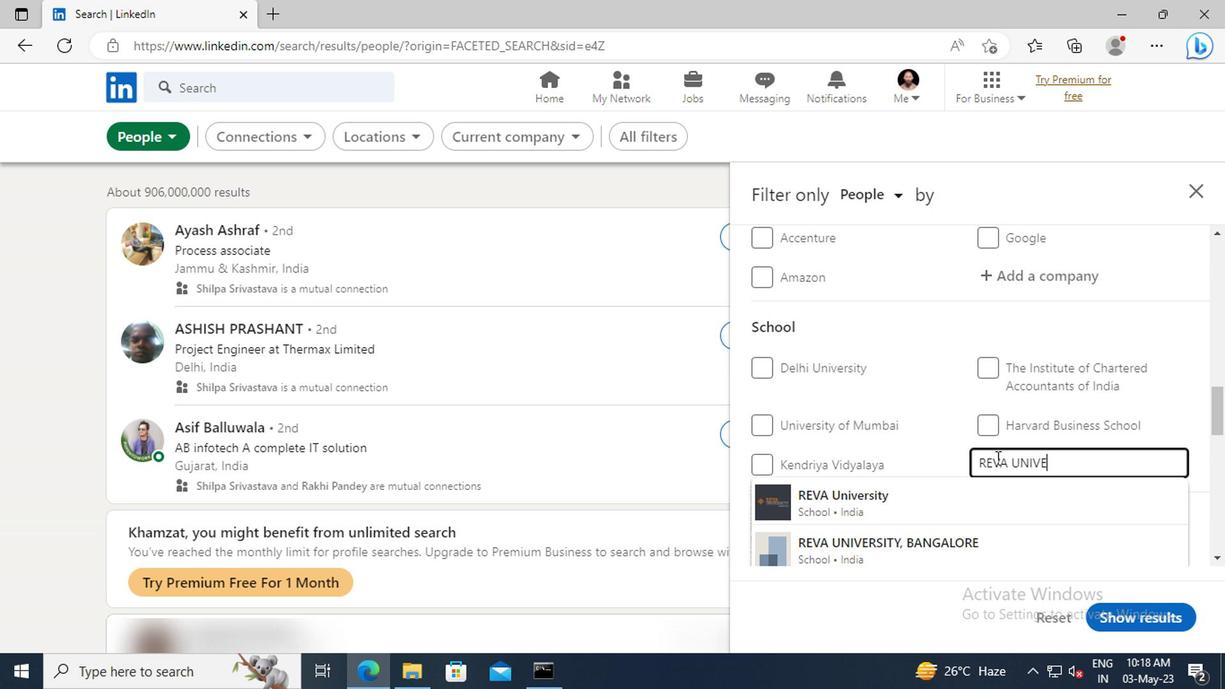 
Action: Mouse moved to (849, 513)
Screenshot: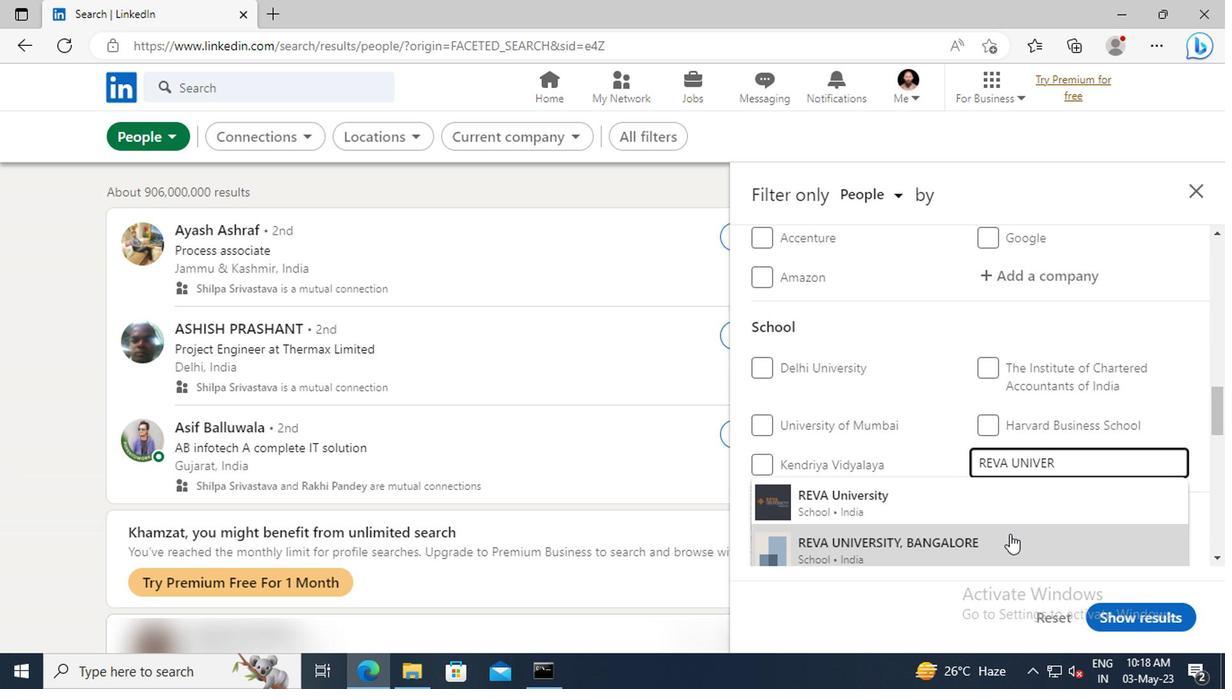 
Action: Mouse pressed left at (849, 513)
Screenshot: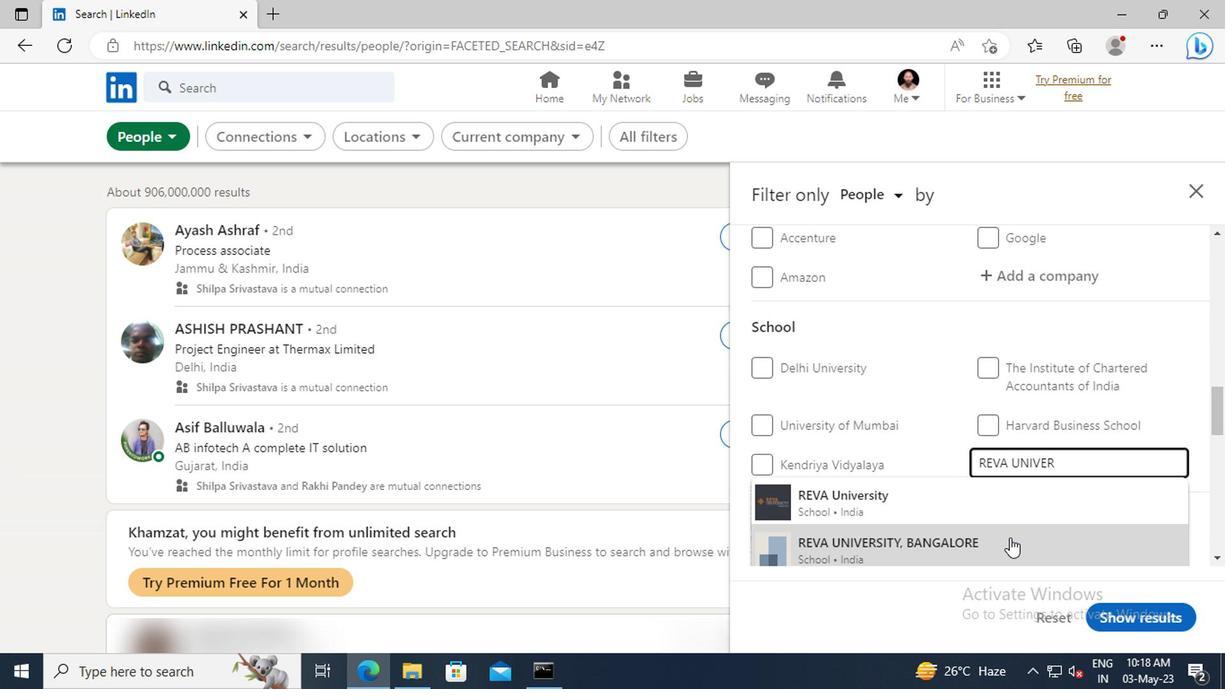 
Action: Mouse scrolled (849, 513) with delta (0, 0)
Screenshot: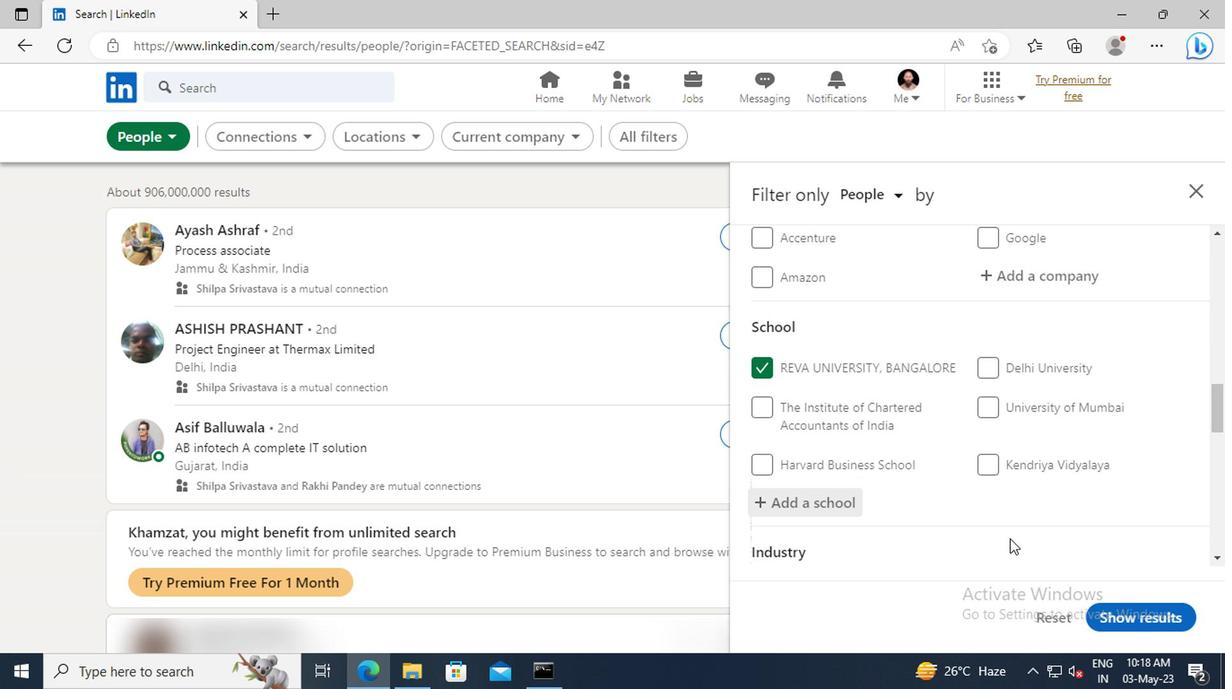 
Action: Mouse scrolled (849, 513) with delta (0, 0)
Screenshot: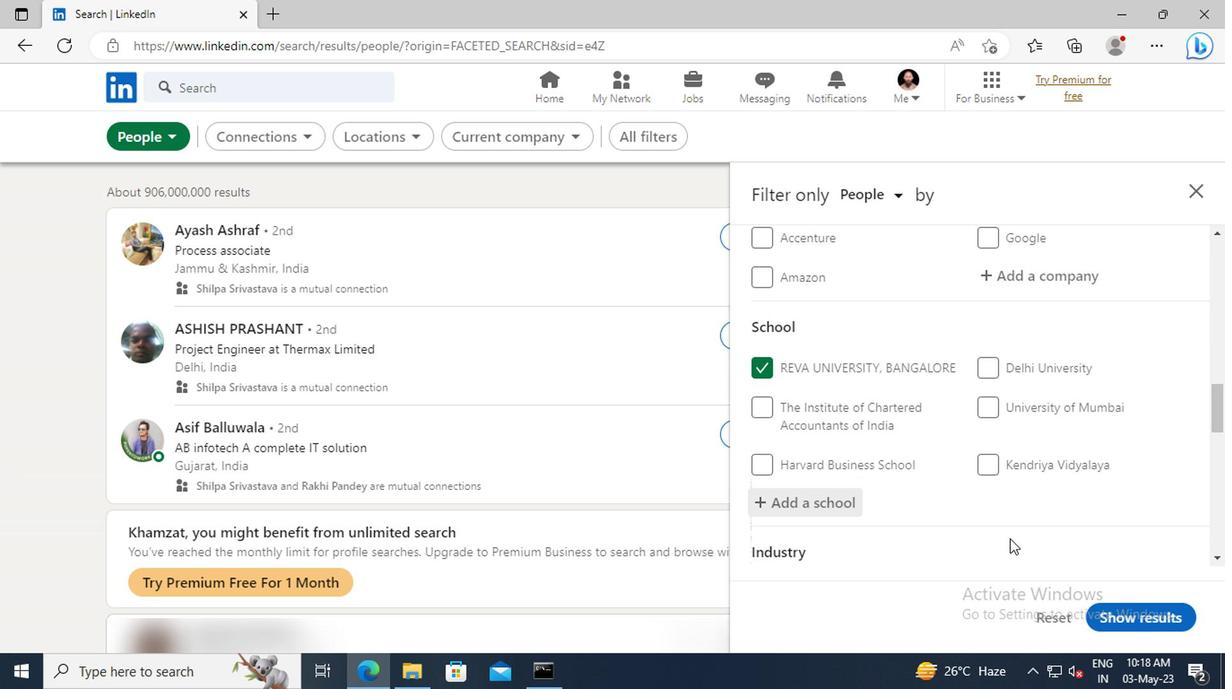 
Action: Mouse scrolled (849, 513) with delta (0, 0)
Screenshot: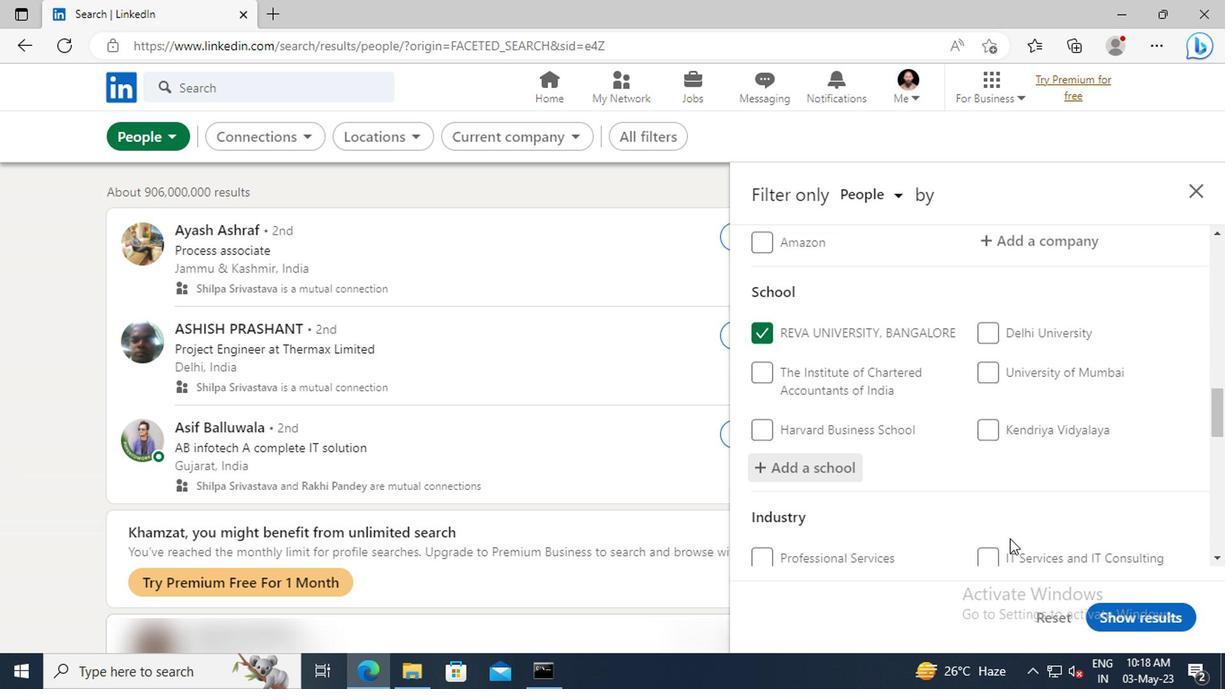 
Action: Mouse moved to (842, 485)
Screenshot: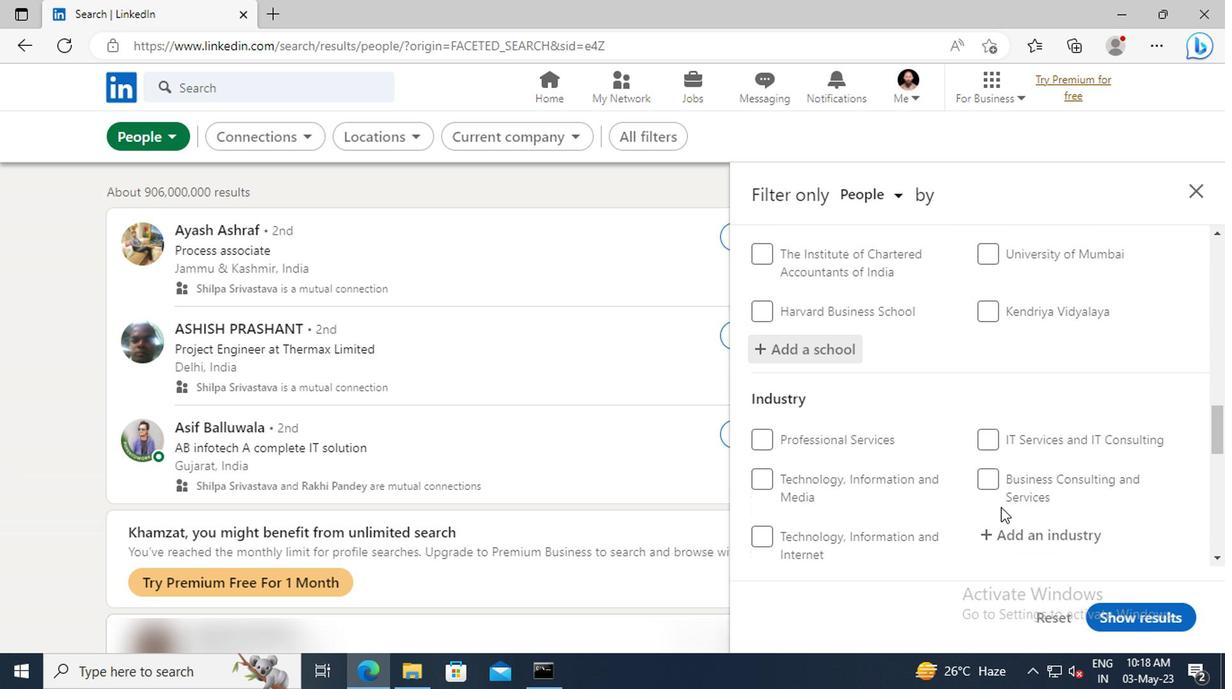 
Action: Mouse scrolled (842, 485) with delta (0, 0)
Screenshot: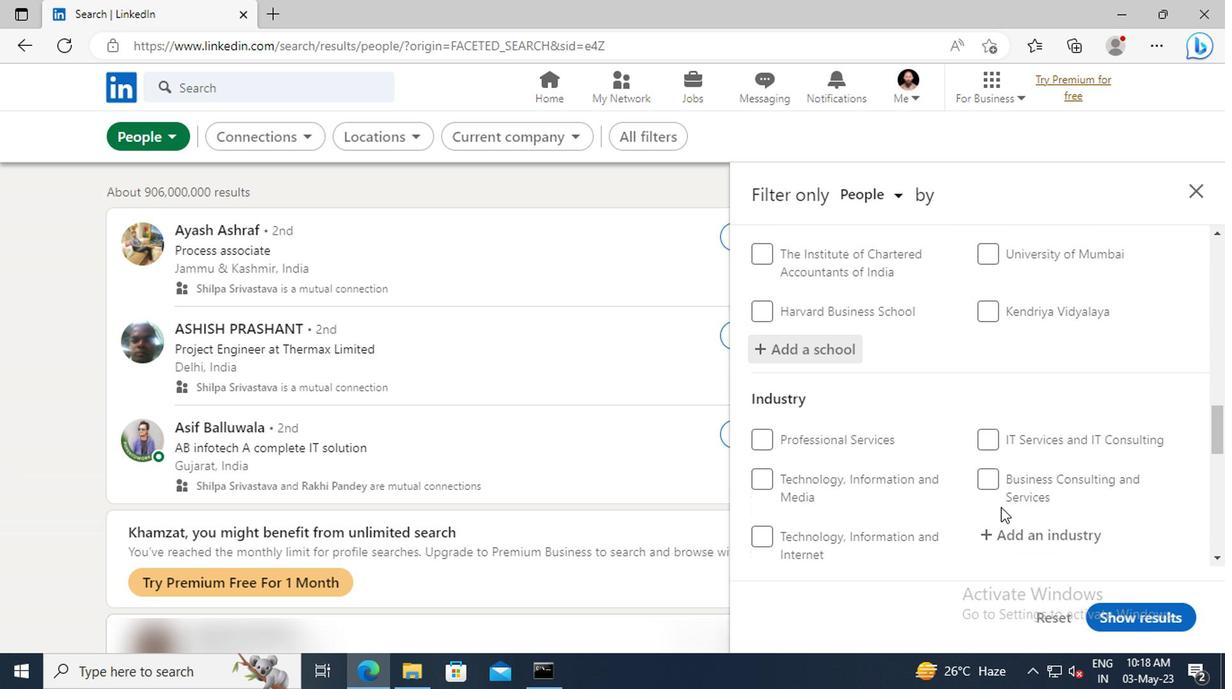 
Action: Mouse moved to (840, 481)
Screenshot: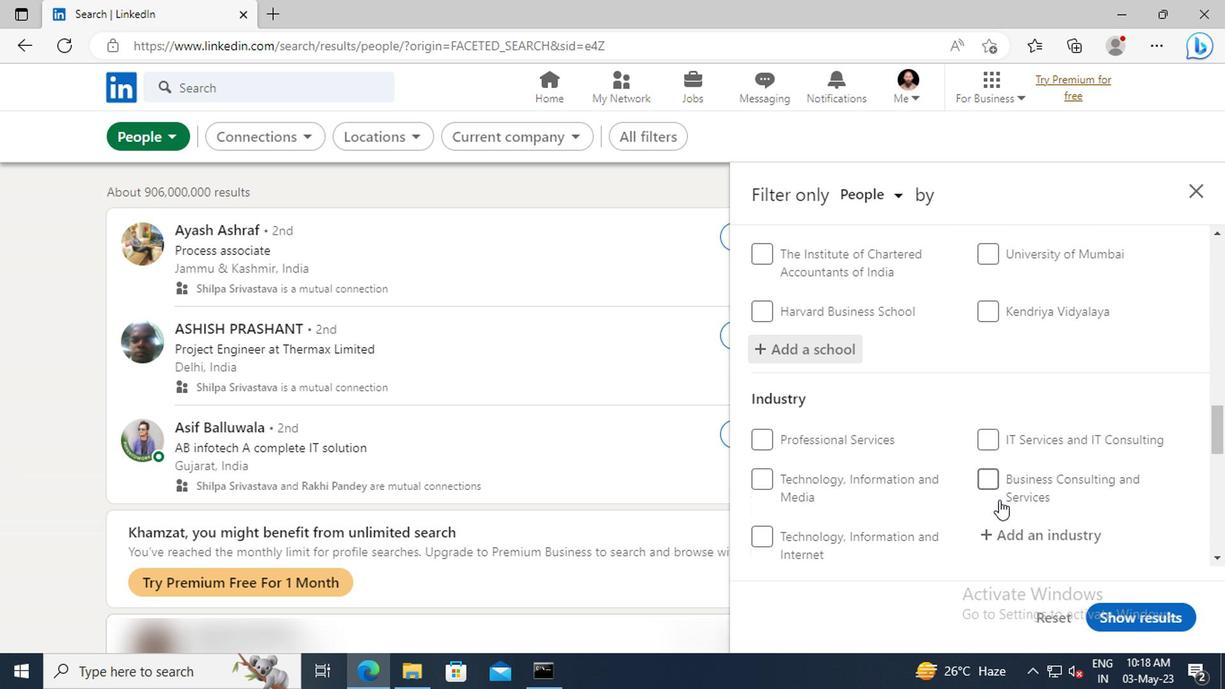 
Action: Mouse scrolled (840, 481) with delta (0, 0)
Screenshot: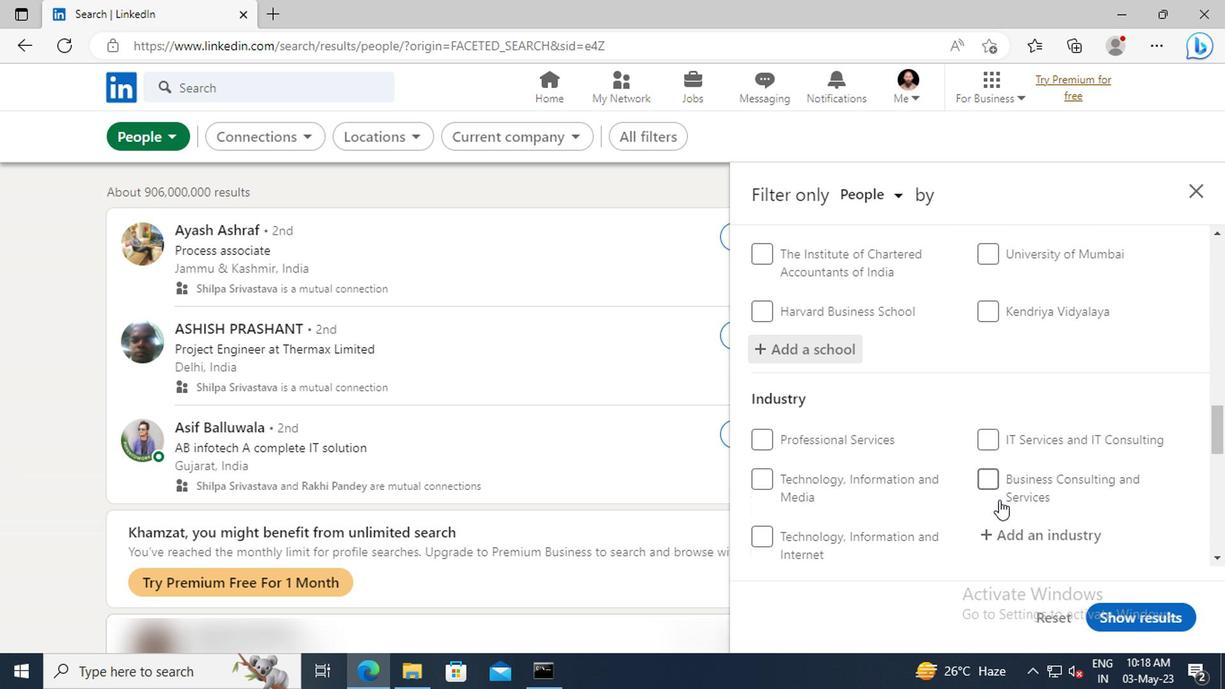 
Action: Mouse moved to (843, 445)
Screenshot: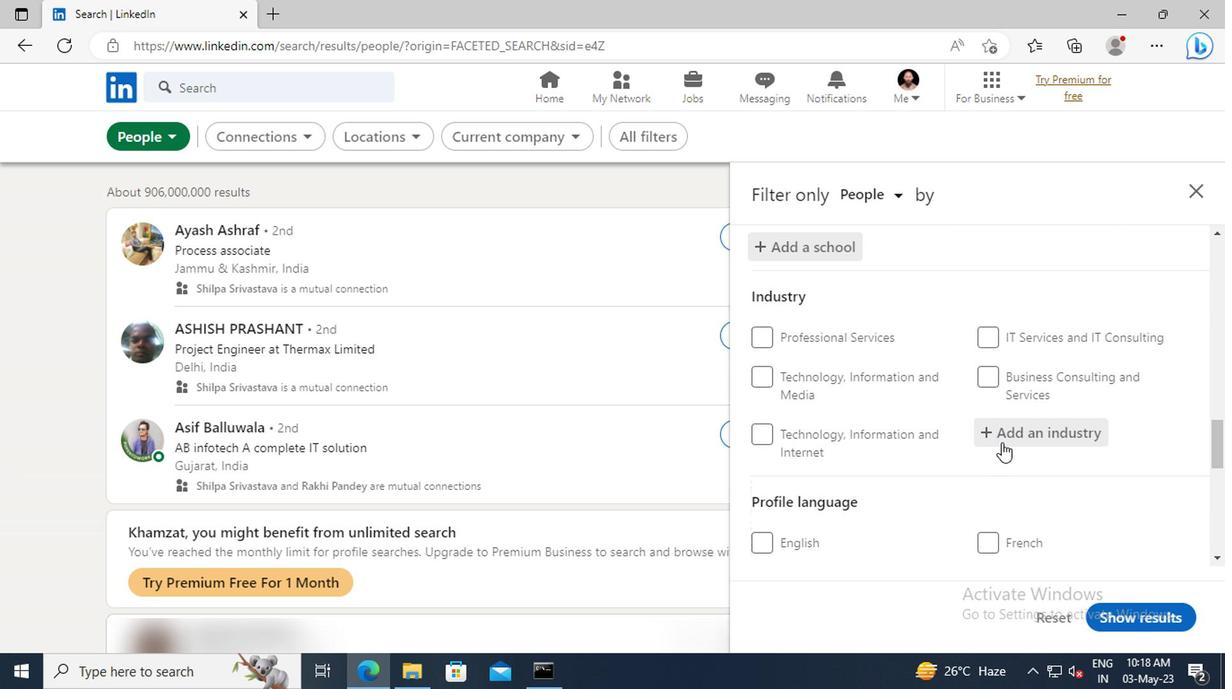 
Action: Mouse pressed left at (843, 445)
Screenshot: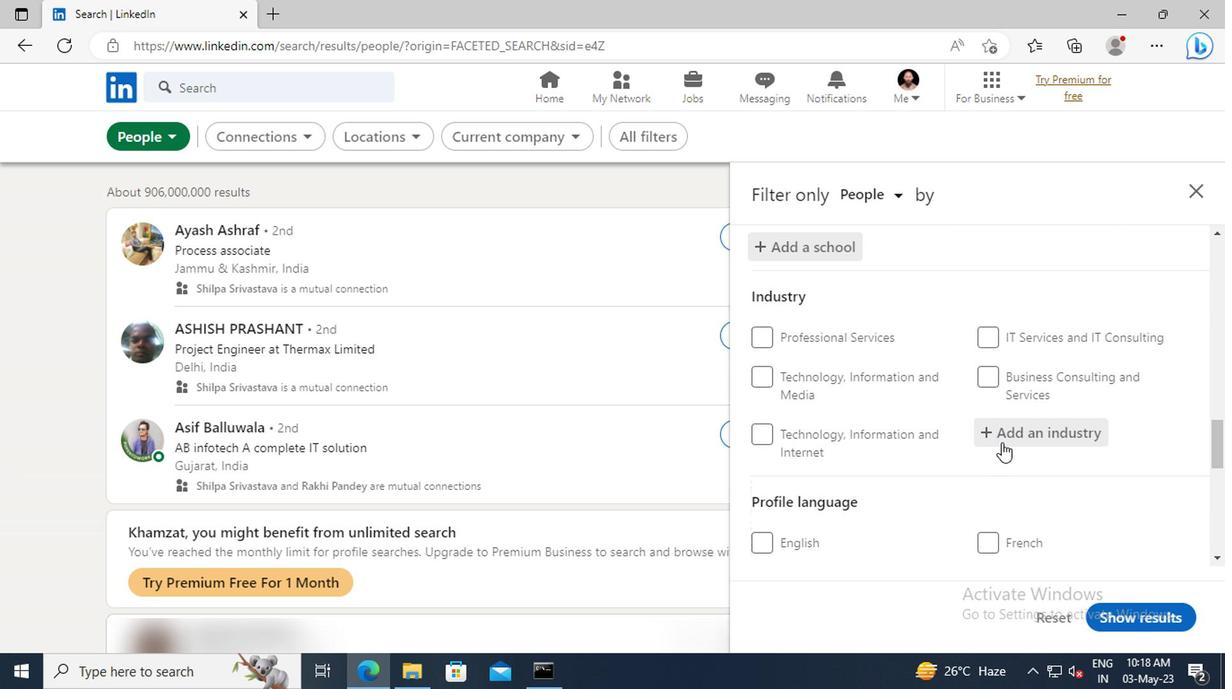 
Action: Key pressed <Key.shift>IT<Key.space><Key.shift>SYS
Screenshot: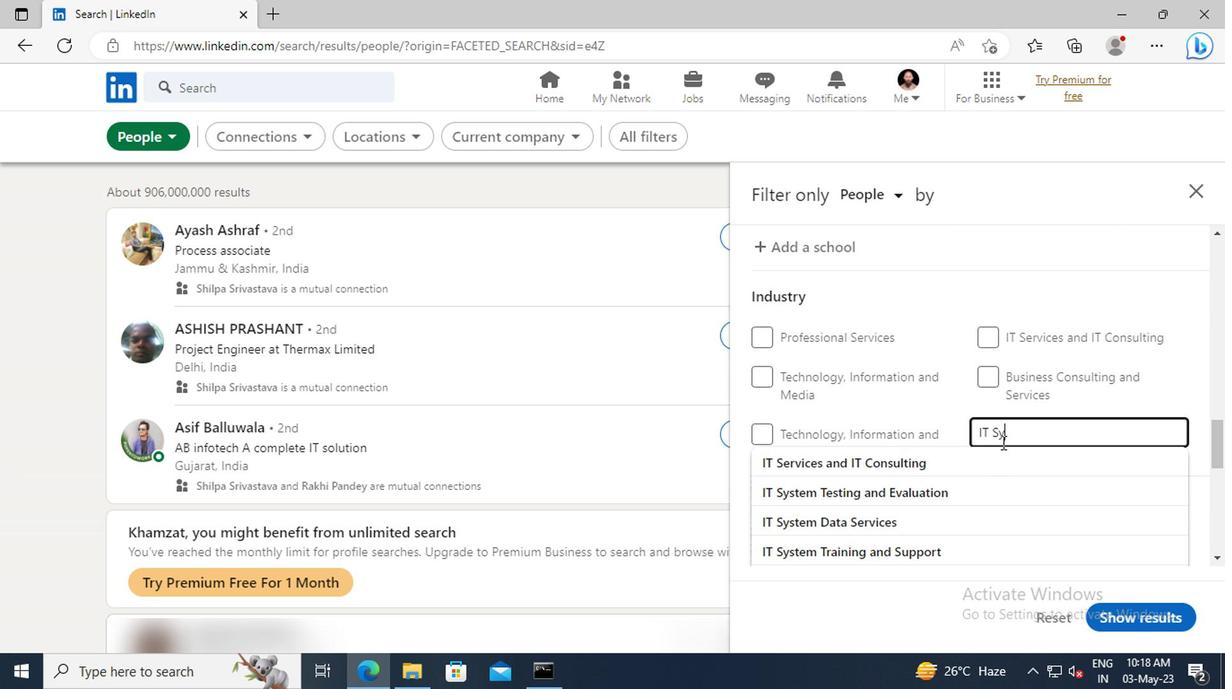 
Action: Mouse moved to (848, 470)
Screenshot: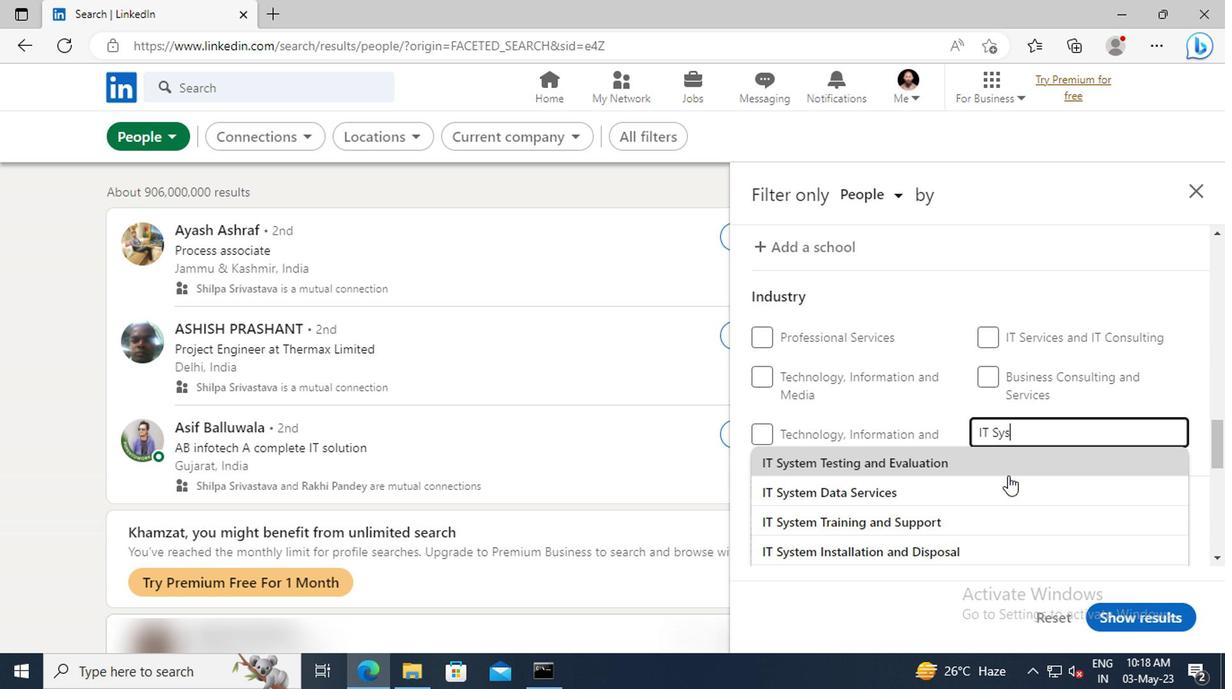 
Action: Mouse pressed left at (848, 470)
Screenshot: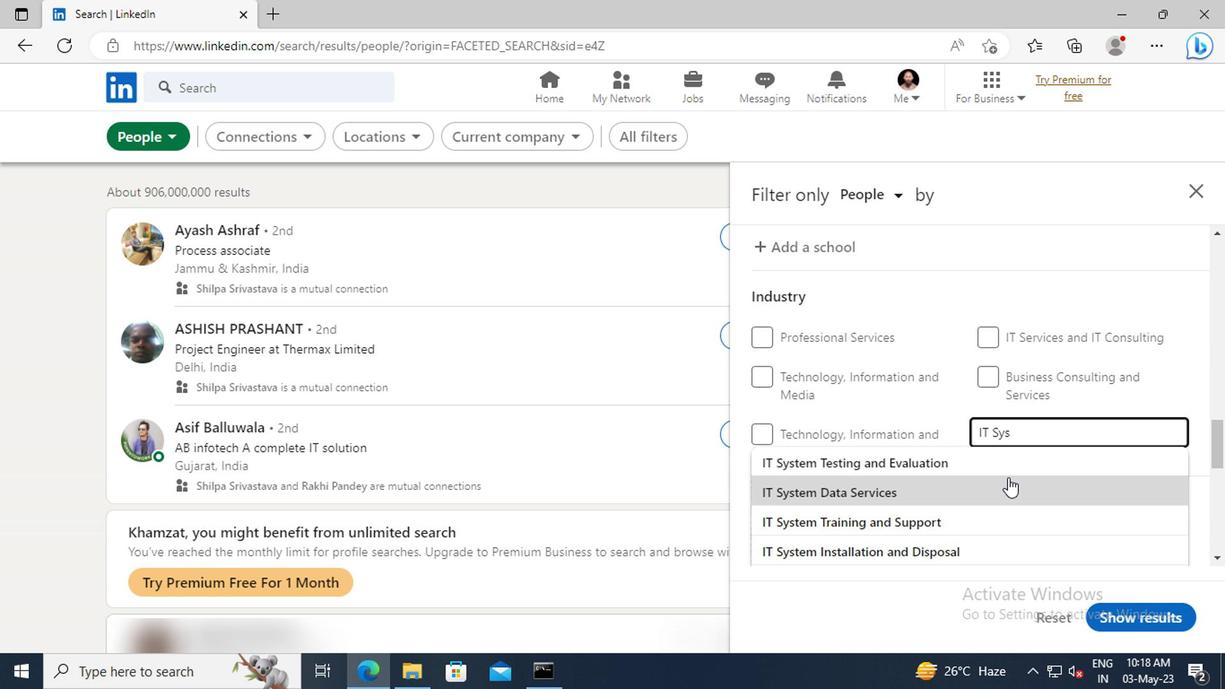 
Action: Mouse scrolled (848, 469) with delta (0, 0)
Screenshot: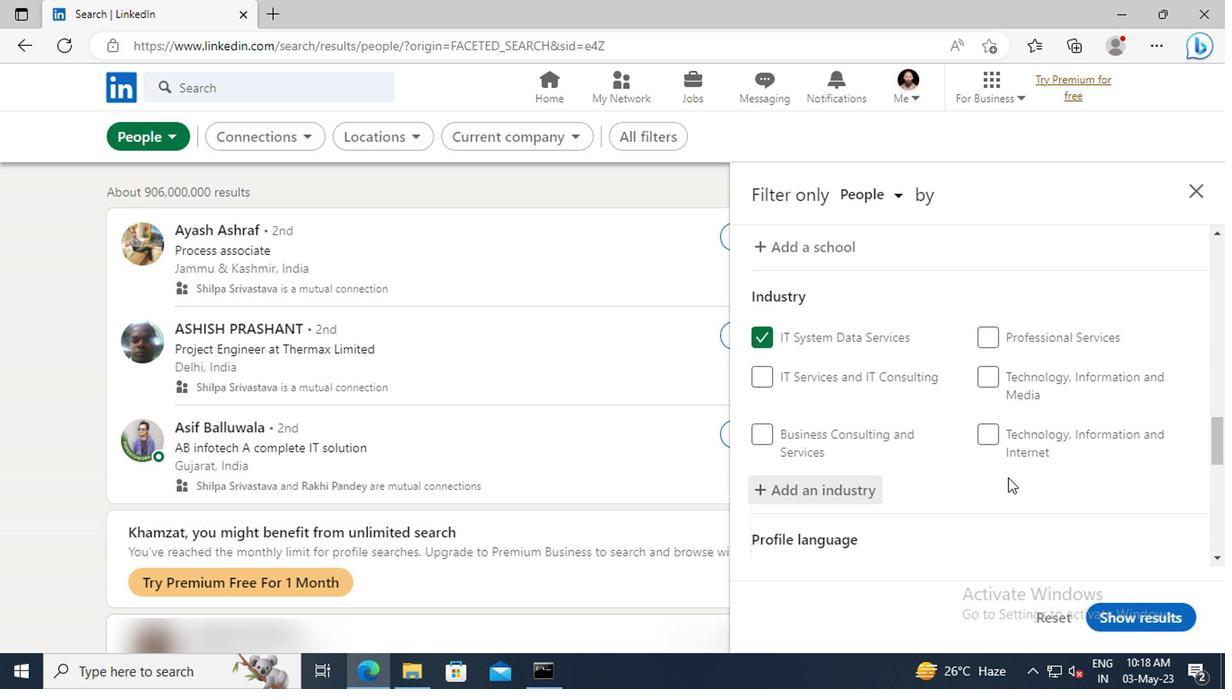 
Action: Mouse scrolled (848, 469) with delta (0, 0)
Screenshot: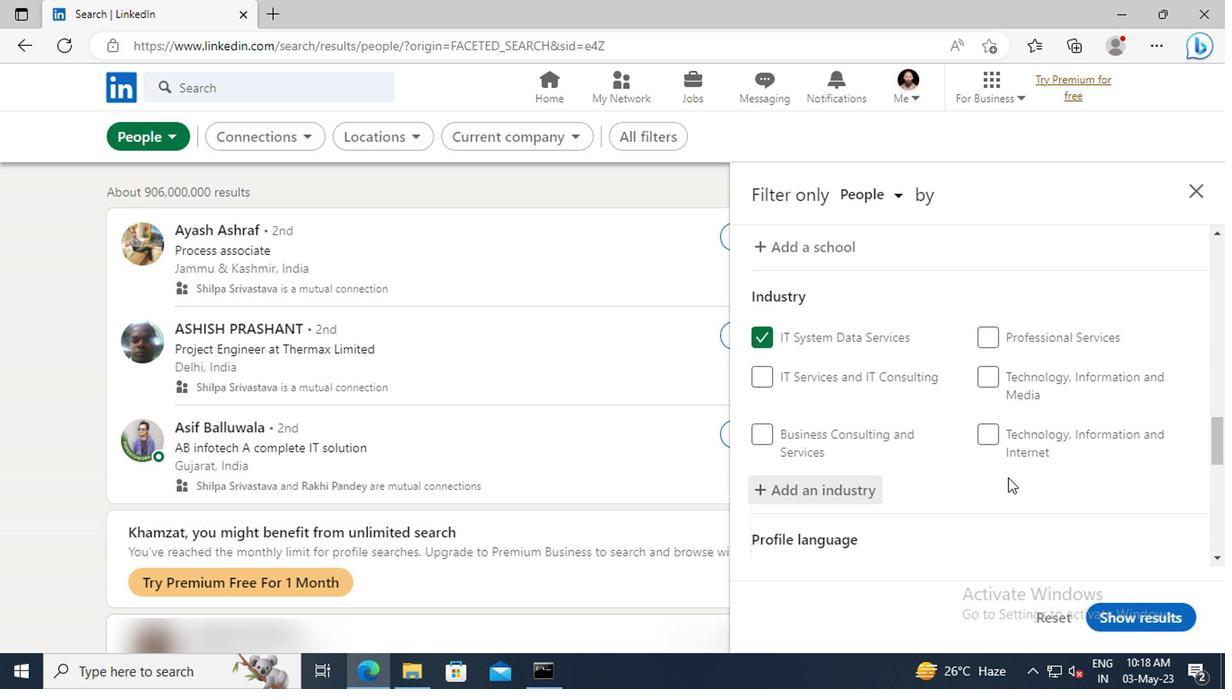 
Action: Mouse moved to (850, 451)
Screenshot: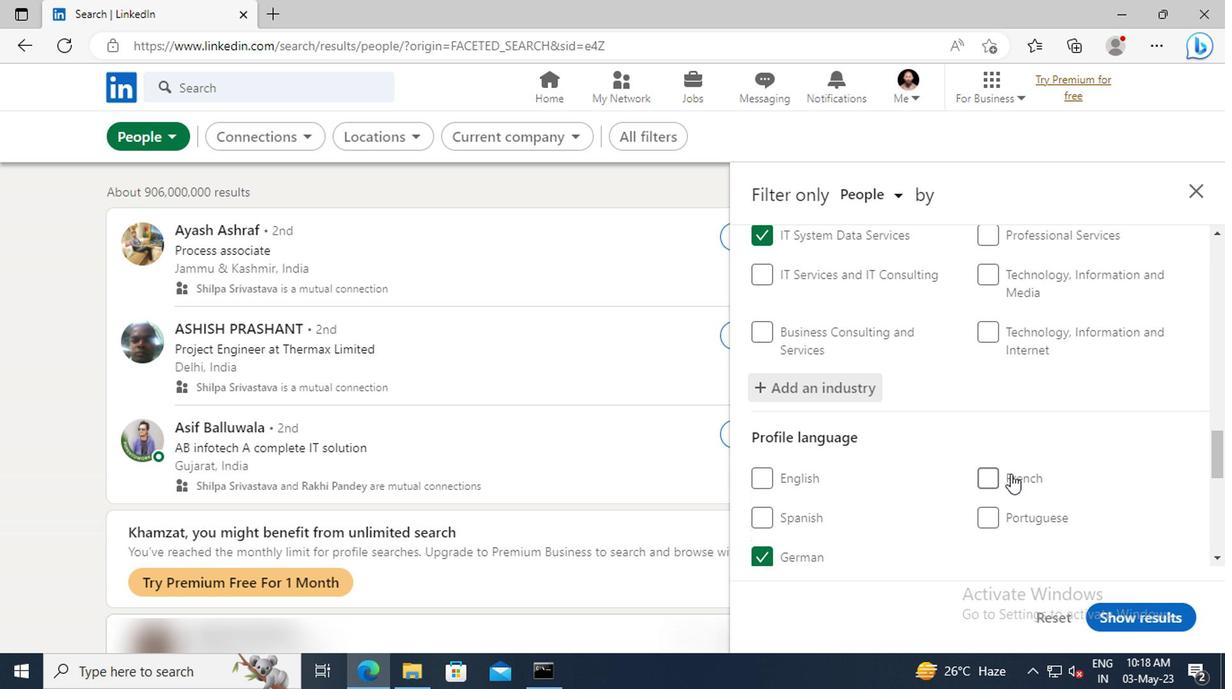 
Action: Mouse scrolled (850, 451) with delta (0, 0)
Screenshot: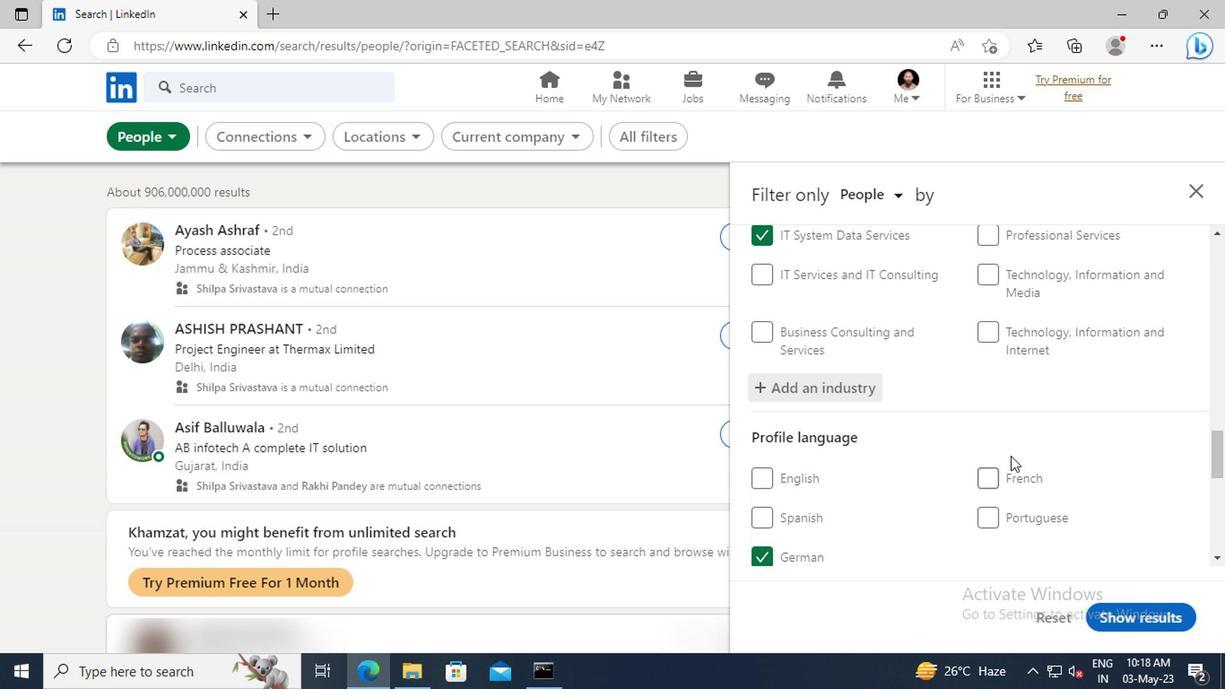 
Action: Mouse scrolled (850, 451) with delta (0, 0)
Screenshot: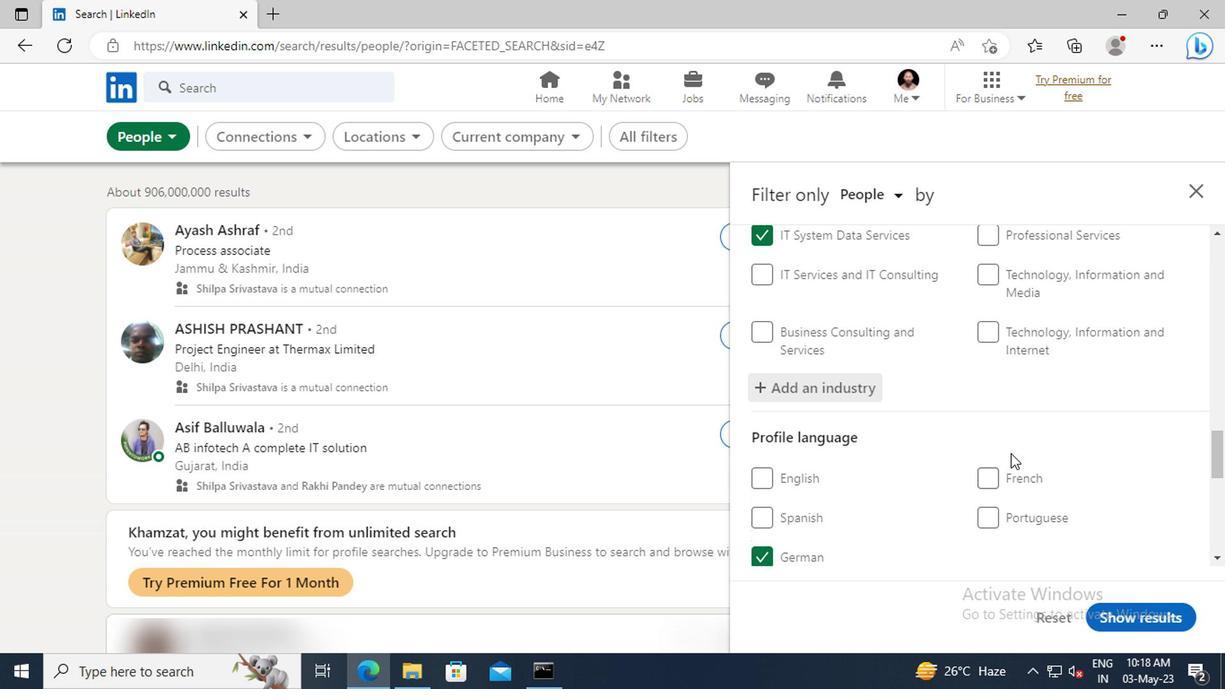 
Action: Mouse moved to (849, 439)
Screenshot: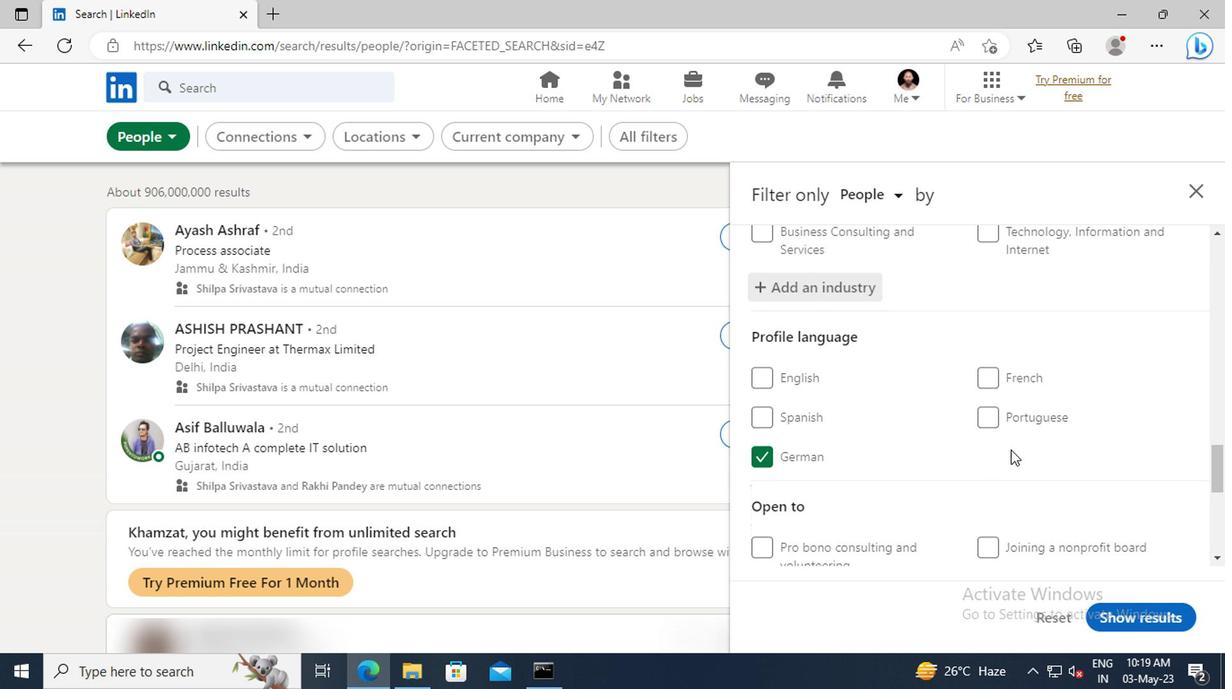 
Action: Mouse scrolled (849, 438) with delta (0, 0)
Screenshot: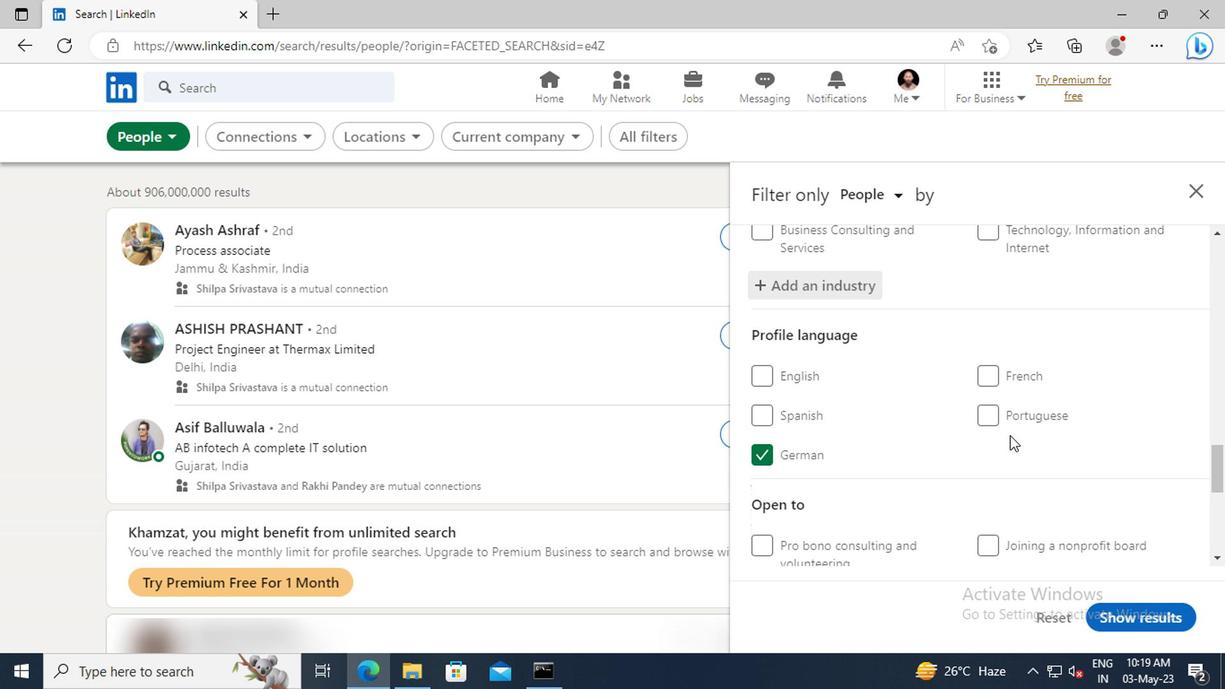 
Action: Mouse scrolled (849, 438) with delta (0, 0)
Screenshot: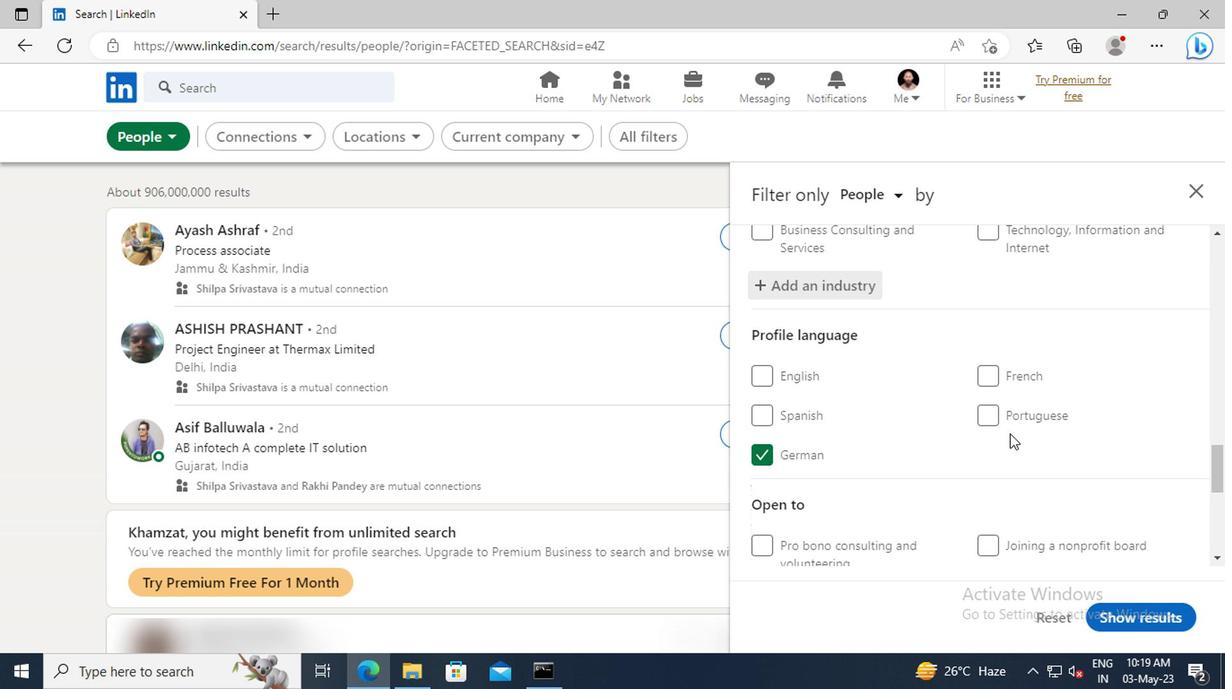 
Action: Mouse moved to (849, 430)
Screenshot: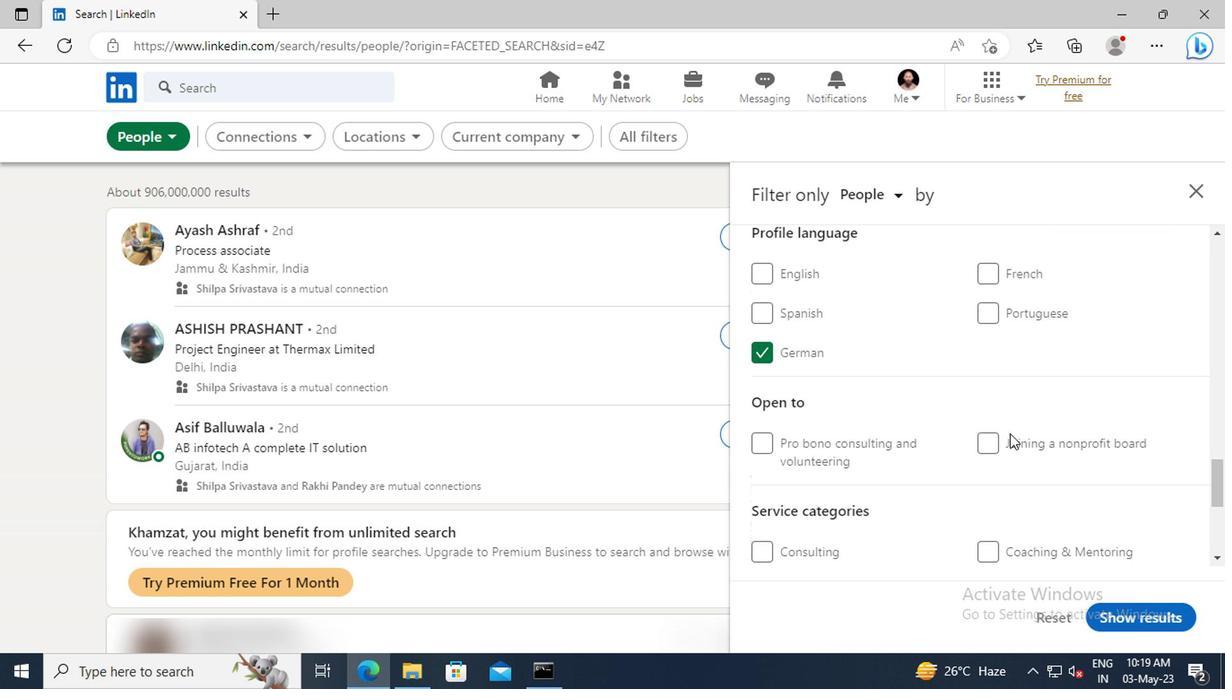 
Action: Mouse scrolled (849, 430) with delta (0, 0)
Screenshot: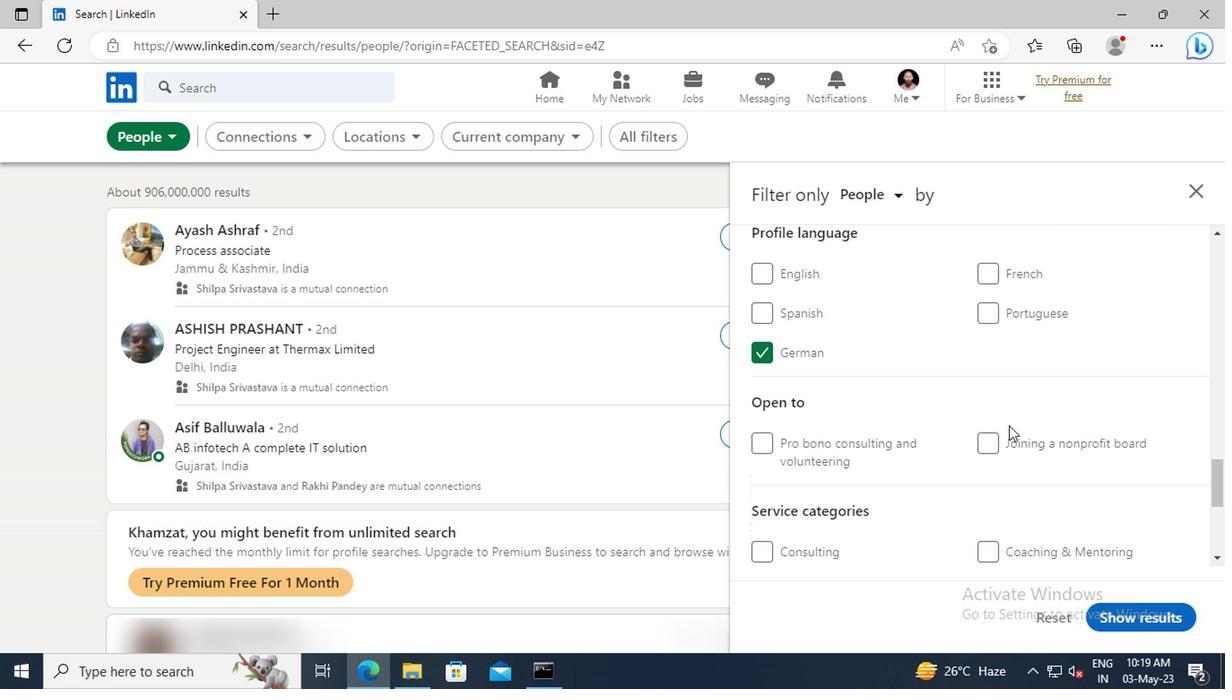 
Action: Mouse scrolled (849, 430) with delta (0, 0)
Screenshot: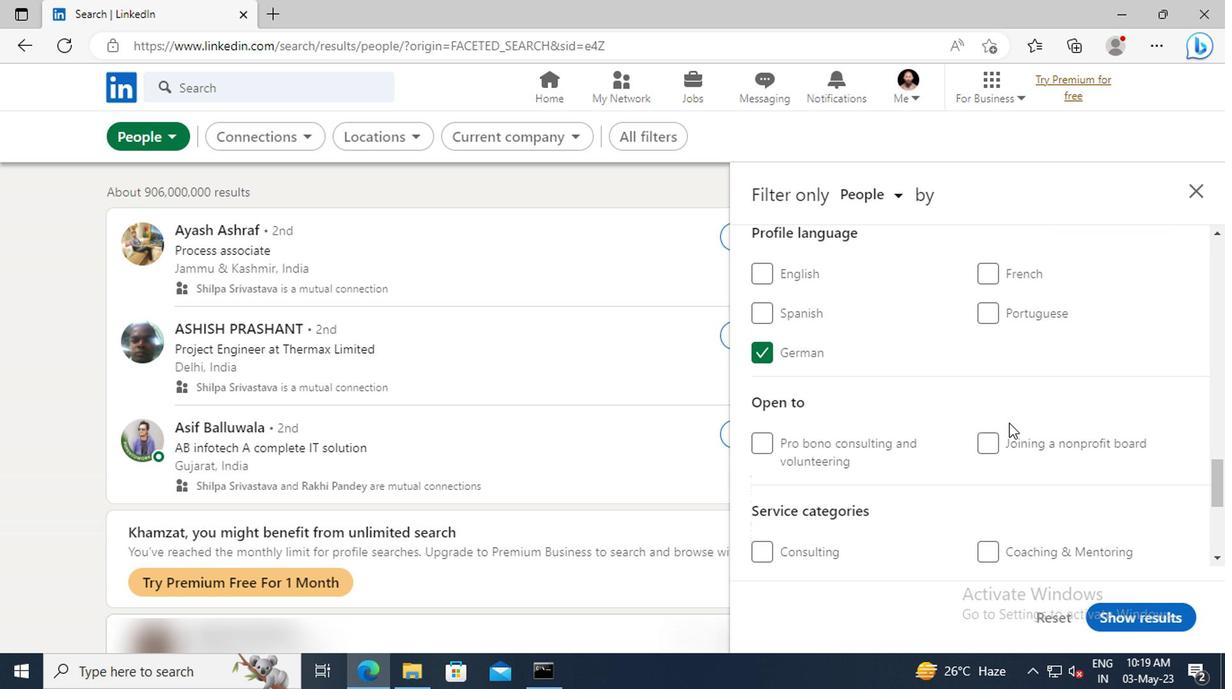 
Action: Mouse scrolled (849, 430) with delta (0, 0)
Screenshot: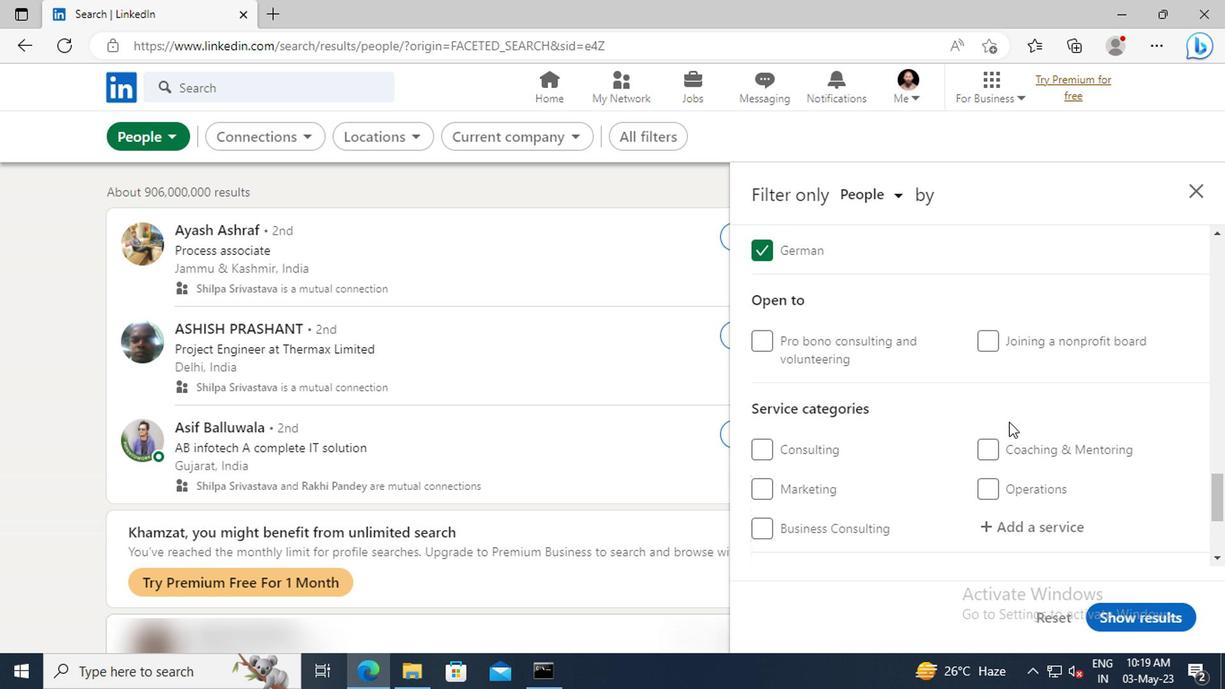 
Action: Mouse scrolled (849, 430) with delta (0, 0)
Screenshot: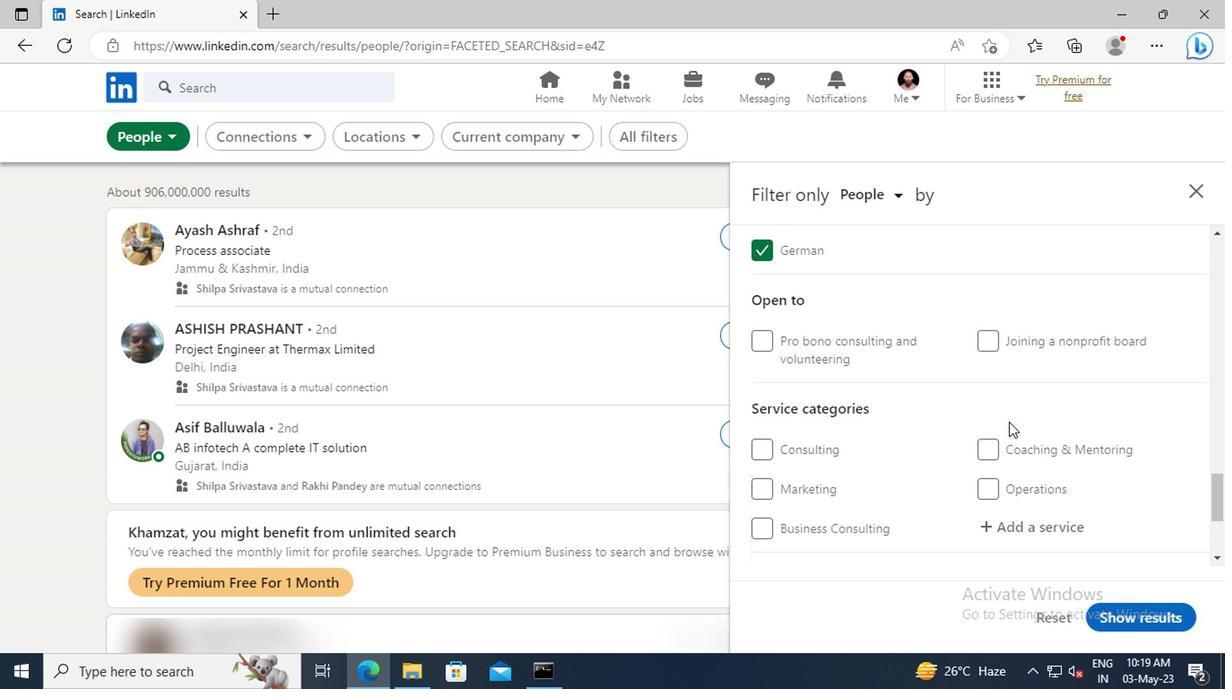 
Action: Mouse moved to (853, 432)
Screenshot: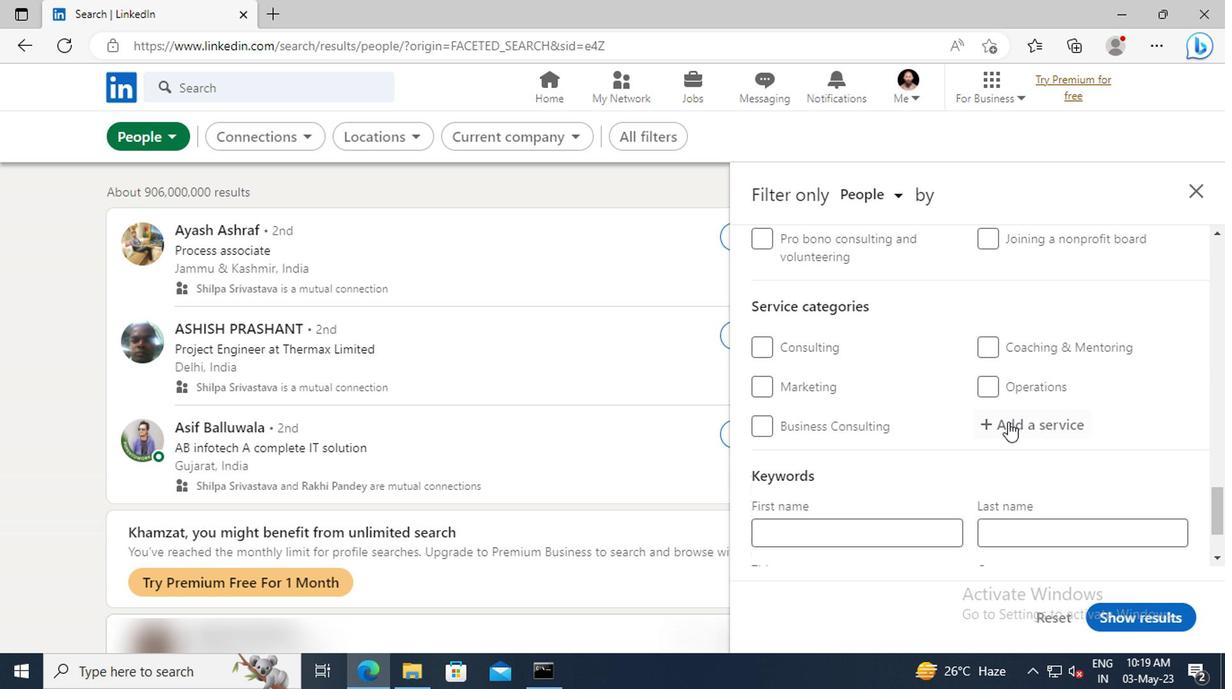 
Action: Mouse pressed left at (853, 432)
Screenshot: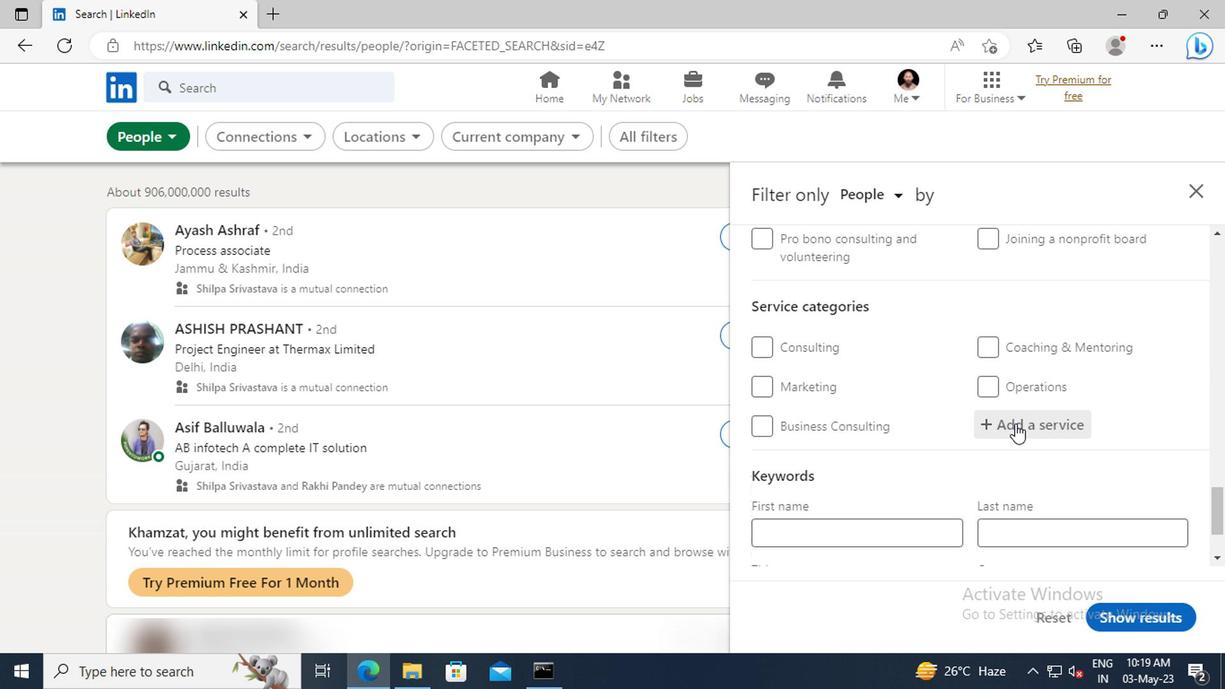 
Action: Key pressed <Key.shift>ILLUS
Screenshot: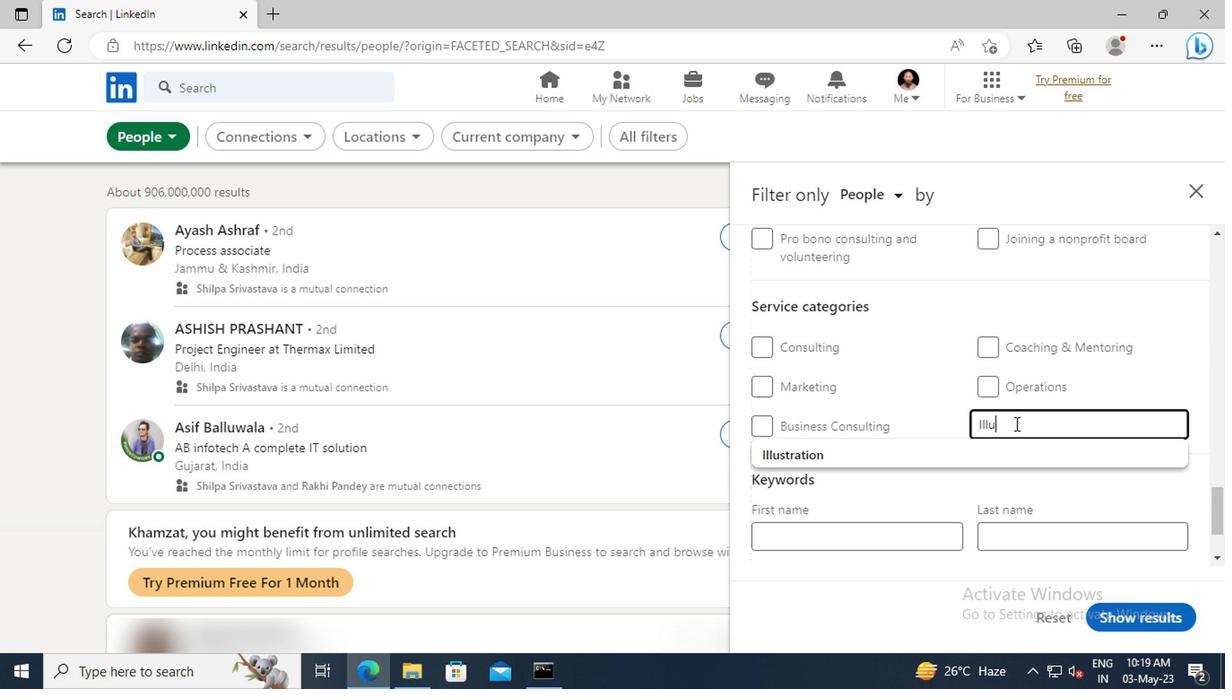
Action: Mouse moved to (852, 454)
Screenshot: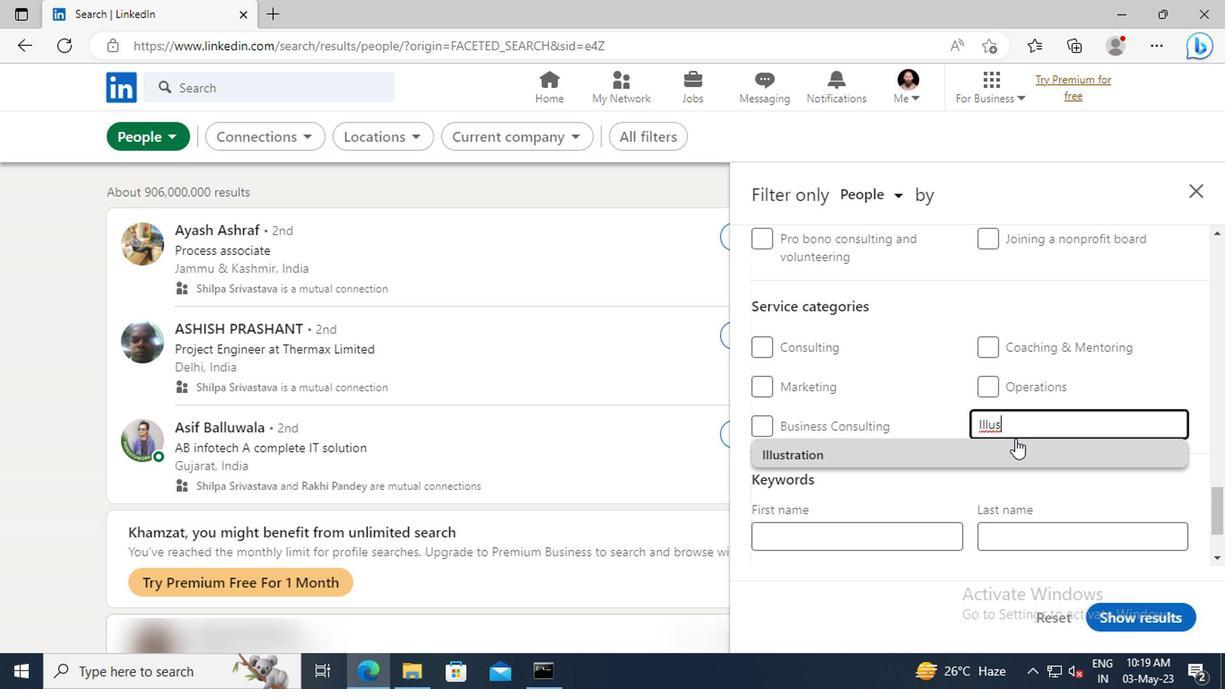 
Action: Mouse pressed left at (852, 454)
Screenshot: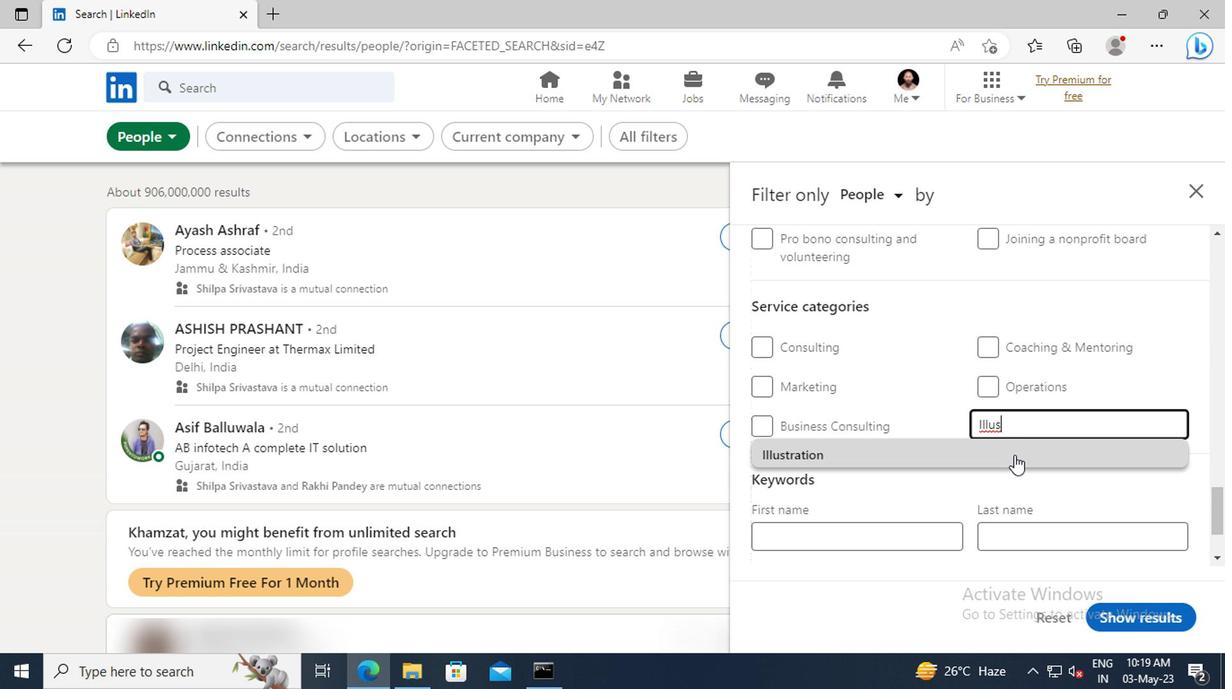 
Action: Mouse scrolled (852, 453) with delta (0, 0)
Screenshot: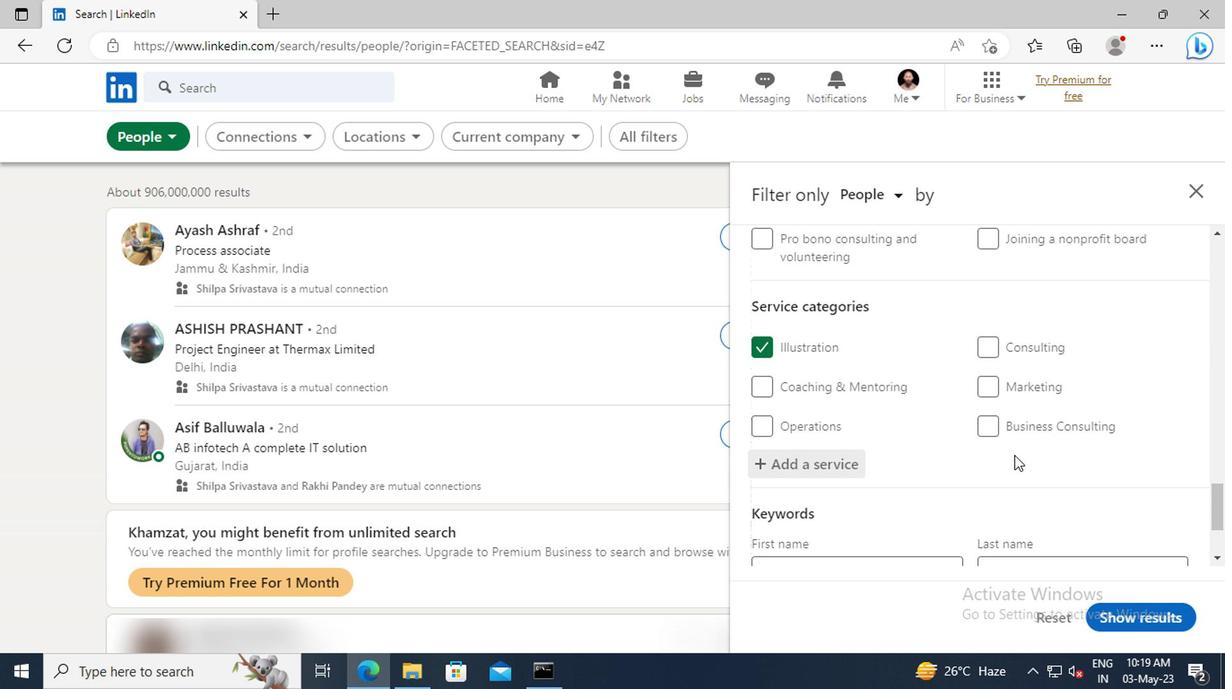 
Action: Mouse scrolled (852, 453) with delta (0, 0)
Screenshot: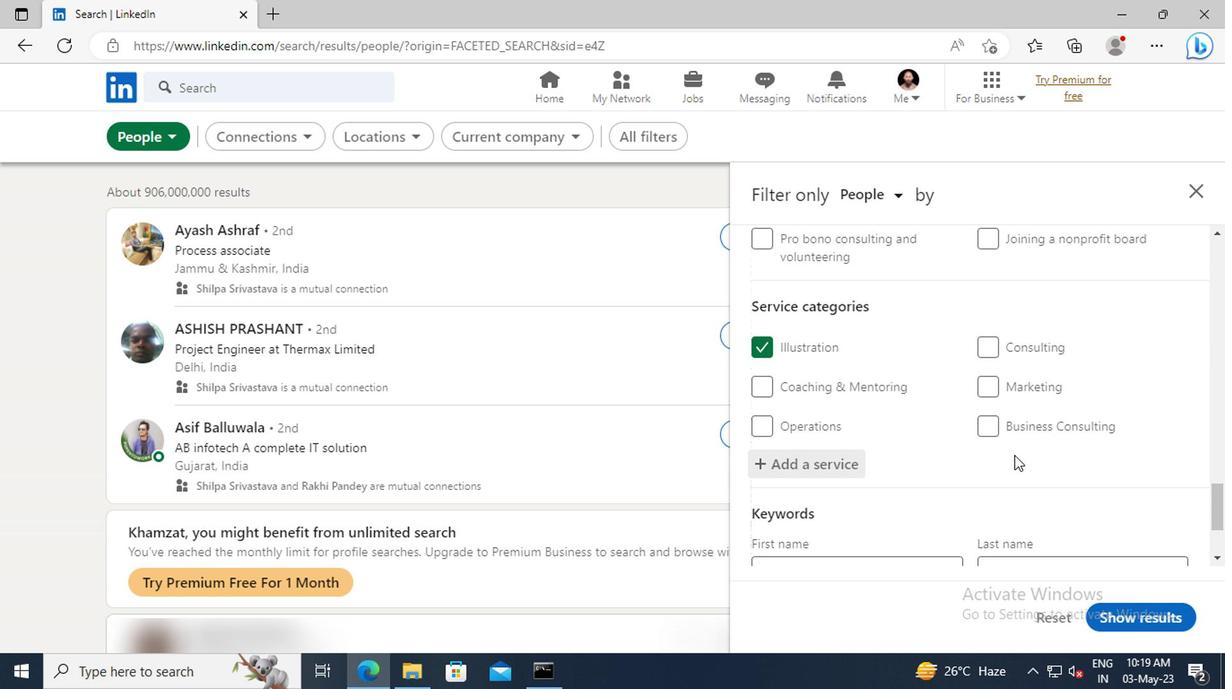 
Action: Mouse scrolled (852, 453) with delta (0, 0)
Screenshot: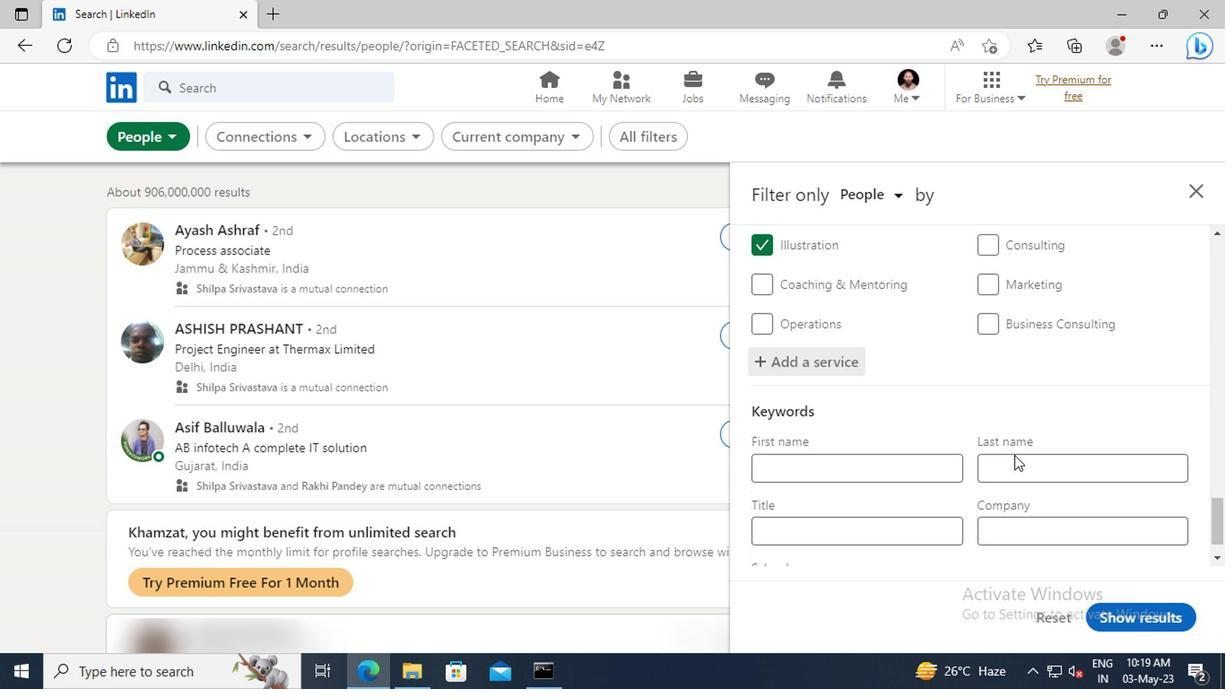 
Action: Mouse scrolled (852, 453) with delta (0, 0)
Screenshot: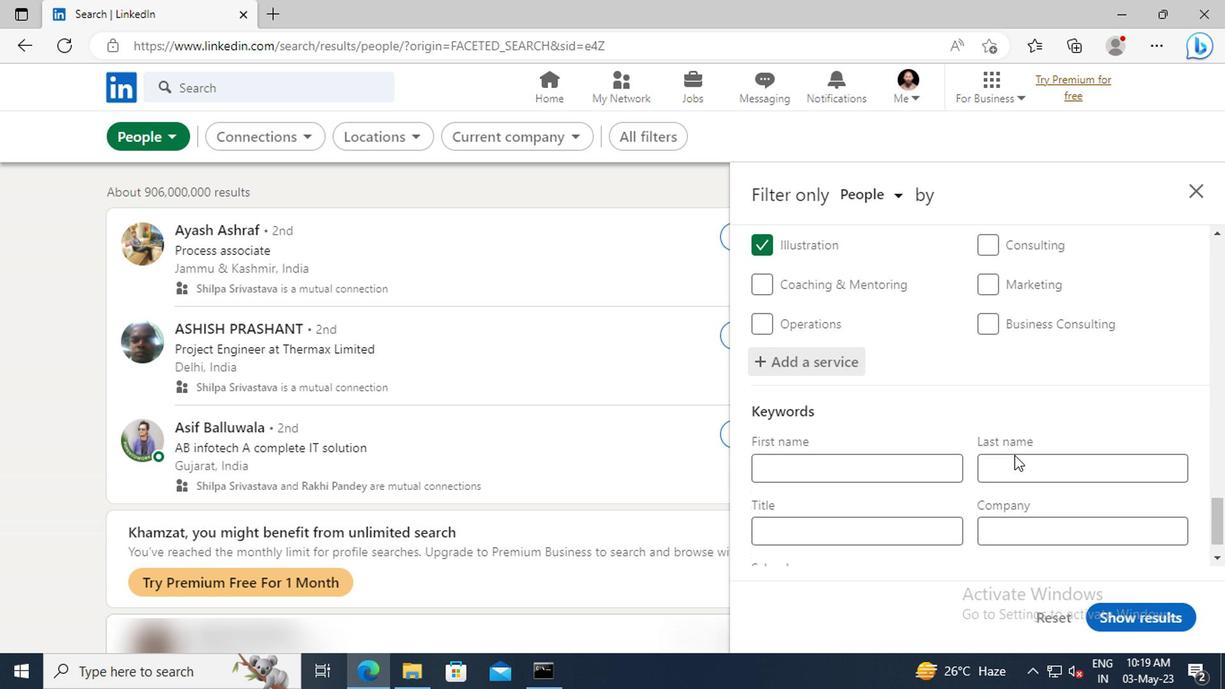 
Action: Mouse scrolled (852, 453) with delta (0, 0)
Screenshot: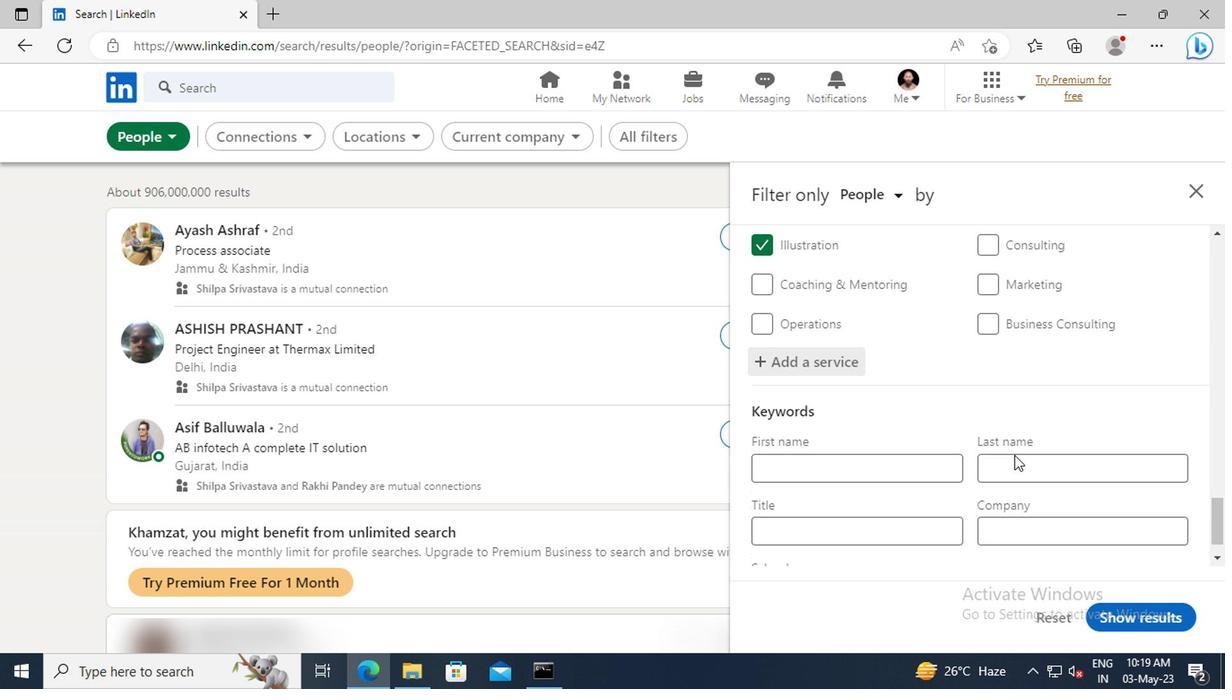 
Action: Mouse moved to (743, 469)
Screenshot: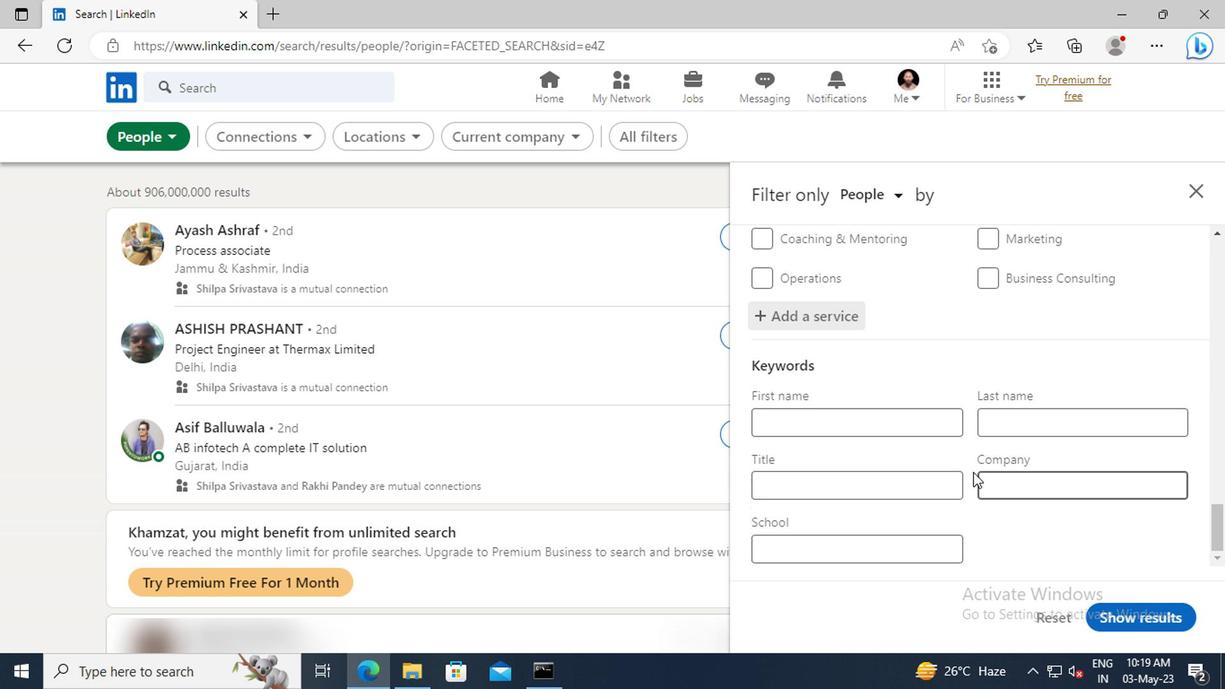 
Action: Mouse pressed left at (743, 469)
Screenshot: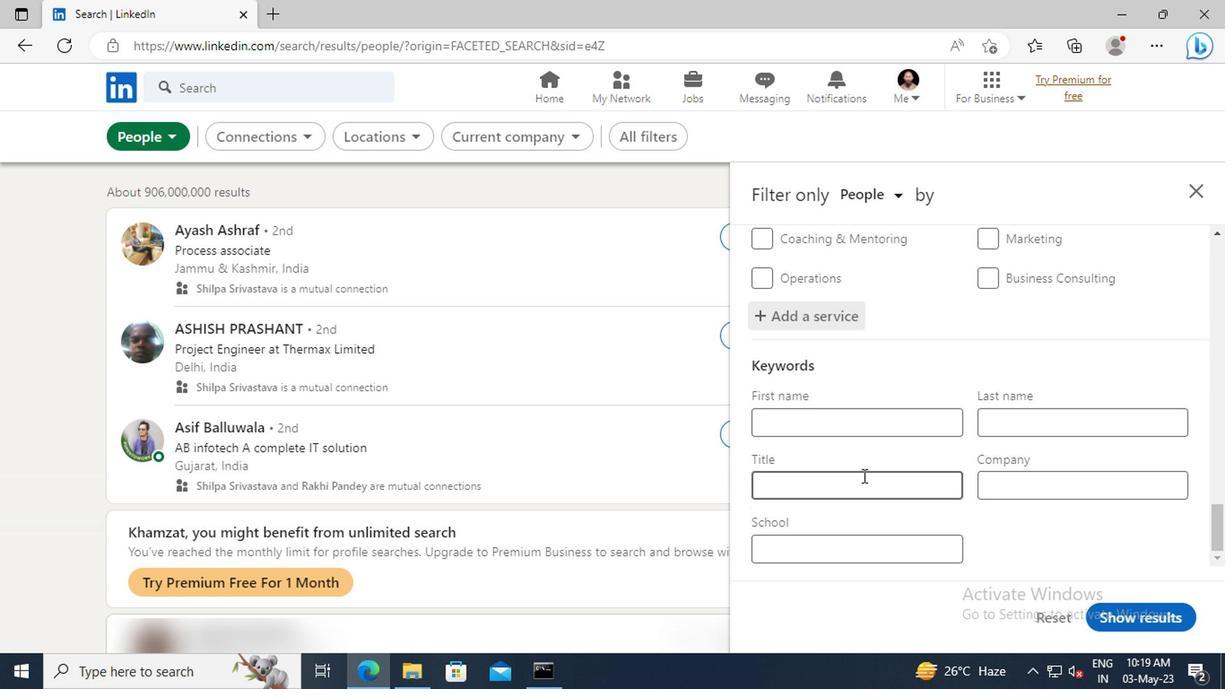 
Action: Key pressed <Key.shift>MACHINERY<Key.space><Key.shift>OPERATOR<Key.enter>
Screenshot: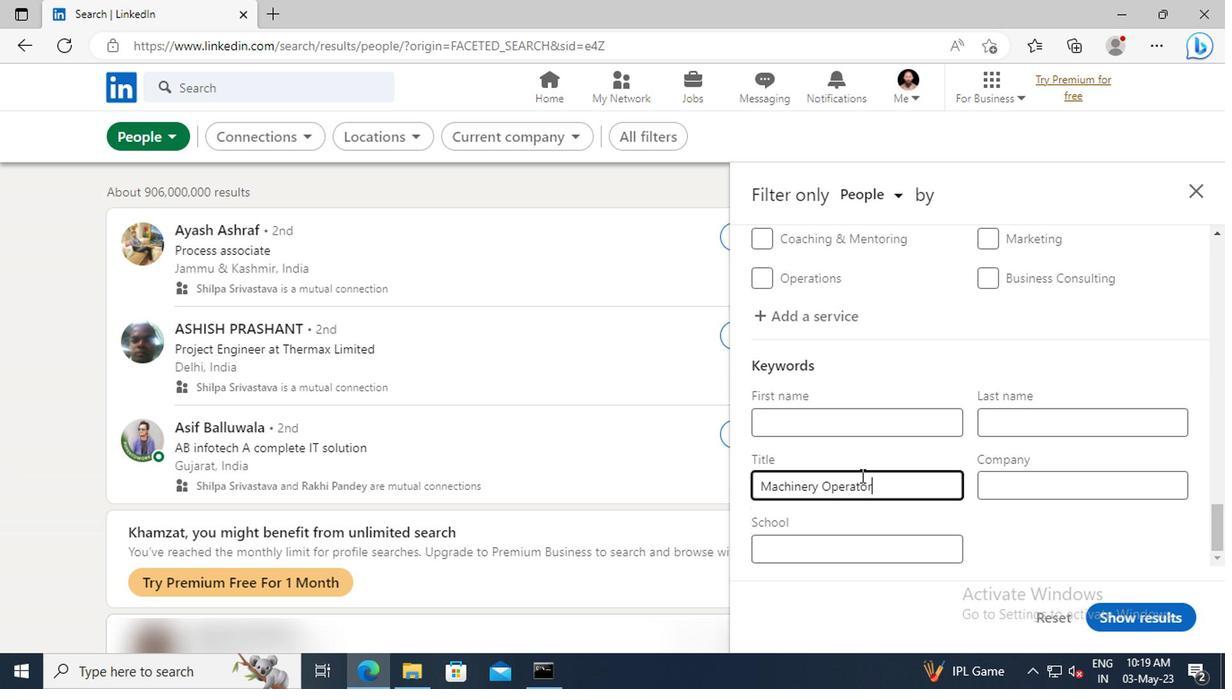 
Action: Mouse moved to (930, 568)
Screenshot: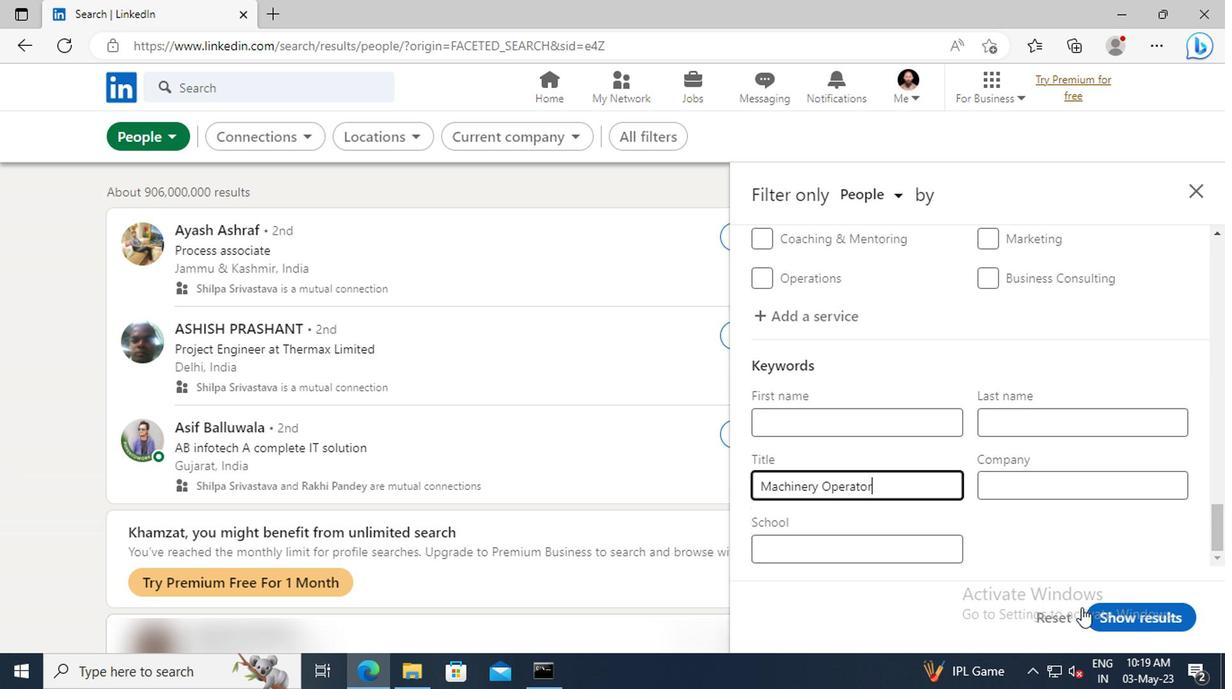 
Action: Mouse pressed left at (930, 568)
Screenshot: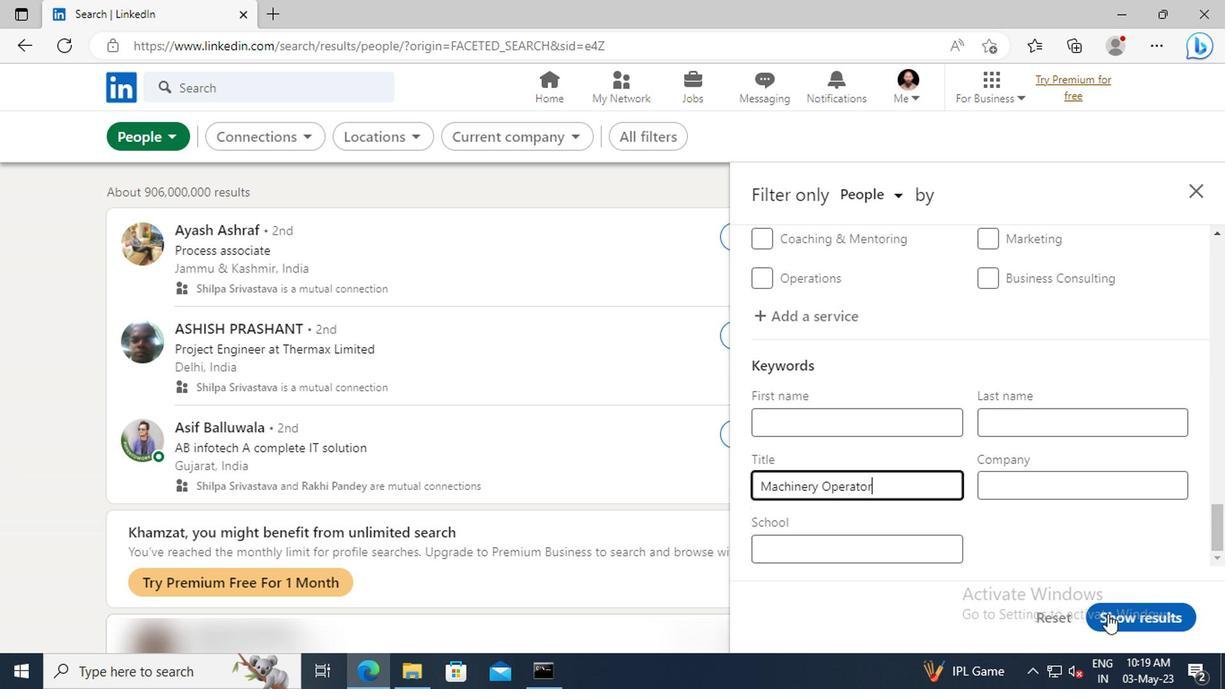 
